 Task: Search one way flight ticket for 5 adults, 2 children, 1 infant in seat and 1 infant on lap in economy from Kailua-kona, Hawaii: Ellison Onizuka Kona International Airport At Keahole to Gillette: Gillette Campbell County Airport on 5-1-2023. Choice of flights is Singapure airlines. Number of bags: 1 carry on bag. Price is upto 60000. Outbound departure time preference is 12:45.
Action: Mouse moved to (404, 446)
Screenshot: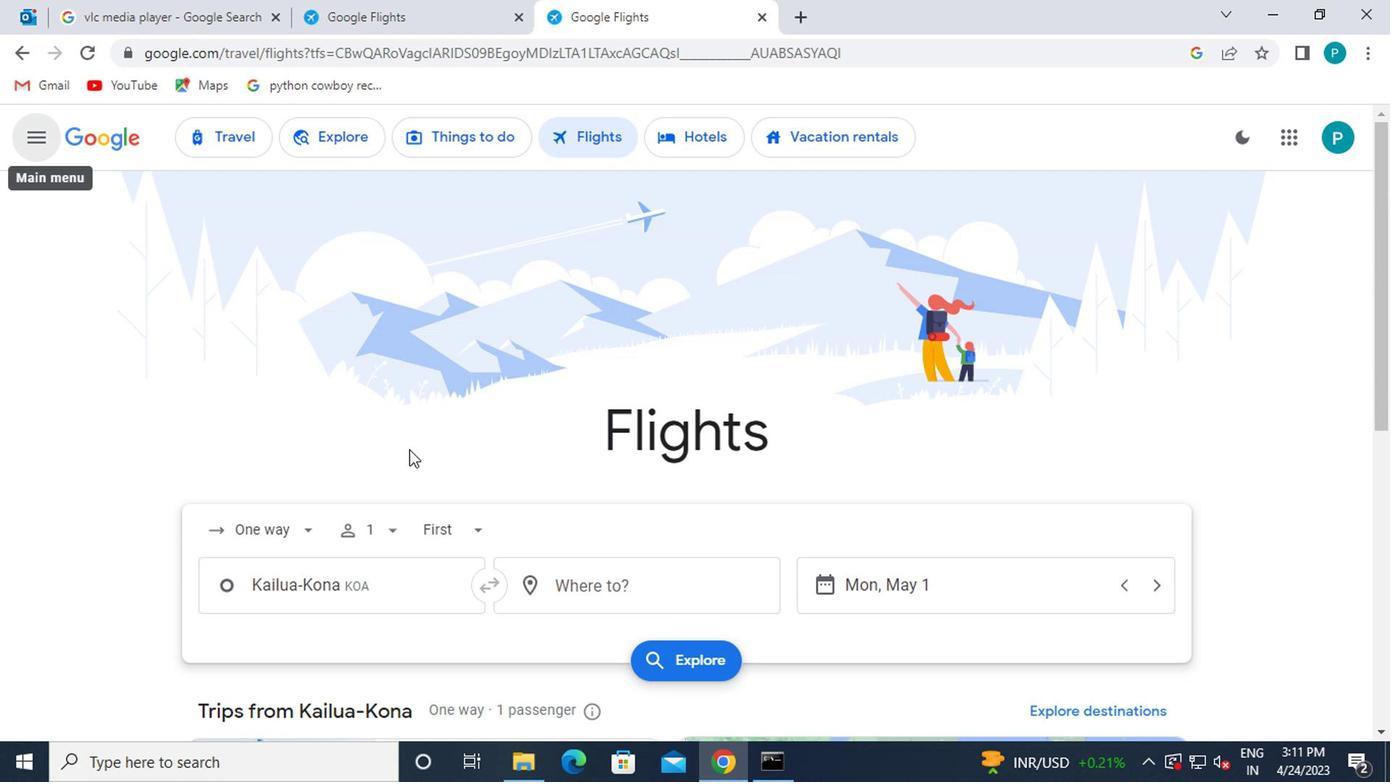 
Action: Mouse scrolled (404, 445) with delta (0, 0)
Screenshot: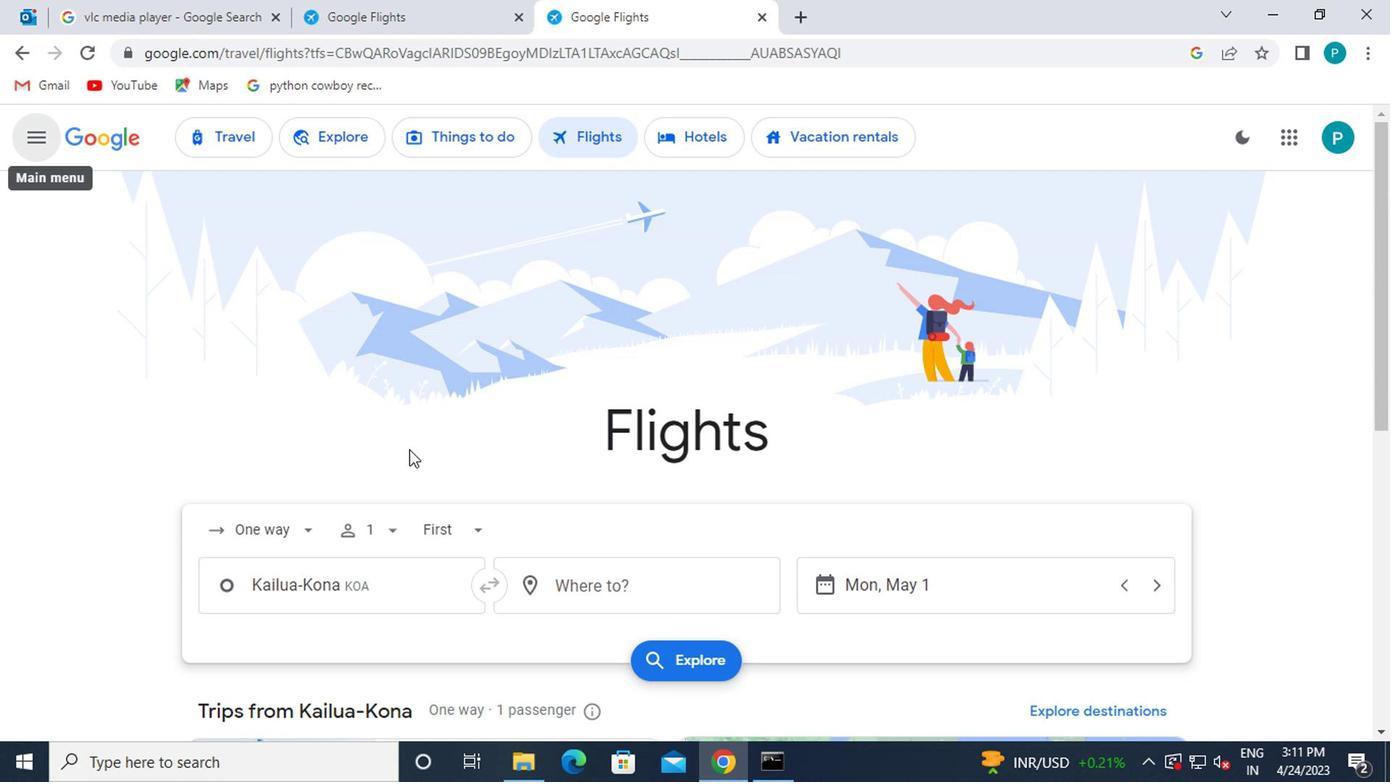 
Action: Mouse moved to (404, 443)
Screenshot: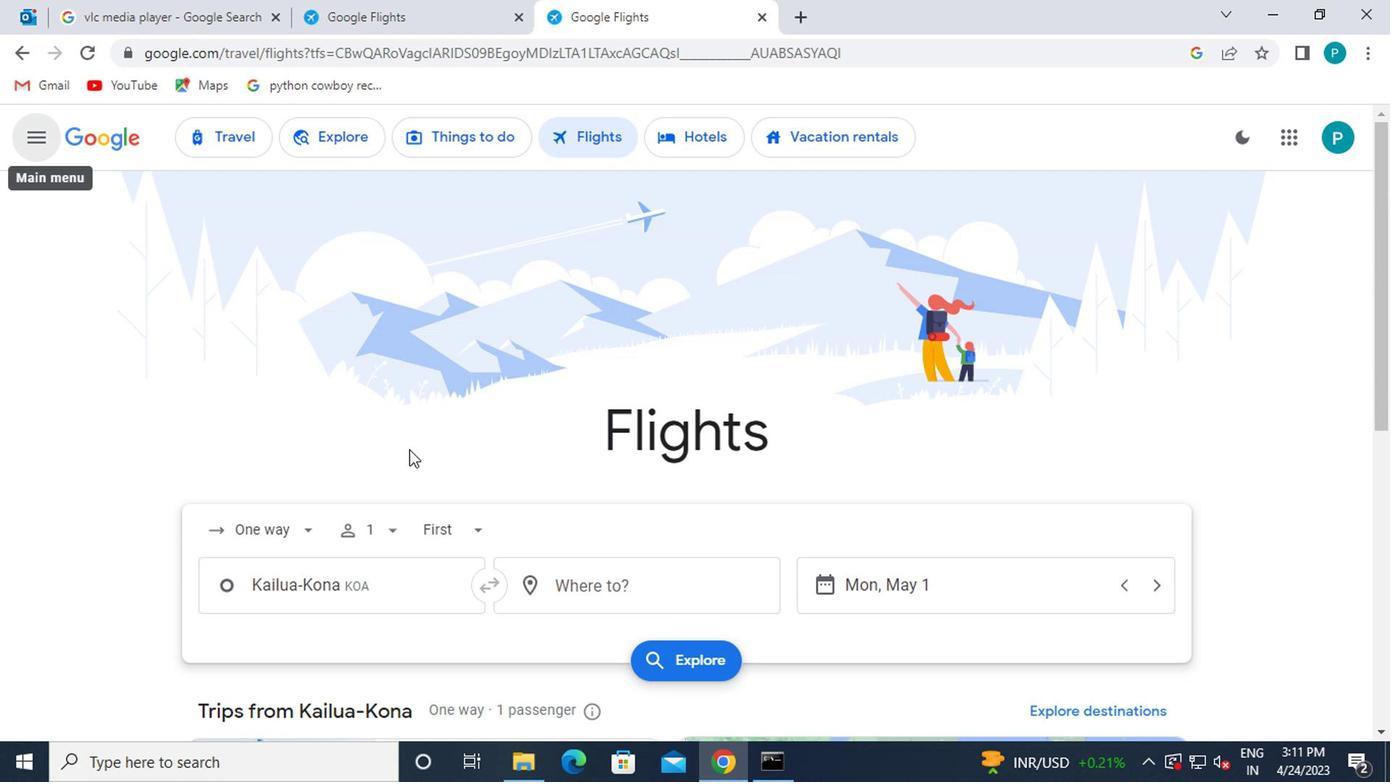
Action: Mouse scrolled (404, 441) with delta (0, -1)
Screenshot: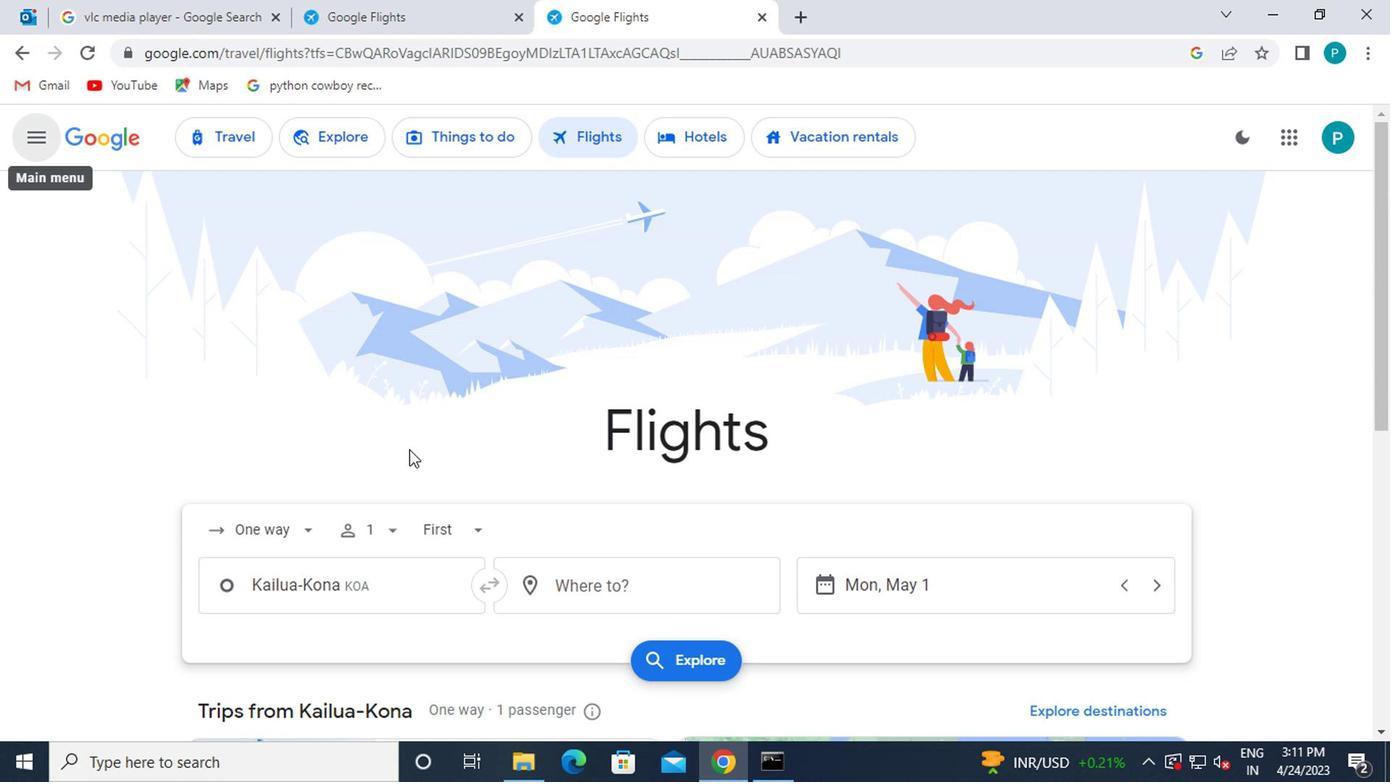 
Action: Mouse moved to (264, 325)
Screenshot: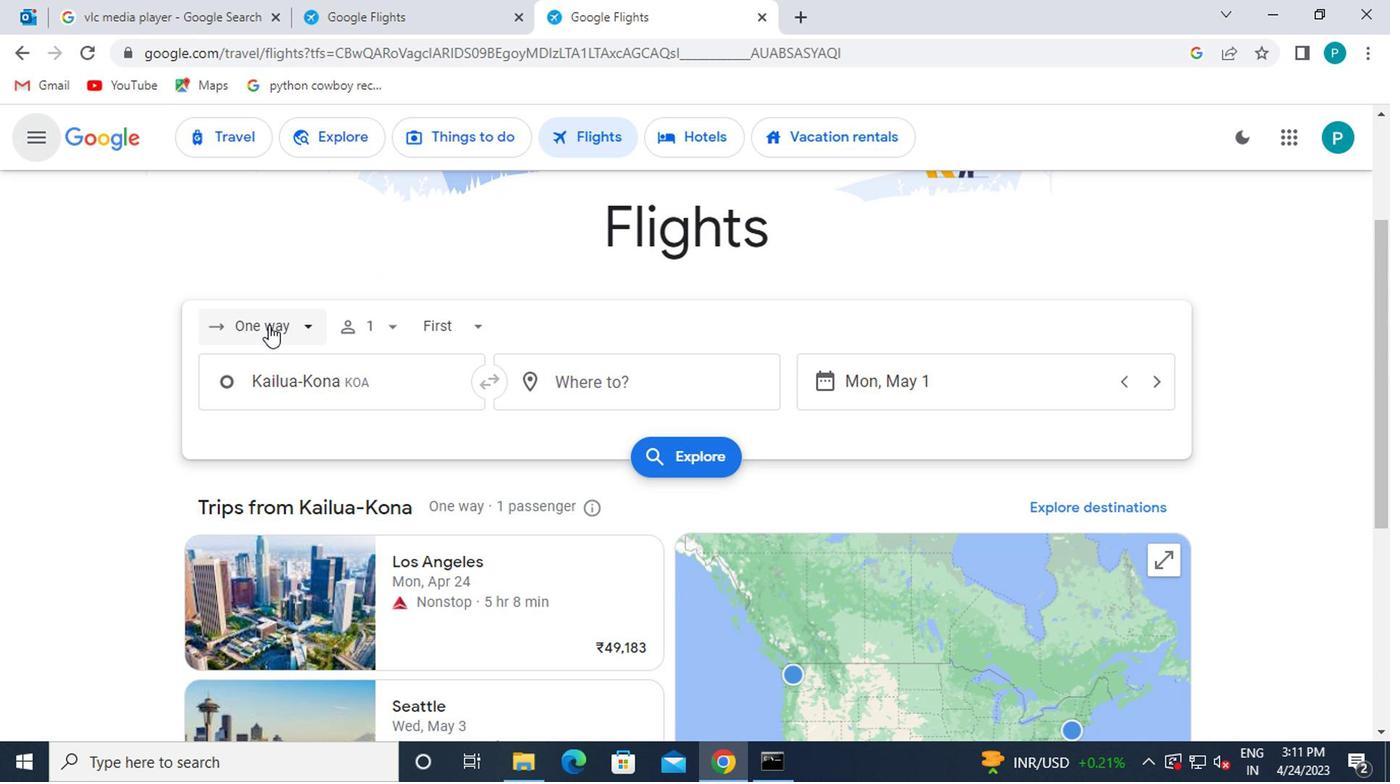 
Action: Mouse pressed left at (264, 325)
Screenshot: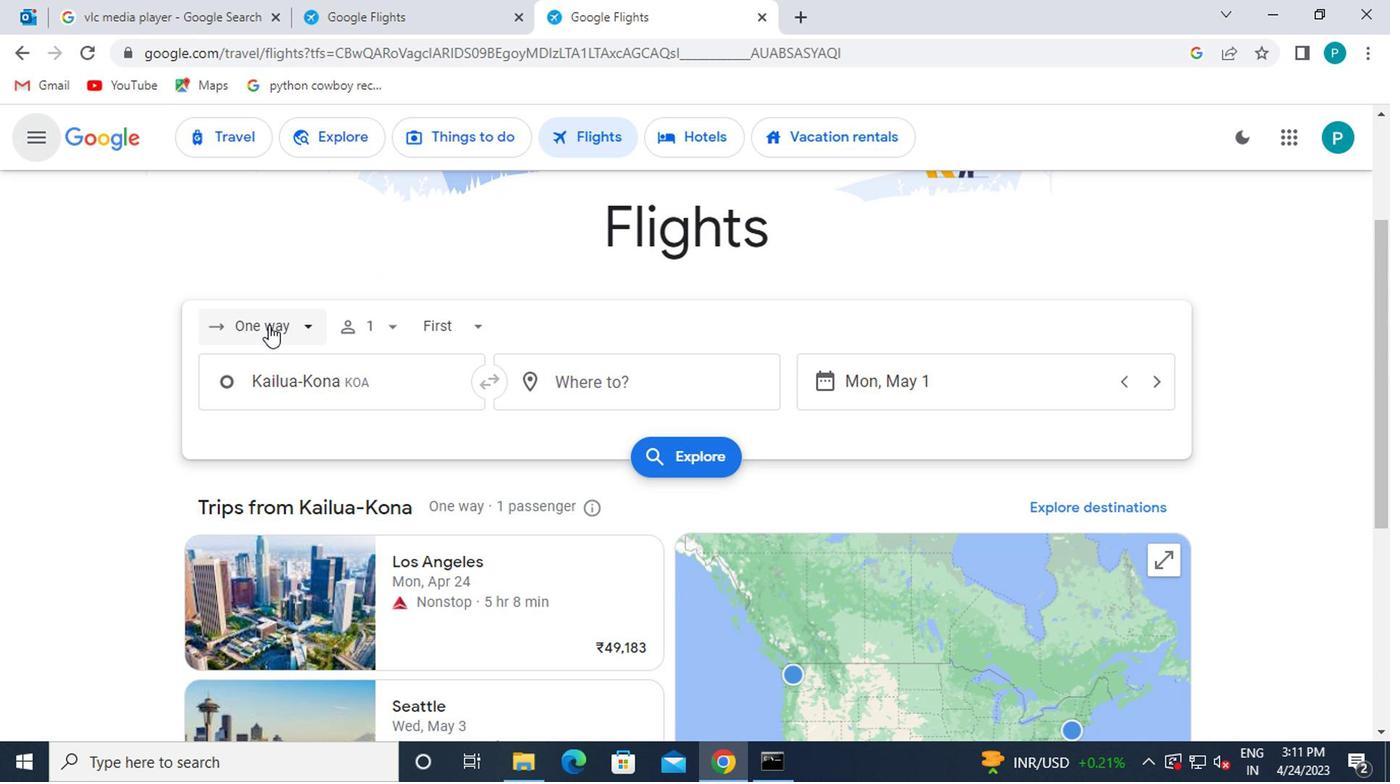 
Action: Mouse moved to (301, 423)
Screenshot: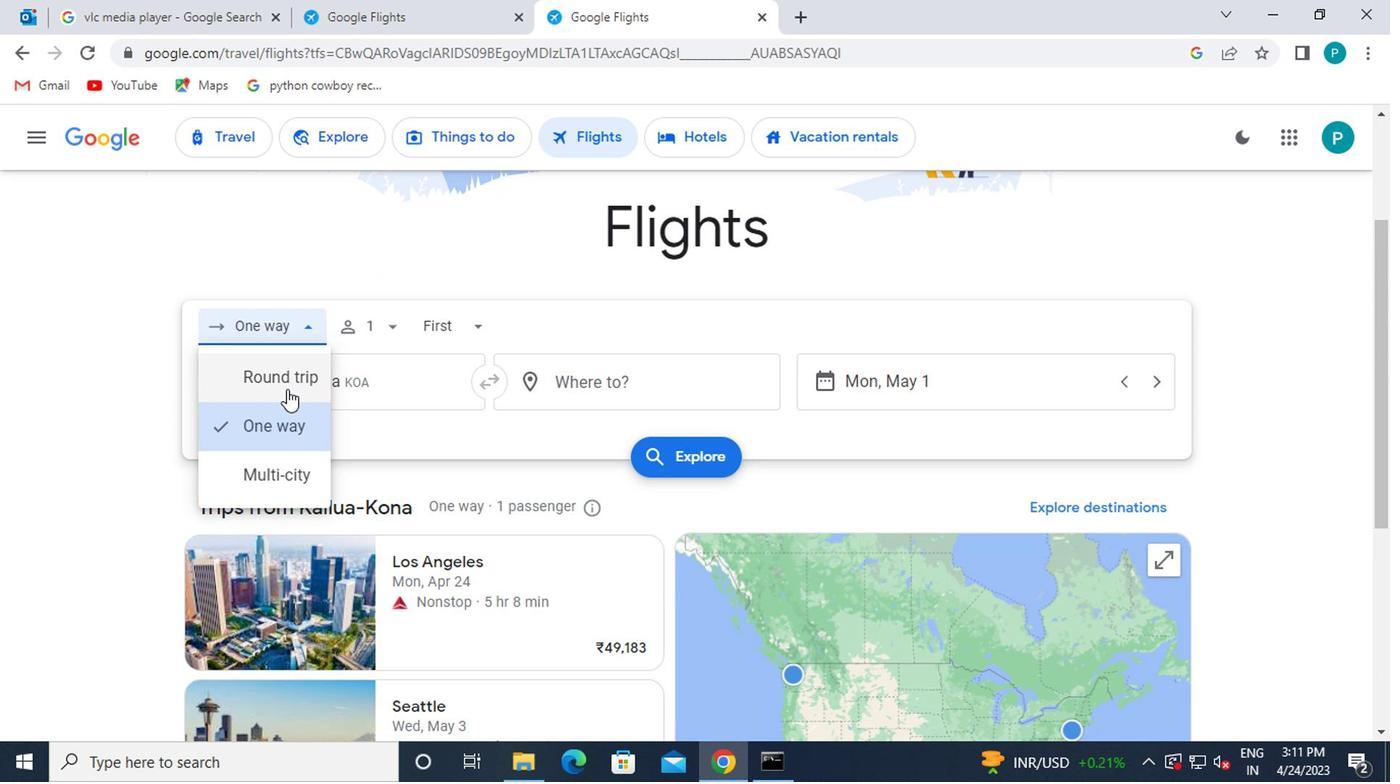 
Action: Mouse pressed left at (301, 423)
Screenshot: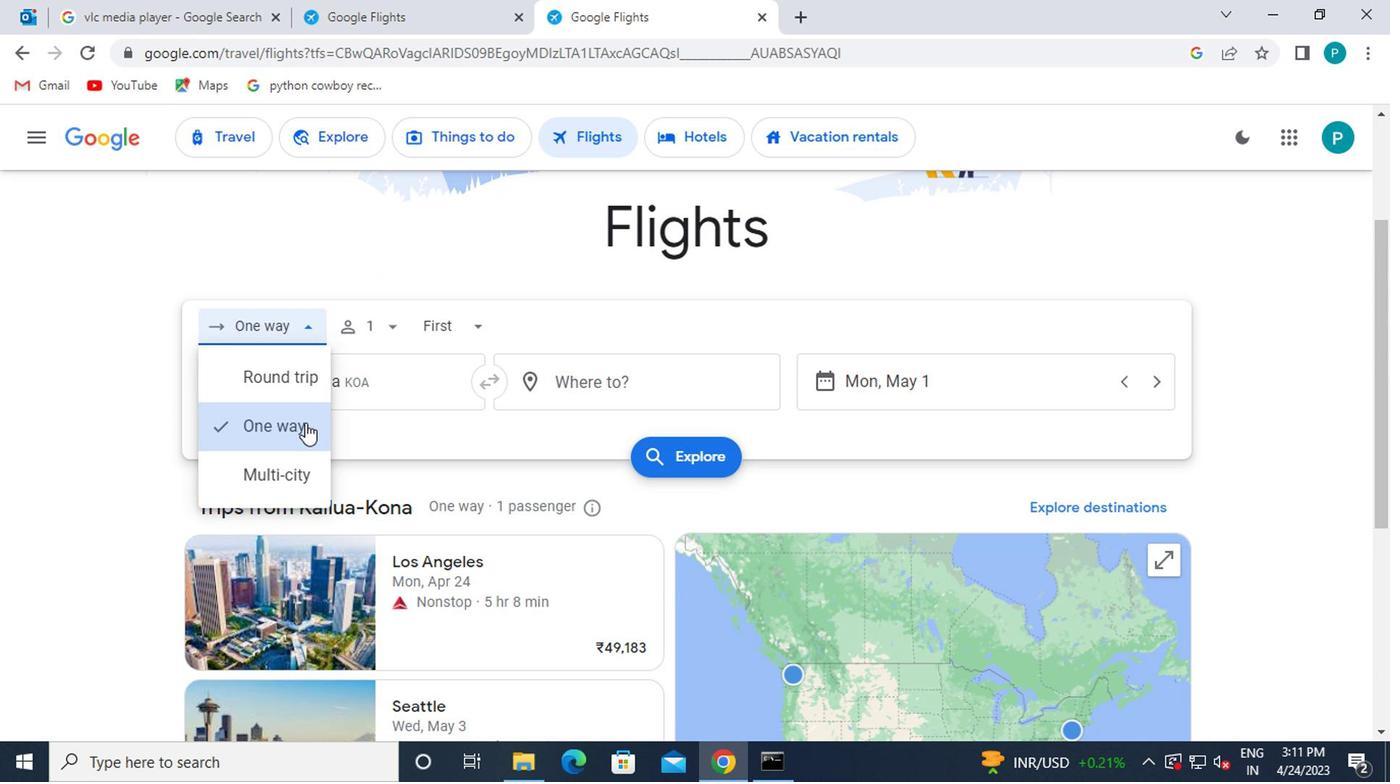 
Action: Mouse moved to (382, 328)
Screenshot: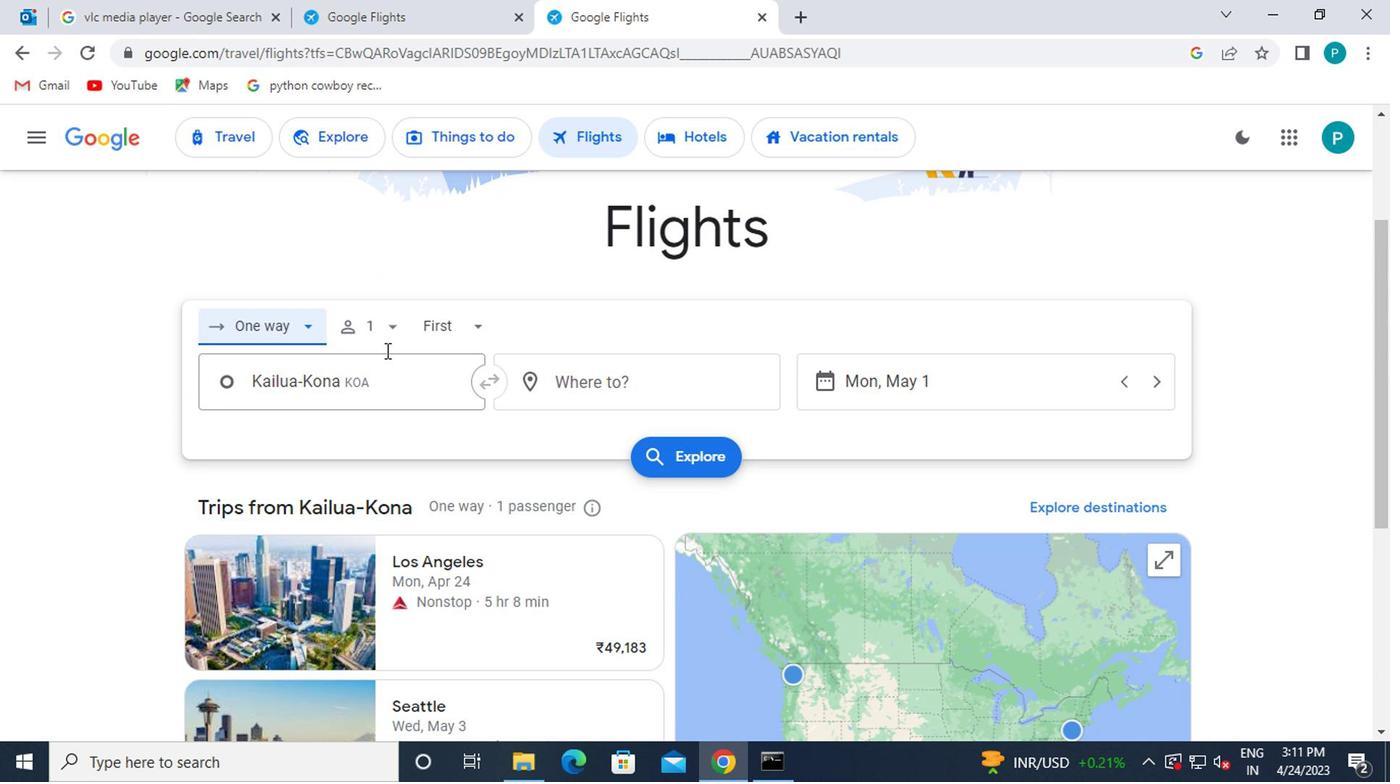 
Action: Mouse pressed left at (382, 328)
Screenshot: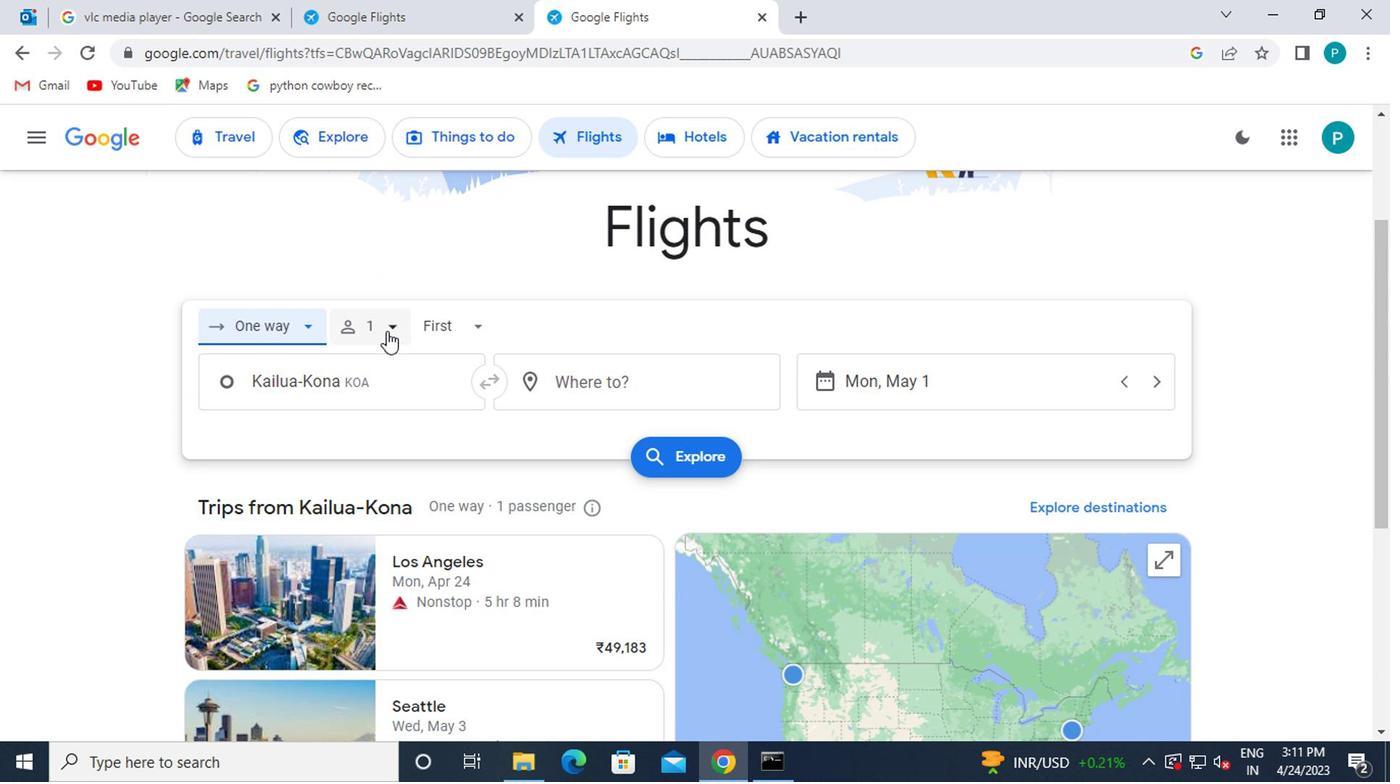
Action: Mouse moved to (531, 390)
Screenshot: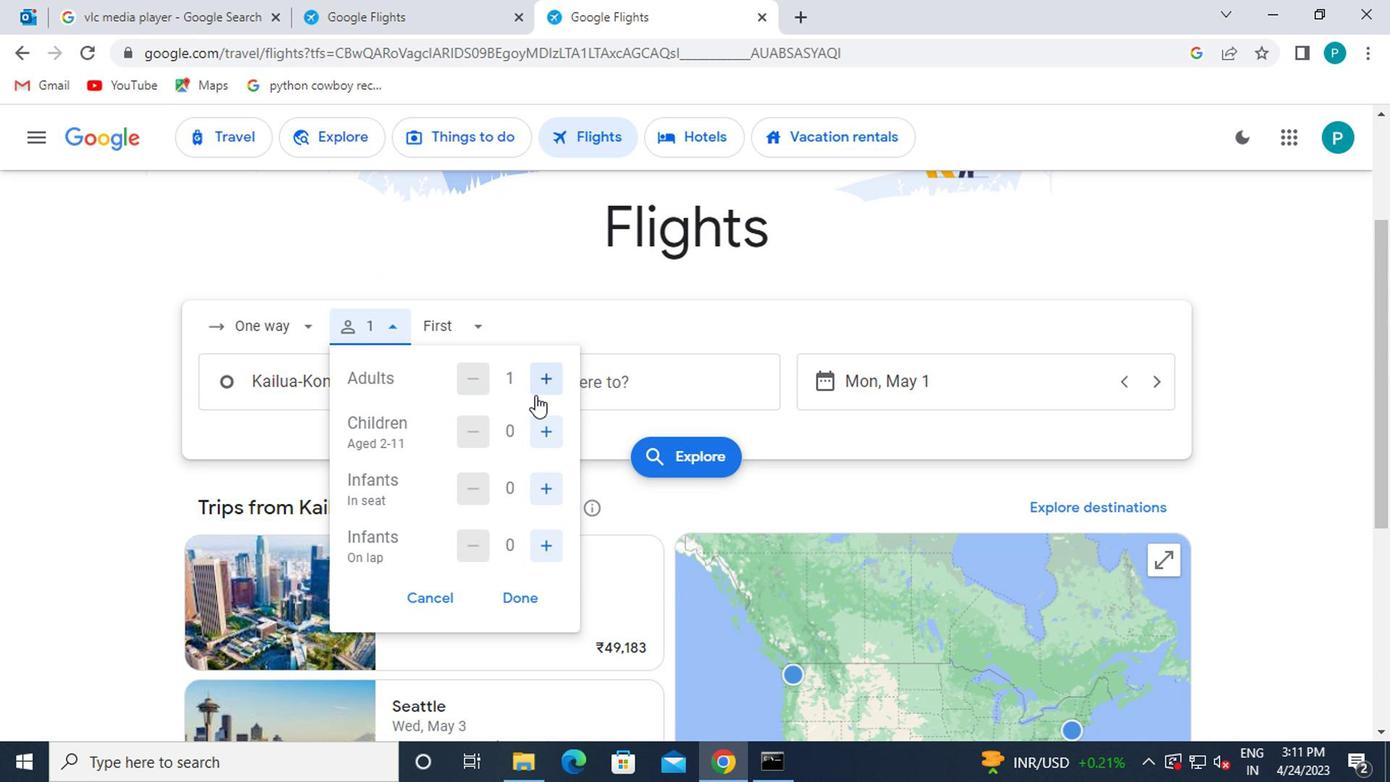 
Action: Mouse pressed left at (531, 390)
Screenshot: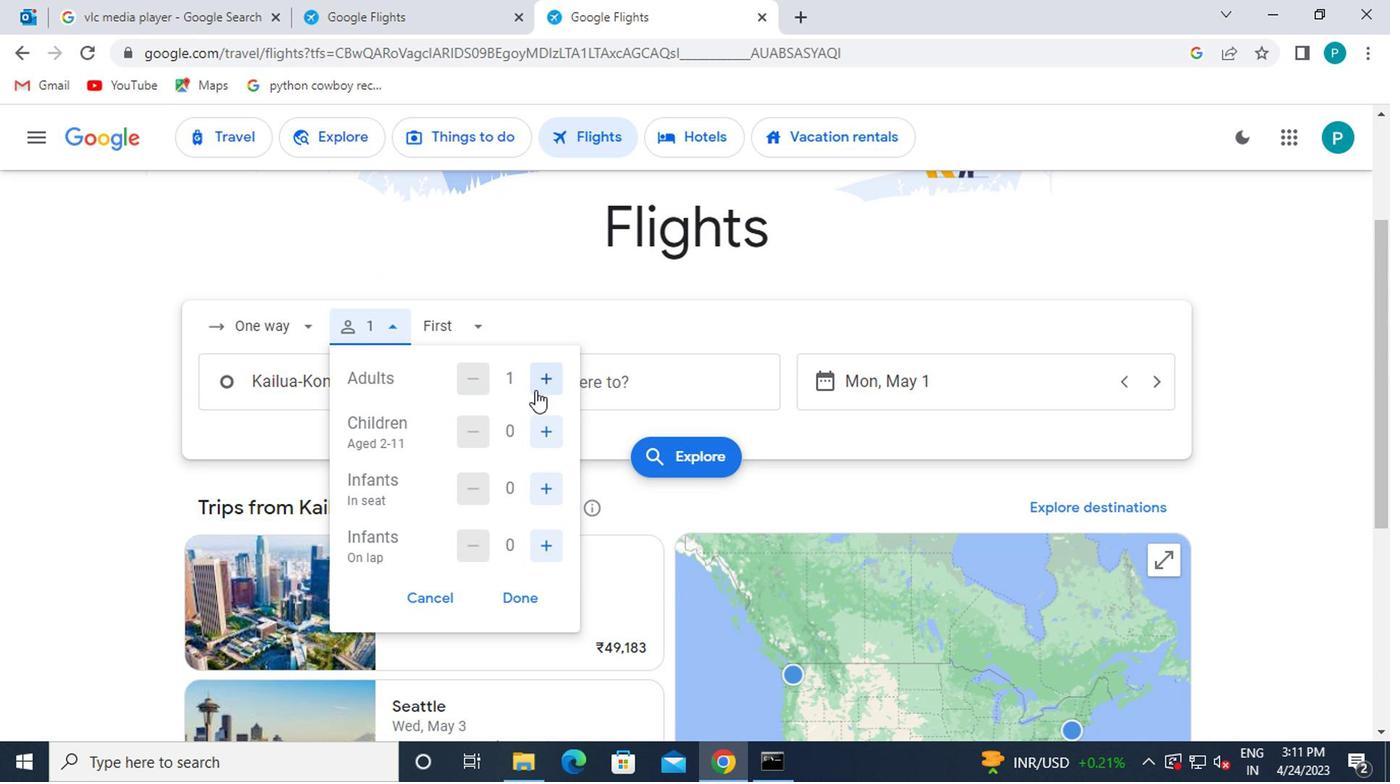 
Action: Mouse pressed left at (531, 390)
Screenshot: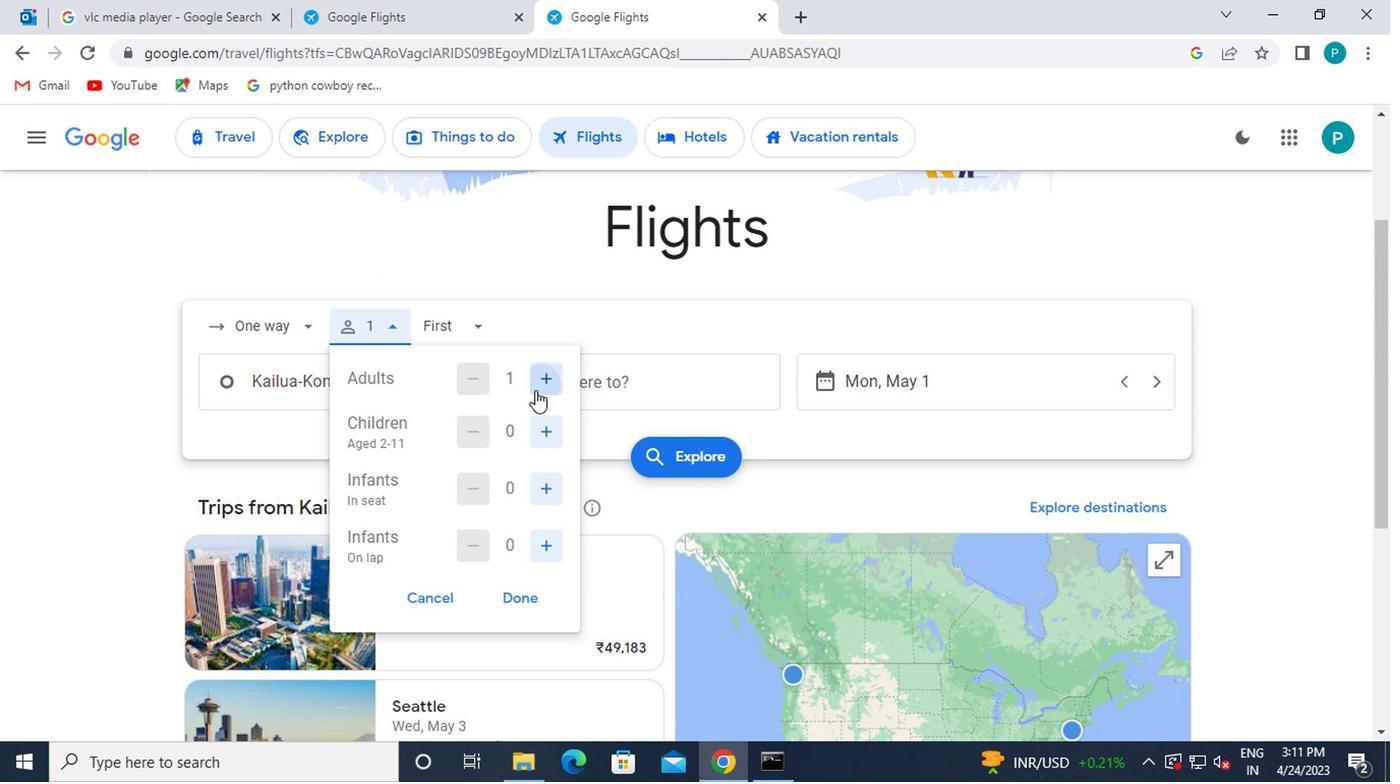 
Action: Mouse pressed left at (531, 390)
Screenshot: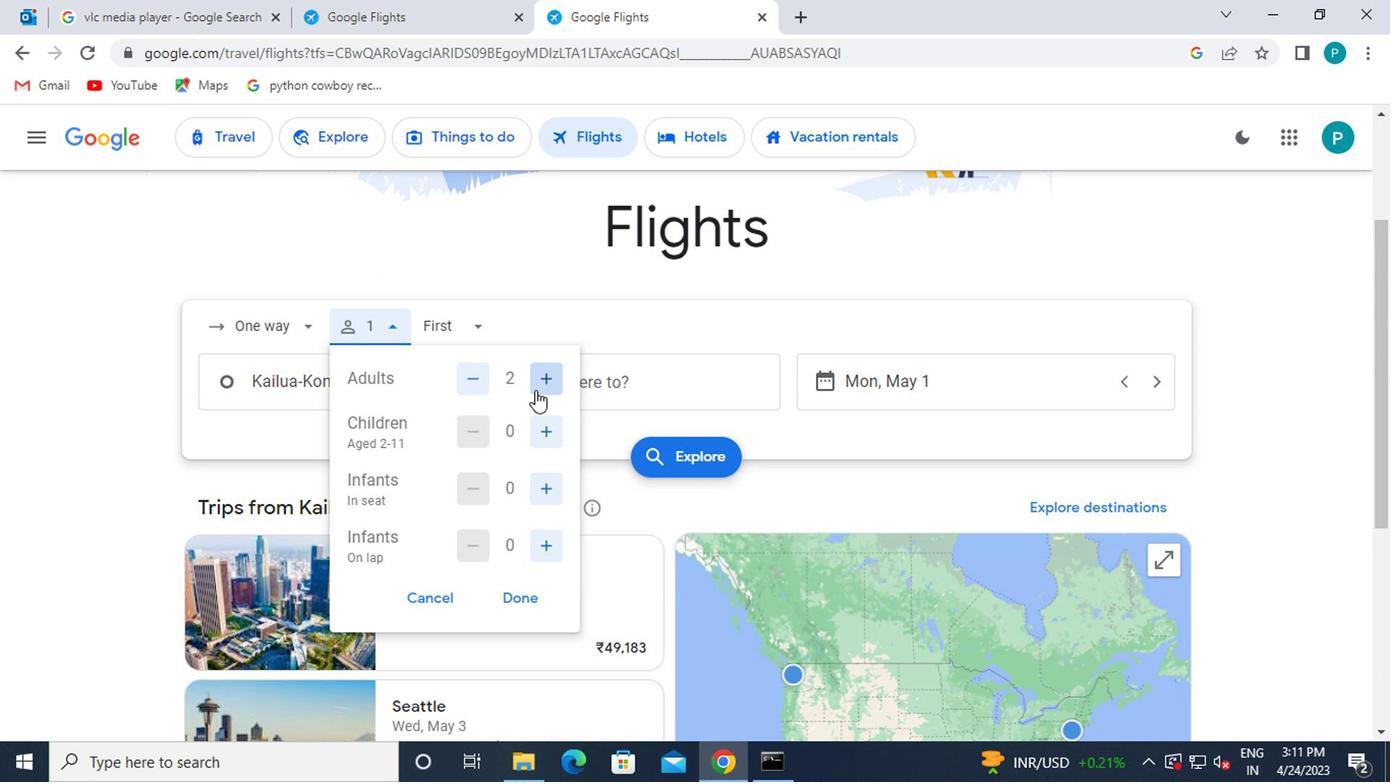 
Action: Mouse pressed left at (531, 390)
Screenshot: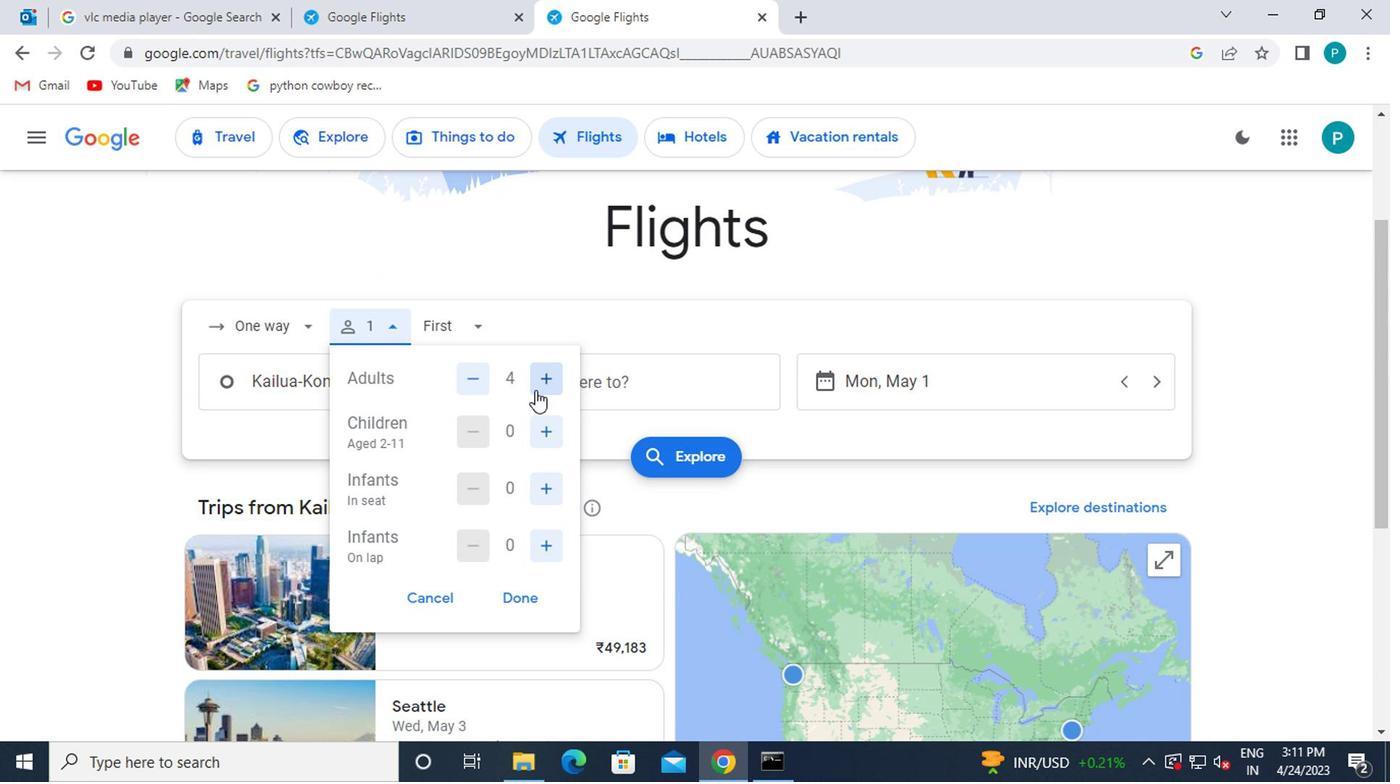 
Action: Mouse moved to (529, 428)
Screenshot: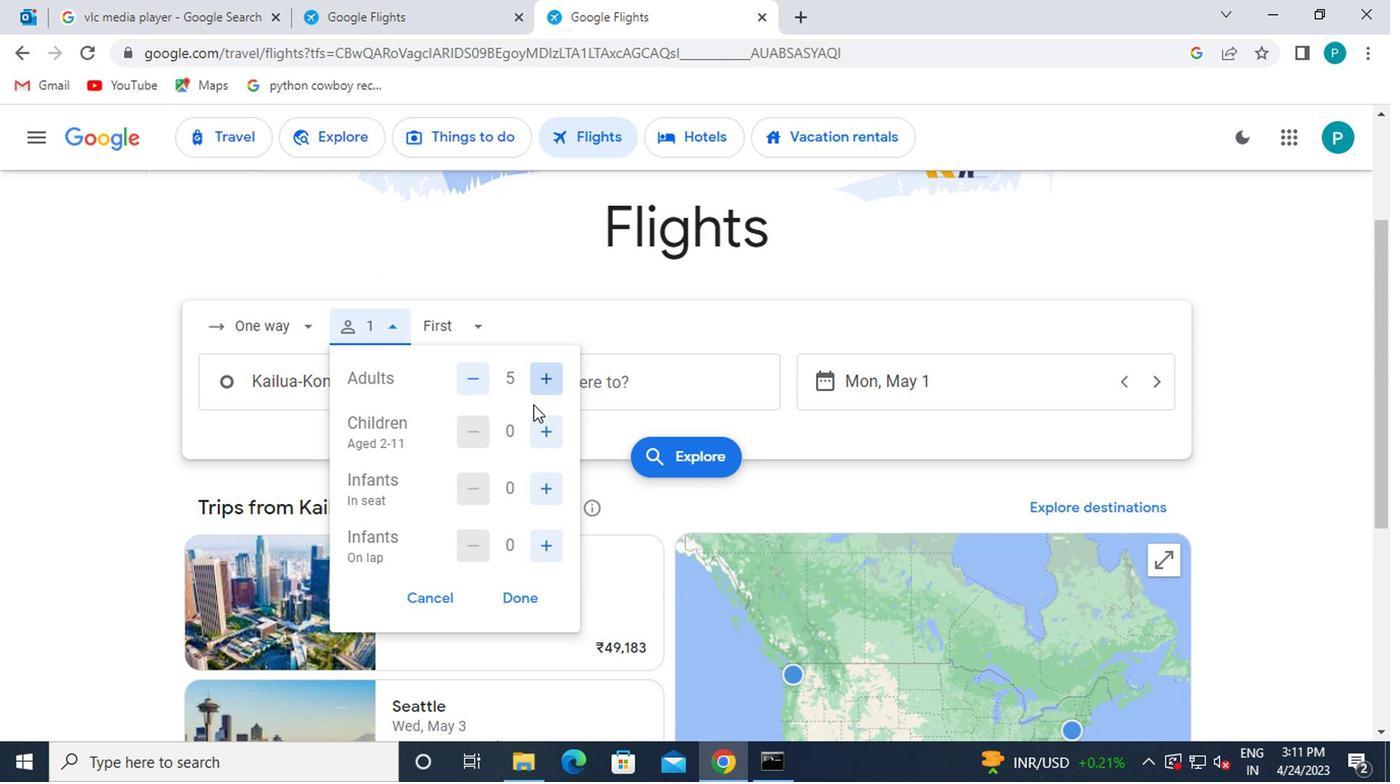 
Action: Mouse pressed left at (529, 428)
Screenshot: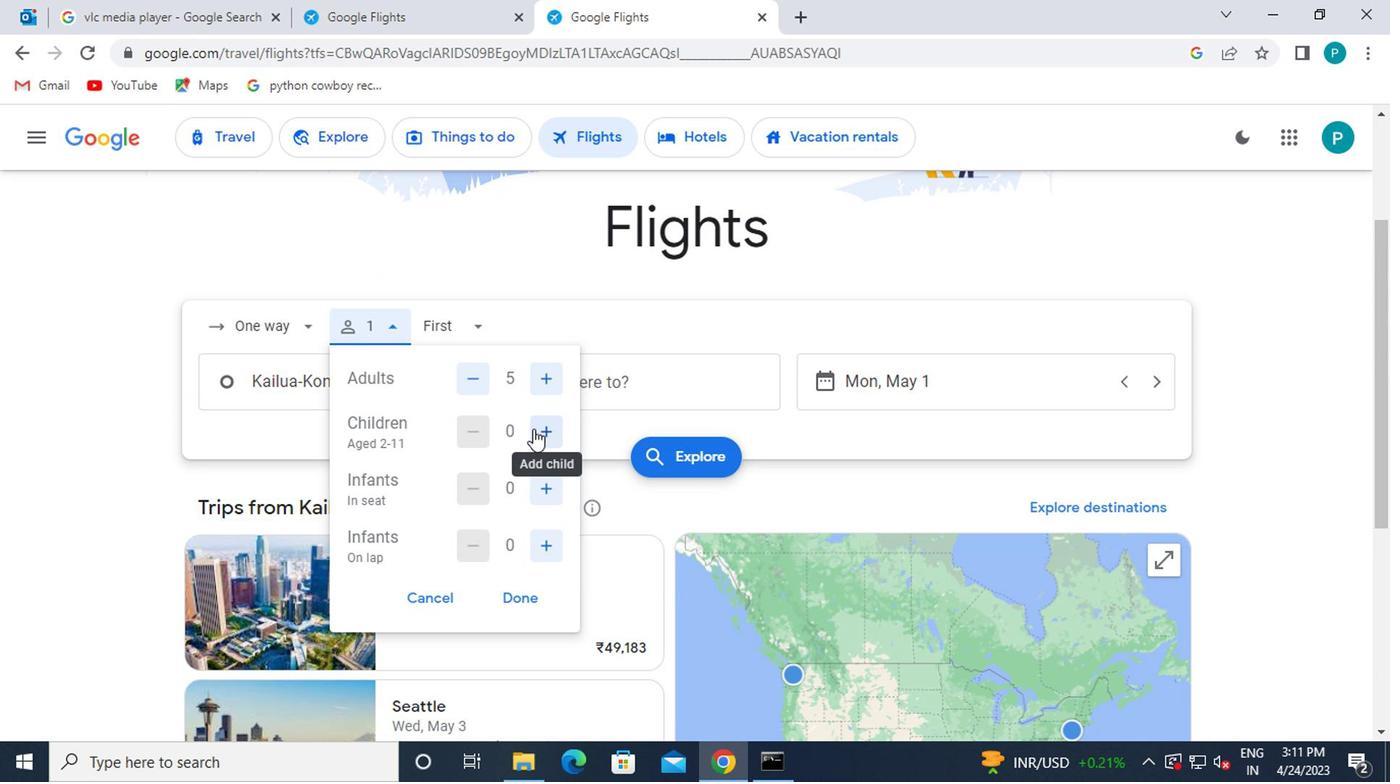 
Action: Mouse pressed left at (529, 428)
Screenshot: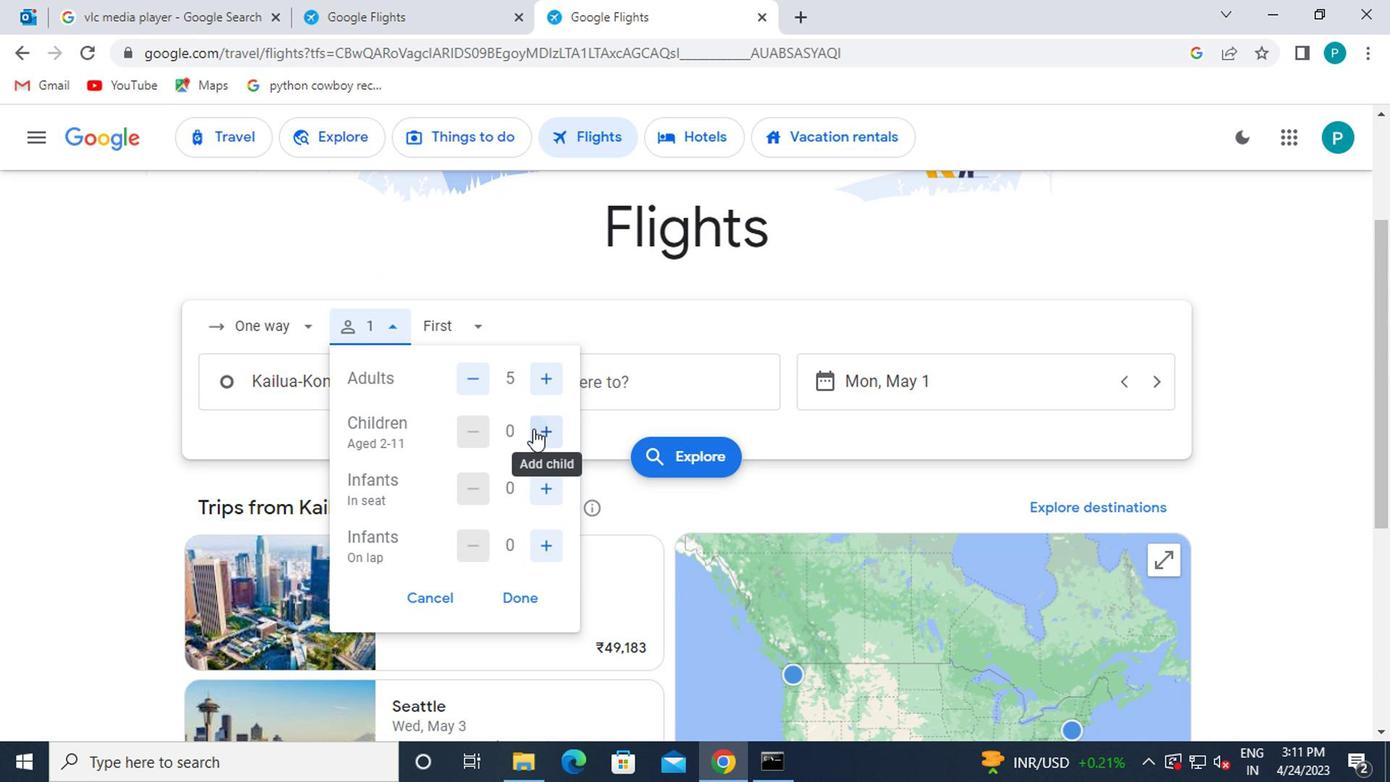 
Action: Mouse moved to (545, 478)
Screenshot: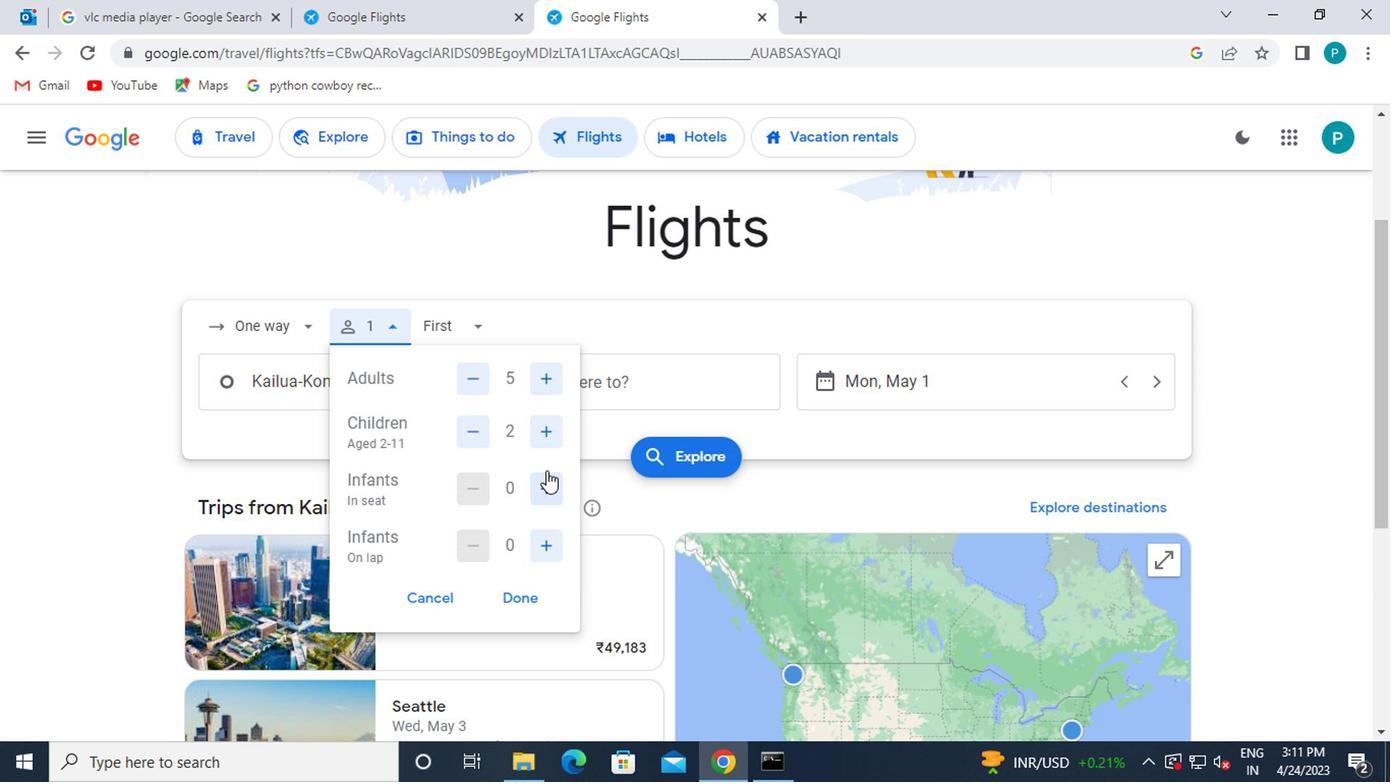 
Action: Mouse pressed left at (545, 478)
Screenshot: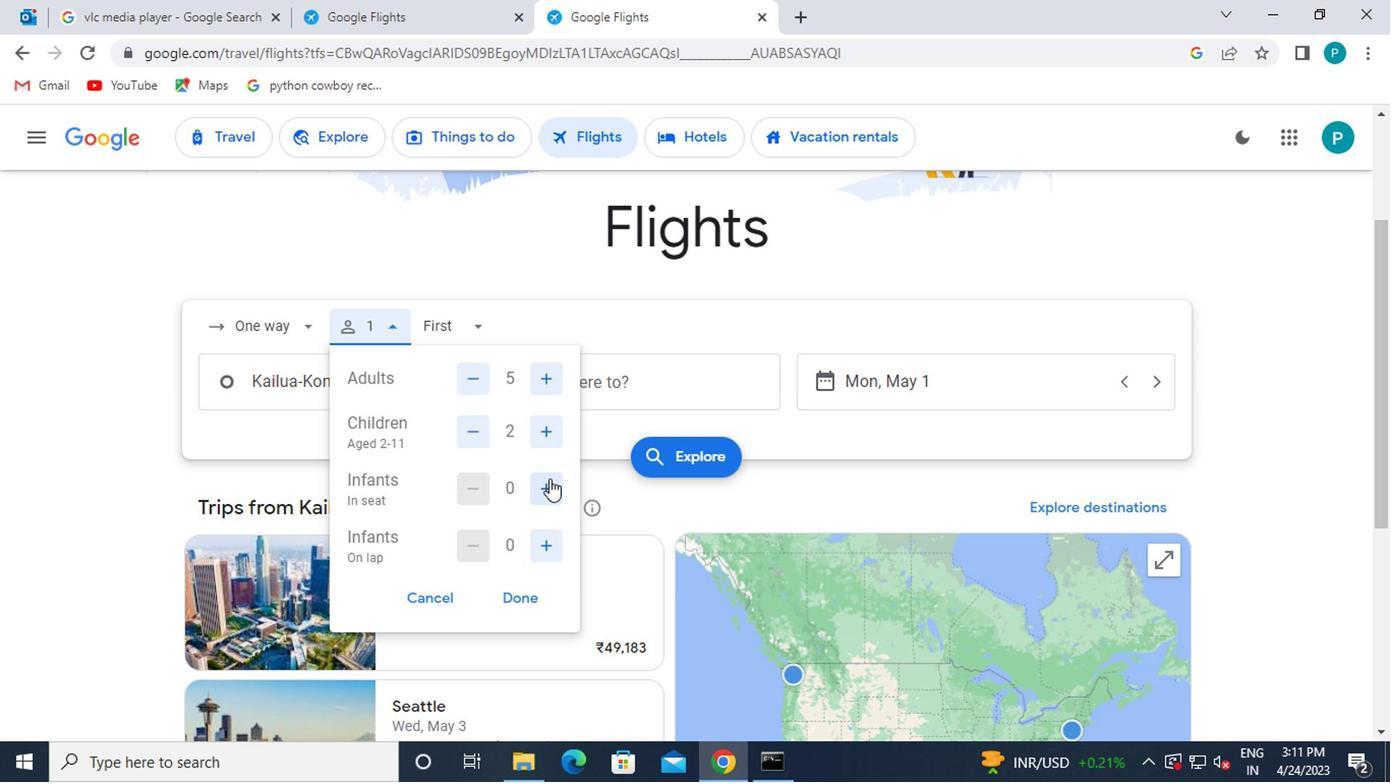 
Action: Mouse moved to (552, 542)
Screenshot: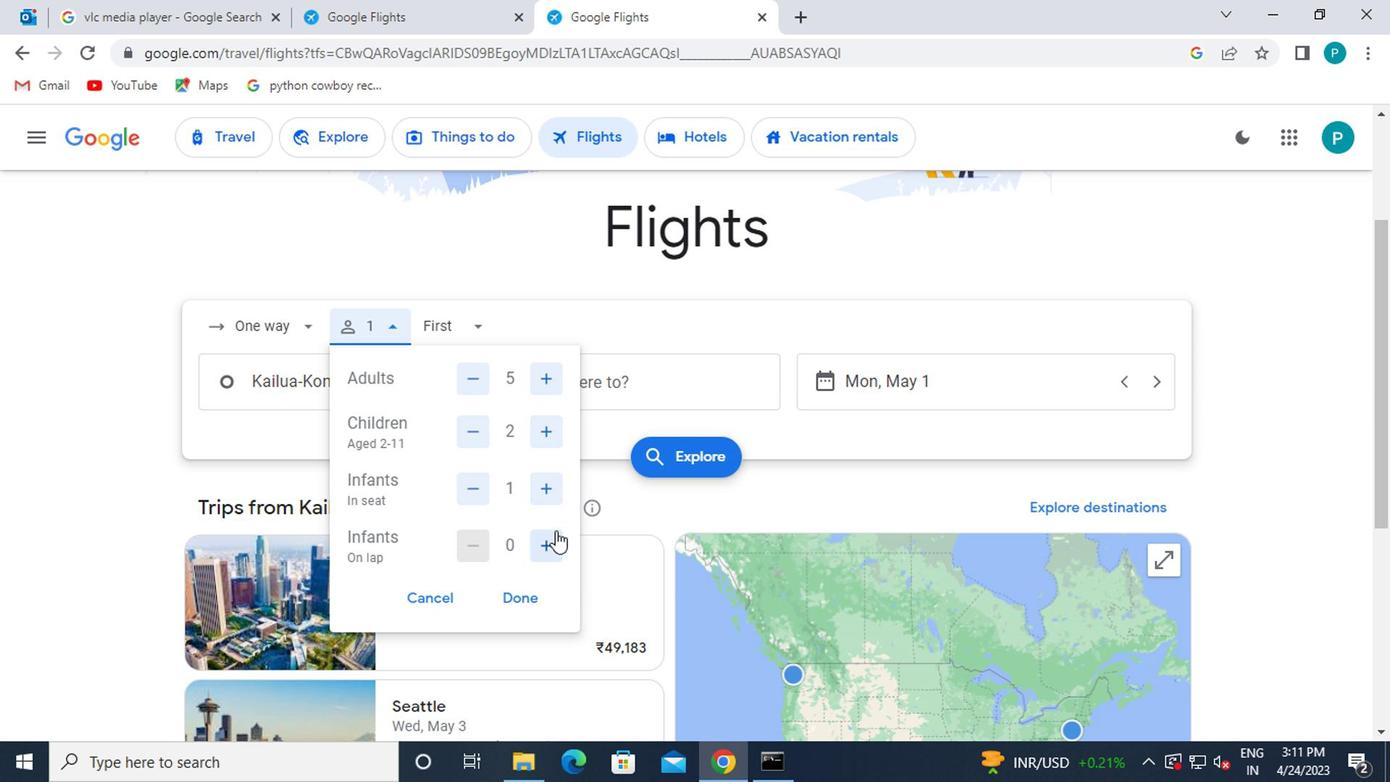 
Action: Mouse pressed left at (552, 542)
Screenshot: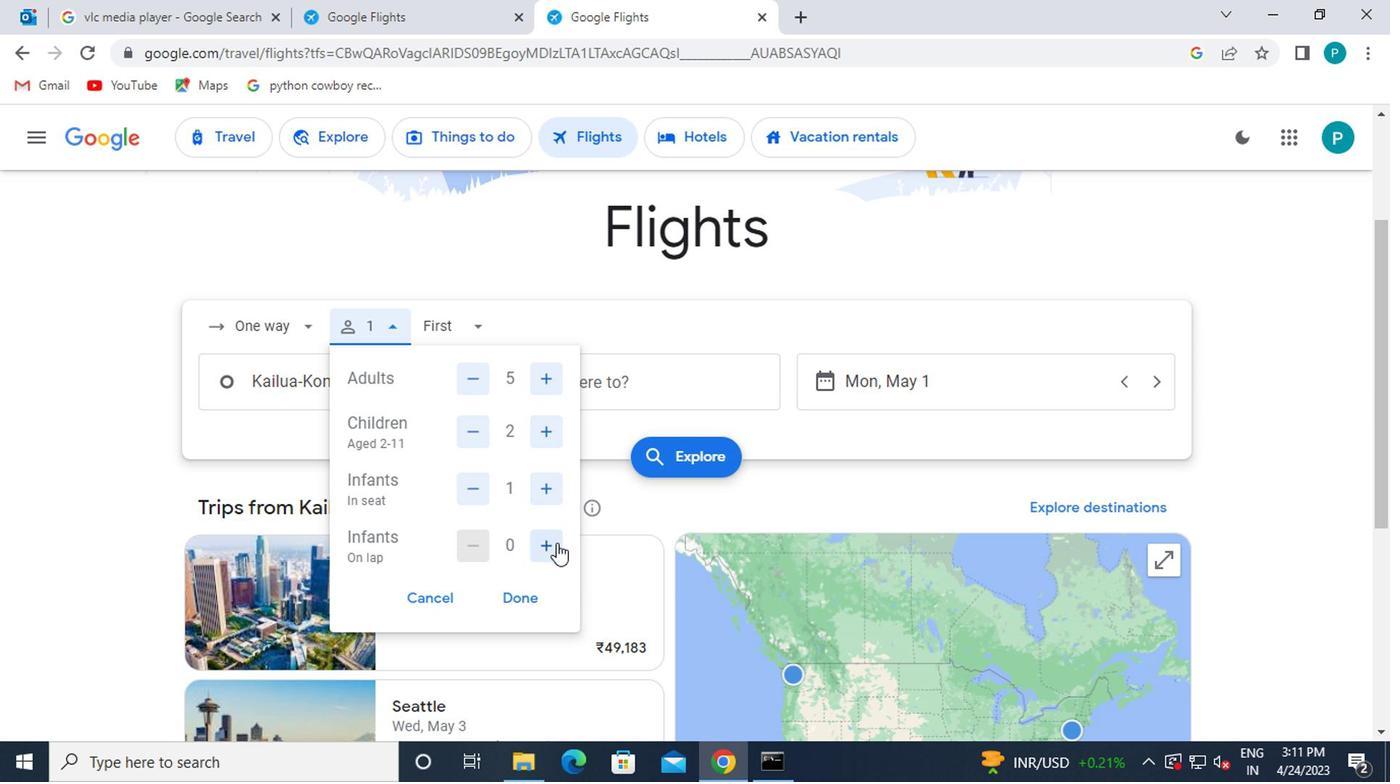 
Action: Mouse moved to (514, 603)
Screenshot: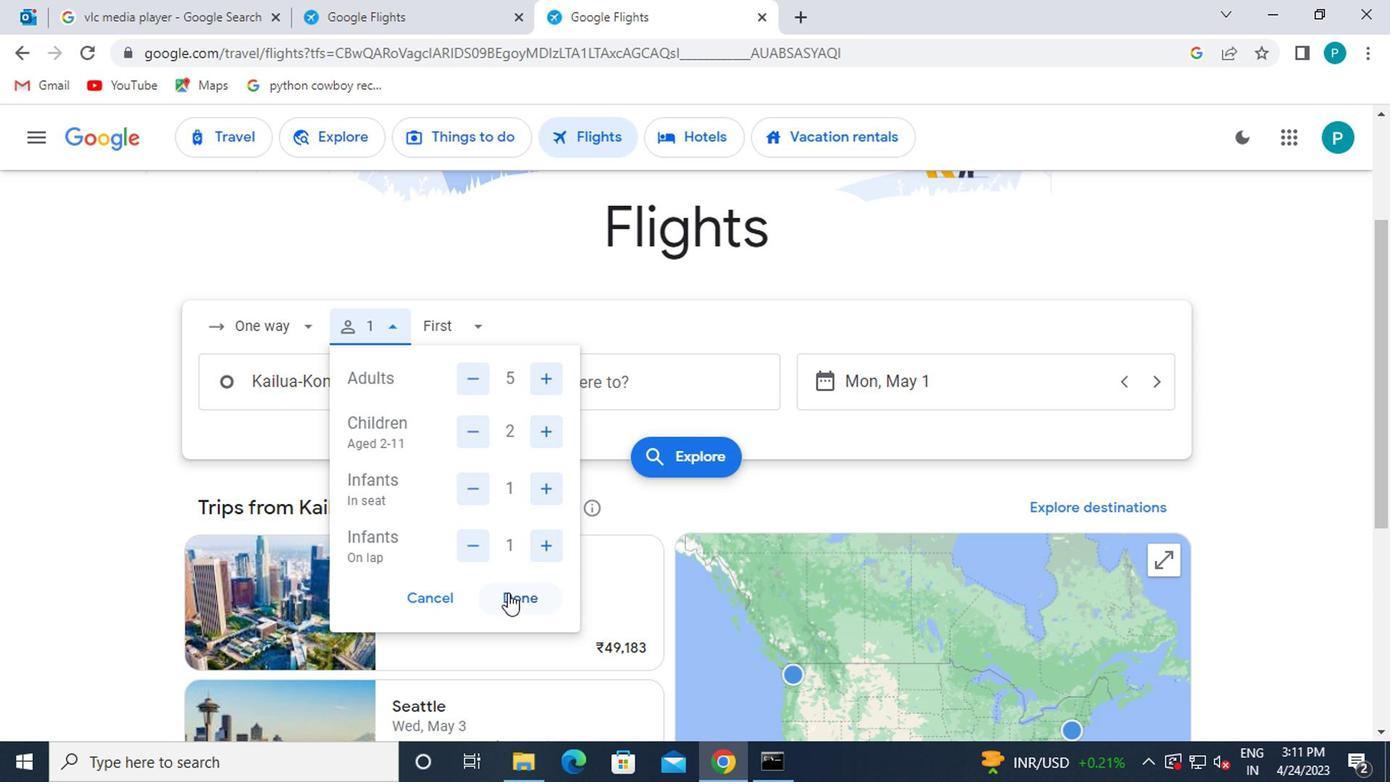 
Action: Mouse pressed left at (514, 603)
Screenshot: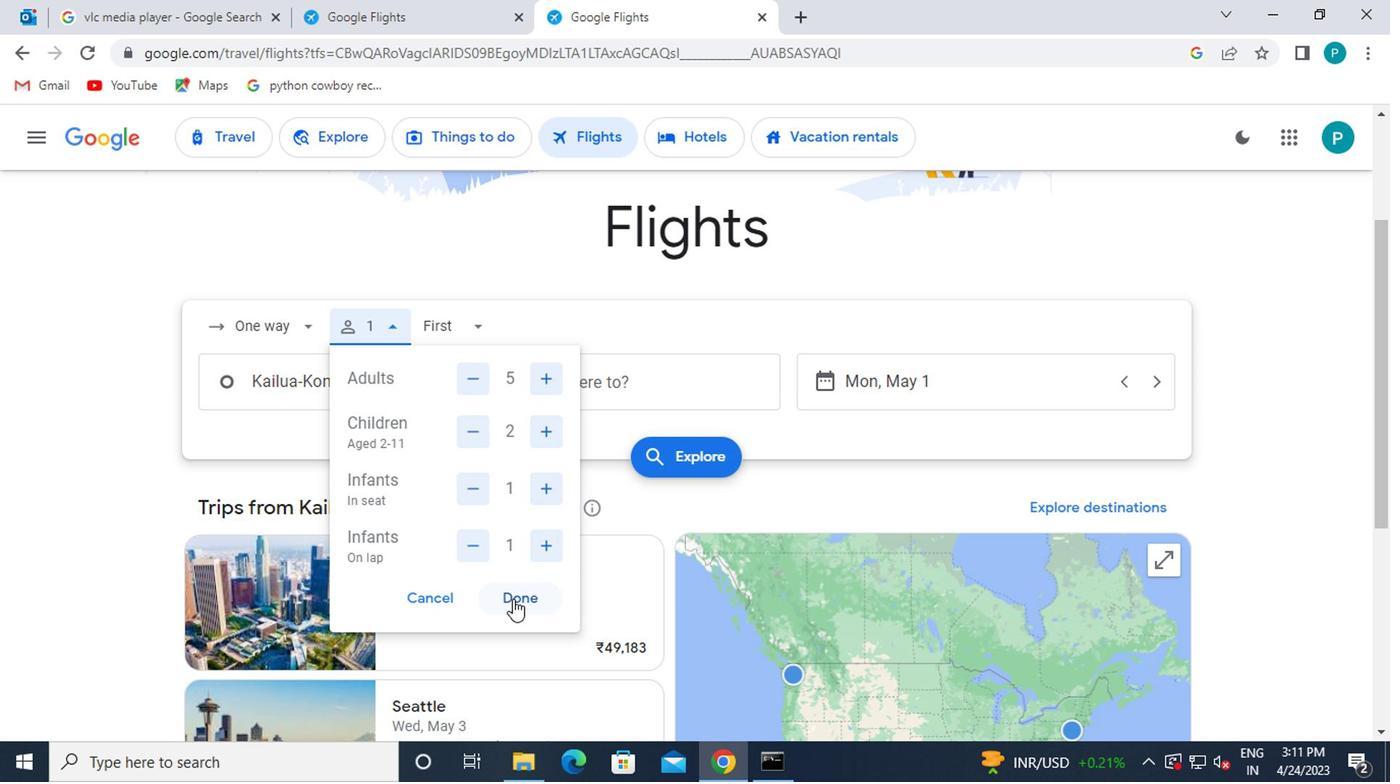 
Action: Mouse moved to (472, 328)
Screenshot: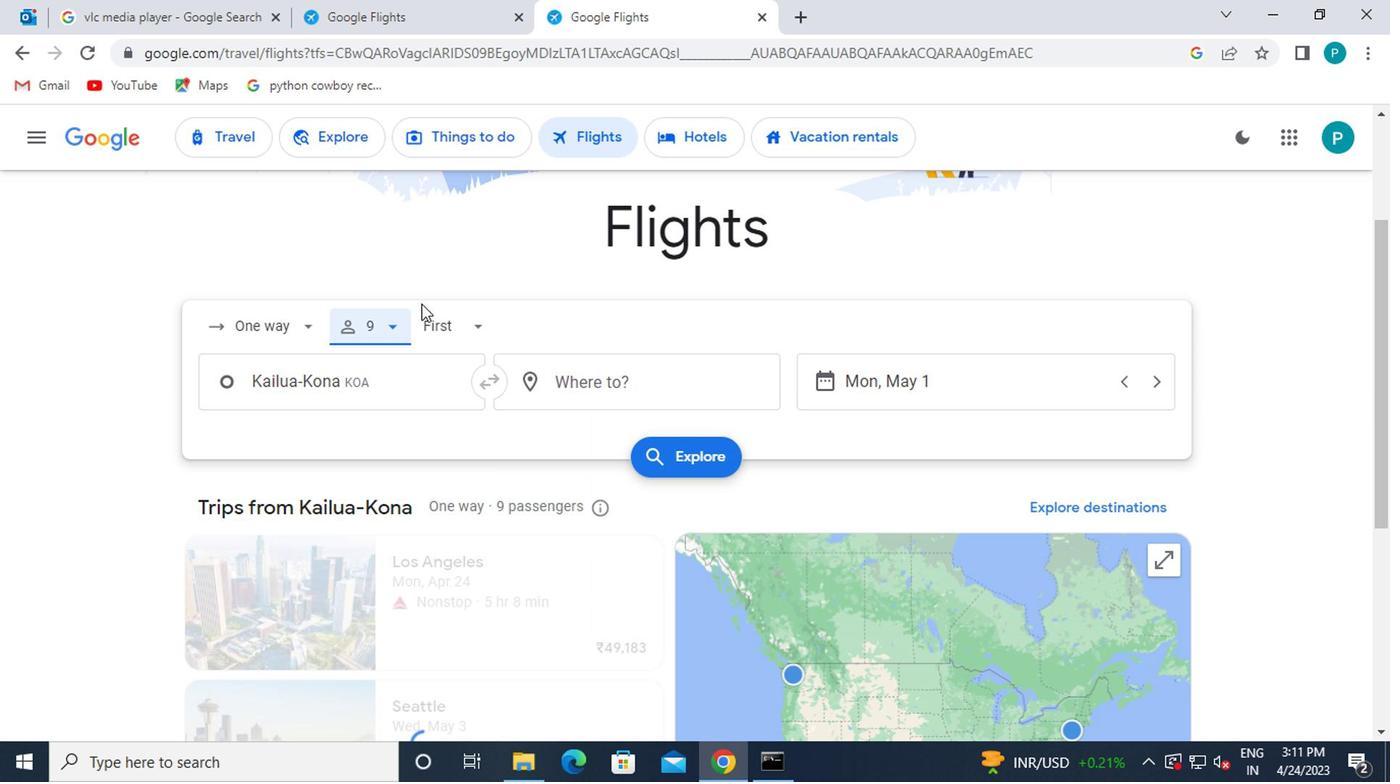 
Action: Mouse pressed left at (472, 328)
Screenshot: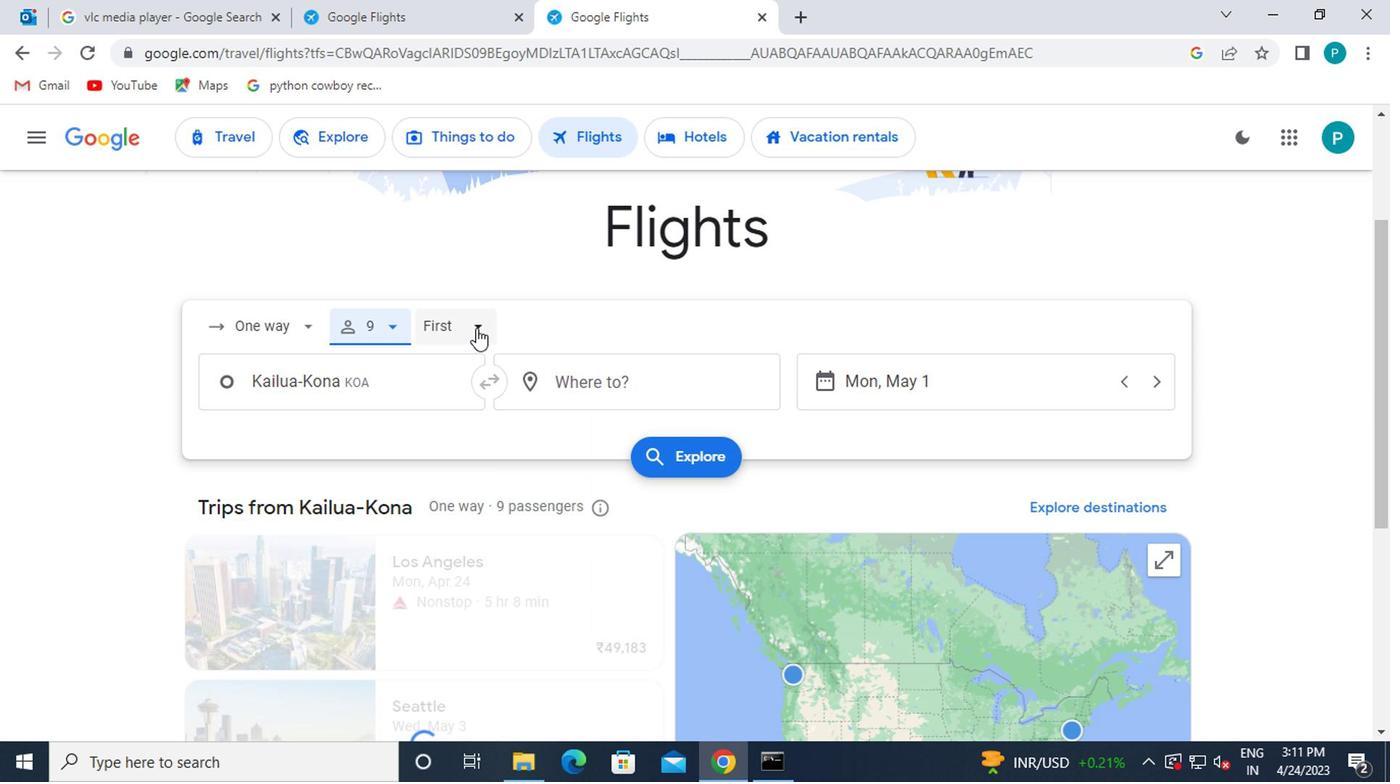 
Action: Mouse moved to (489, 360)
Screenshot: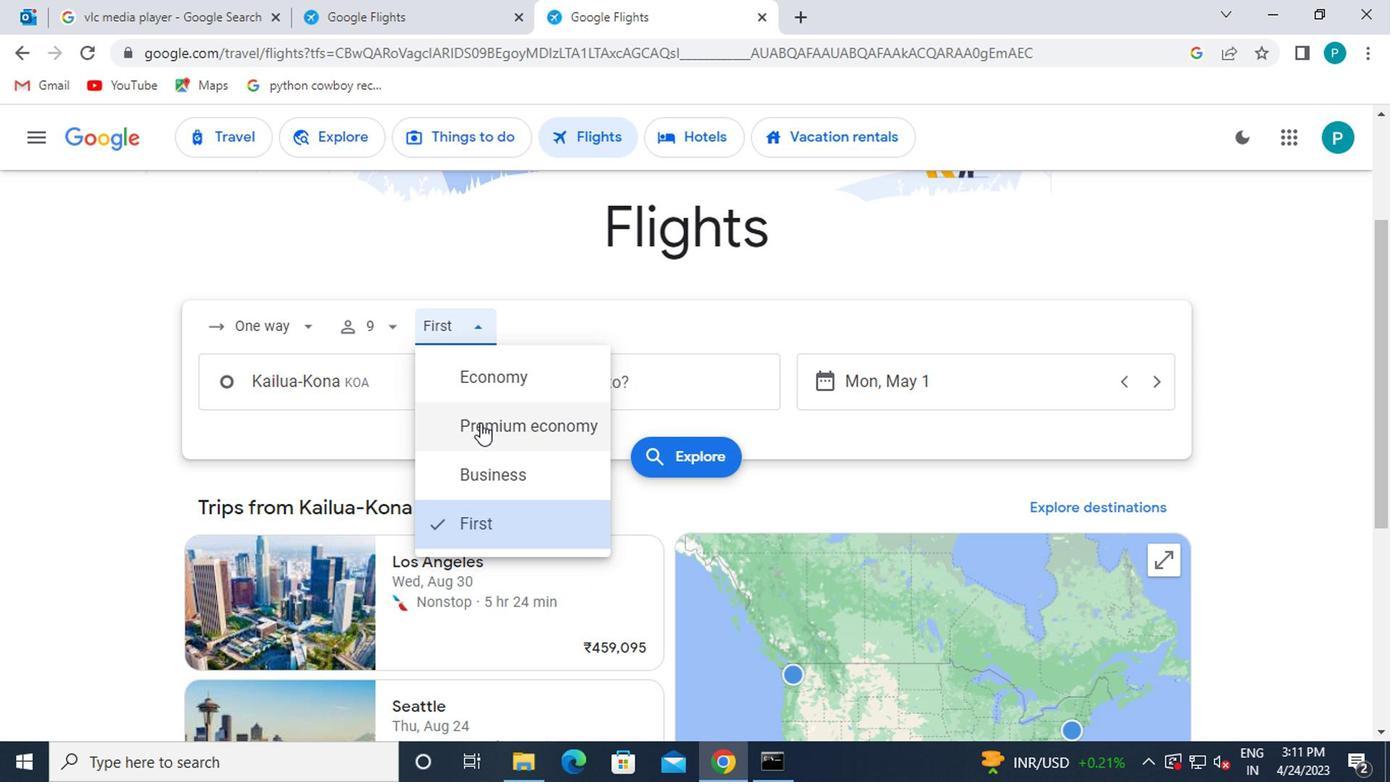 
Action: Mouse pressed left at (489, 360)
Screenshot: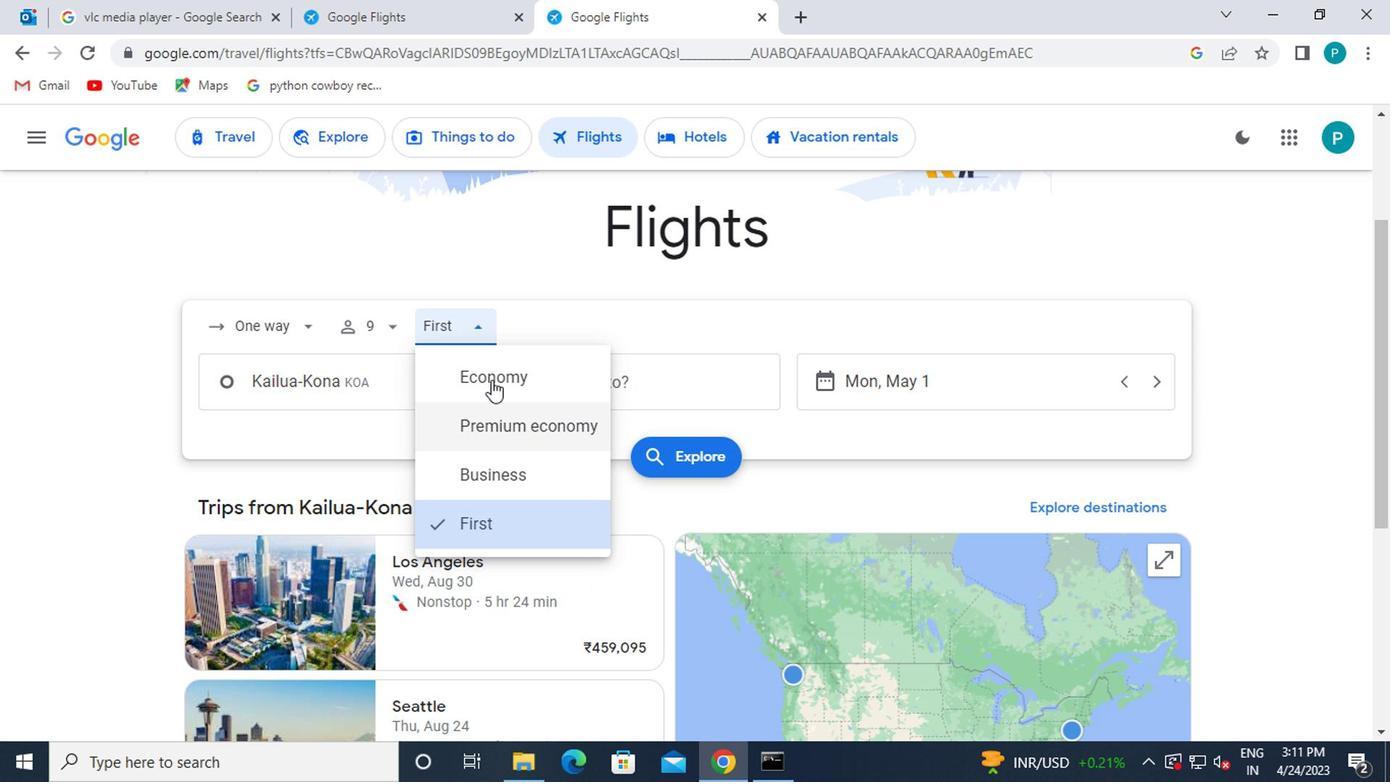 
Action: Mouse moved to (389, 380)
Screenshot: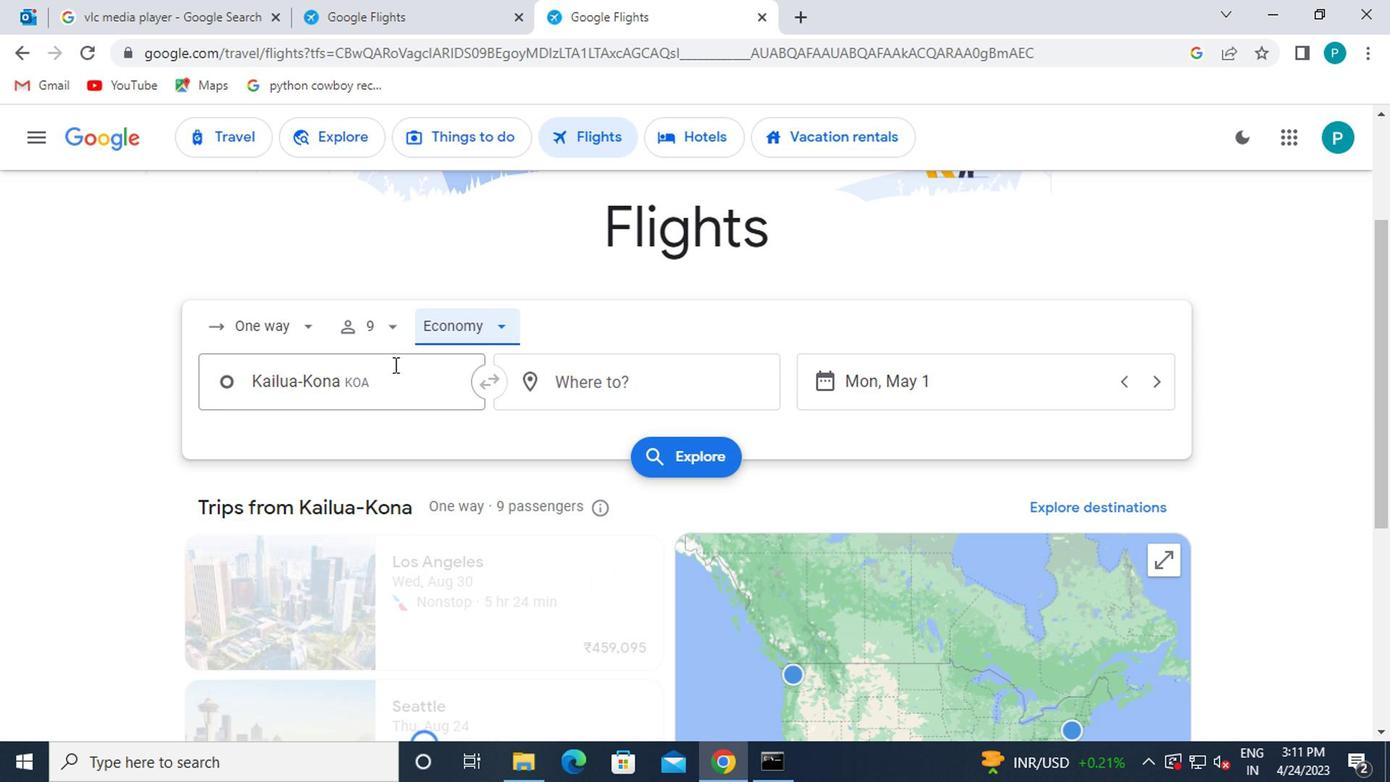
Action: Mouse pressed left at (389, 380)
Screenshot: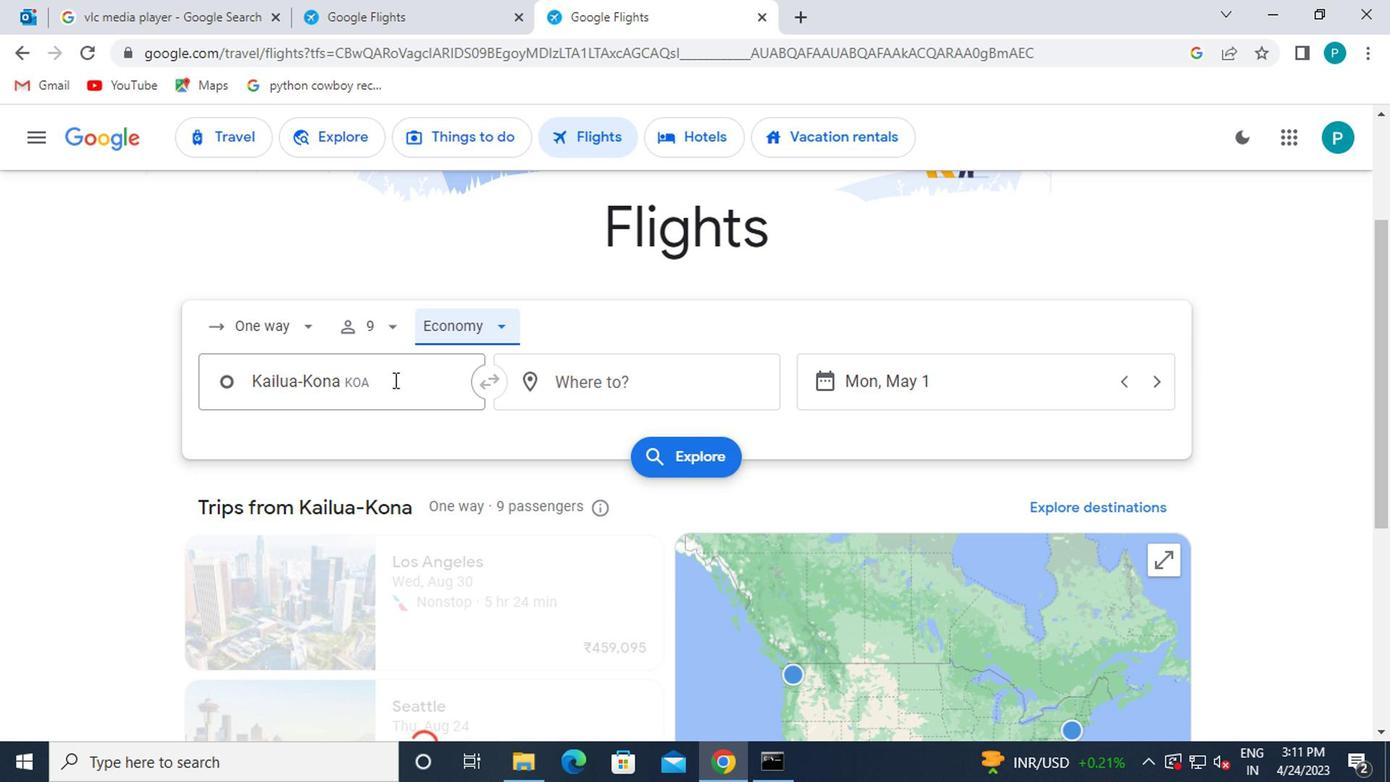 
Action: Mouse moved to (383, 488)
Screenshot: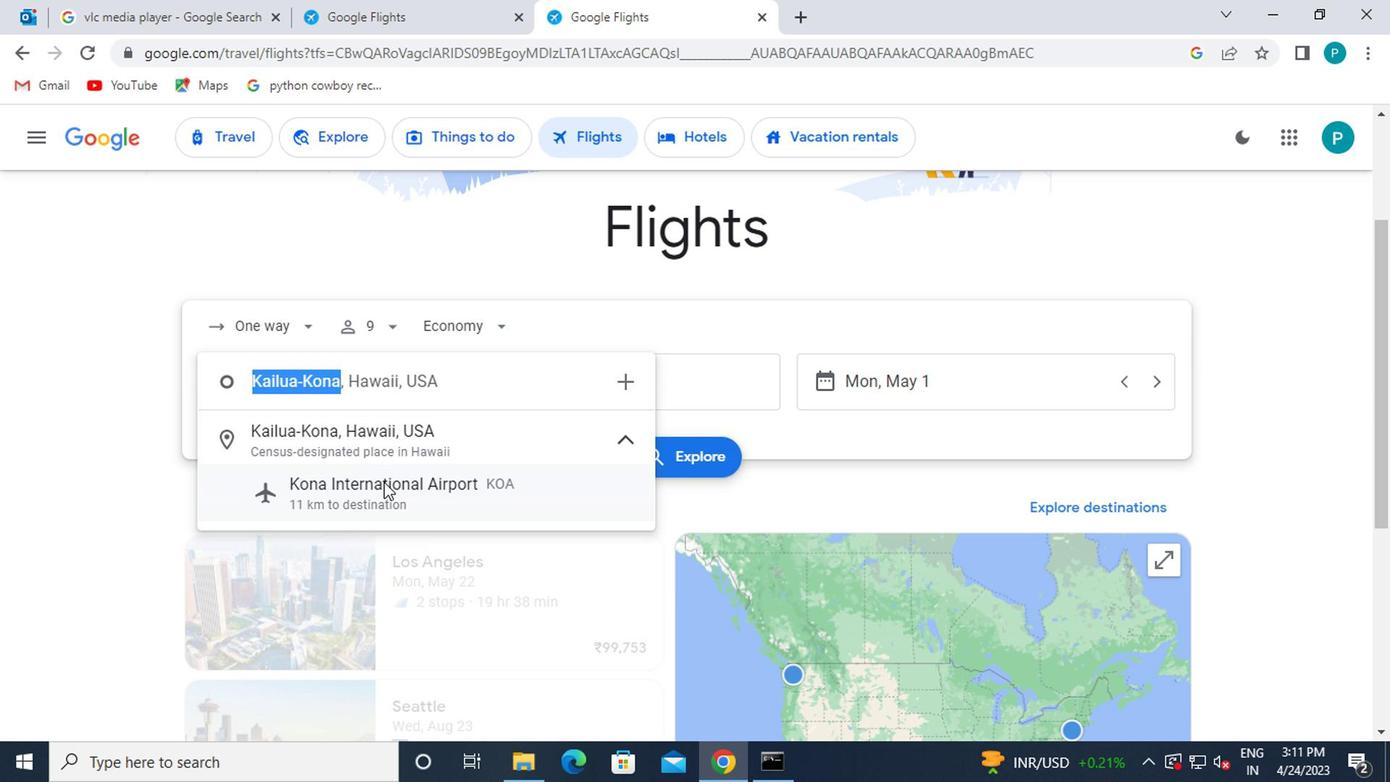 
Action: Mouse pressed left at (383, 488)
Screenshot: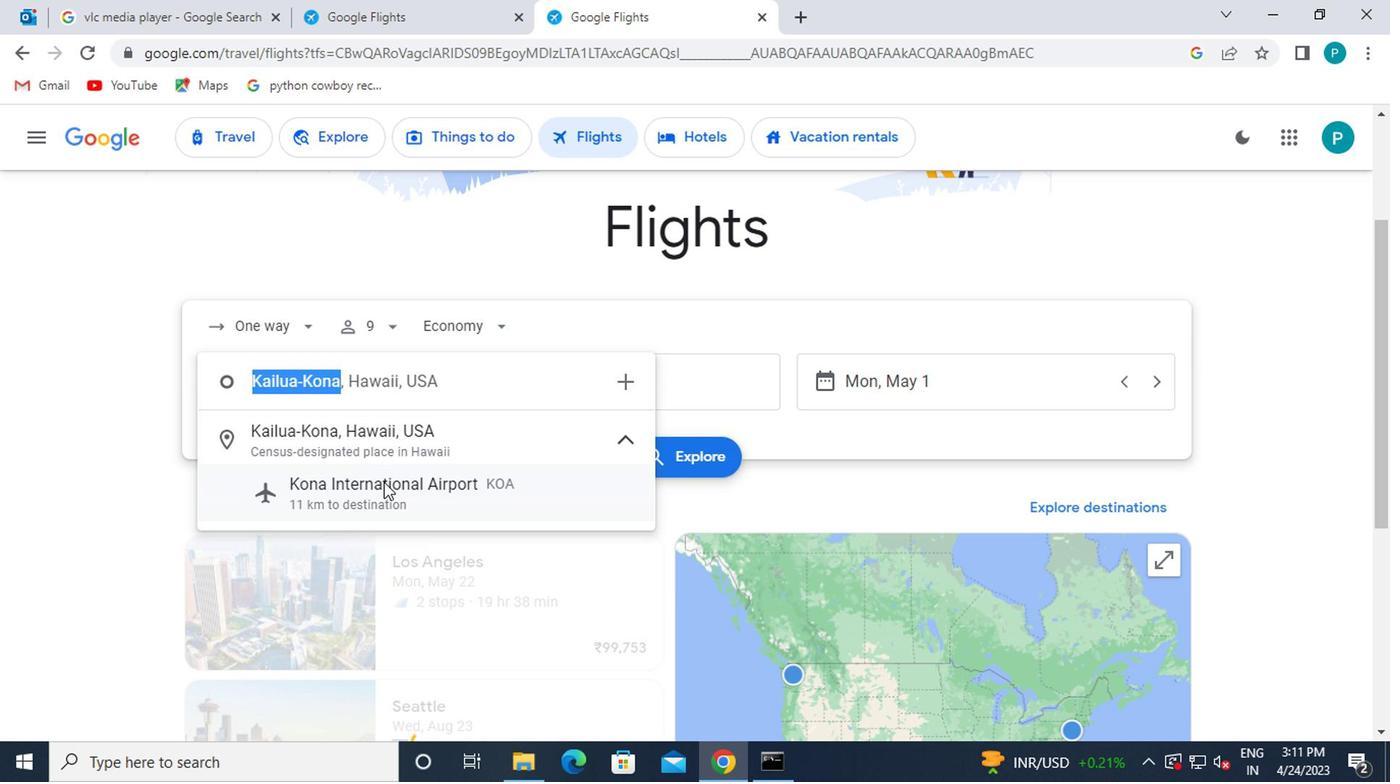
Action: Mouse moved to (628, 394)
Screenshot: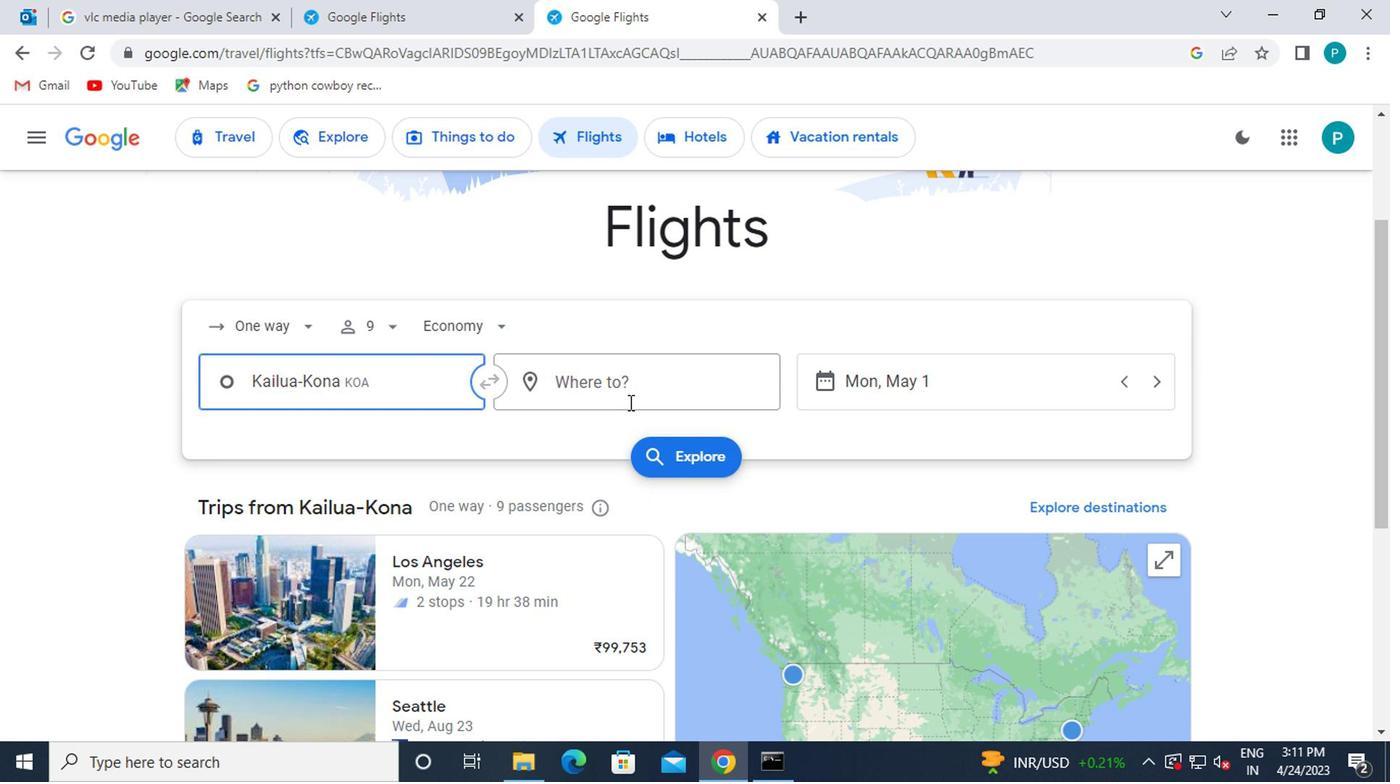 
Action: Mouse pressed left at (628, 394)
Screenshot: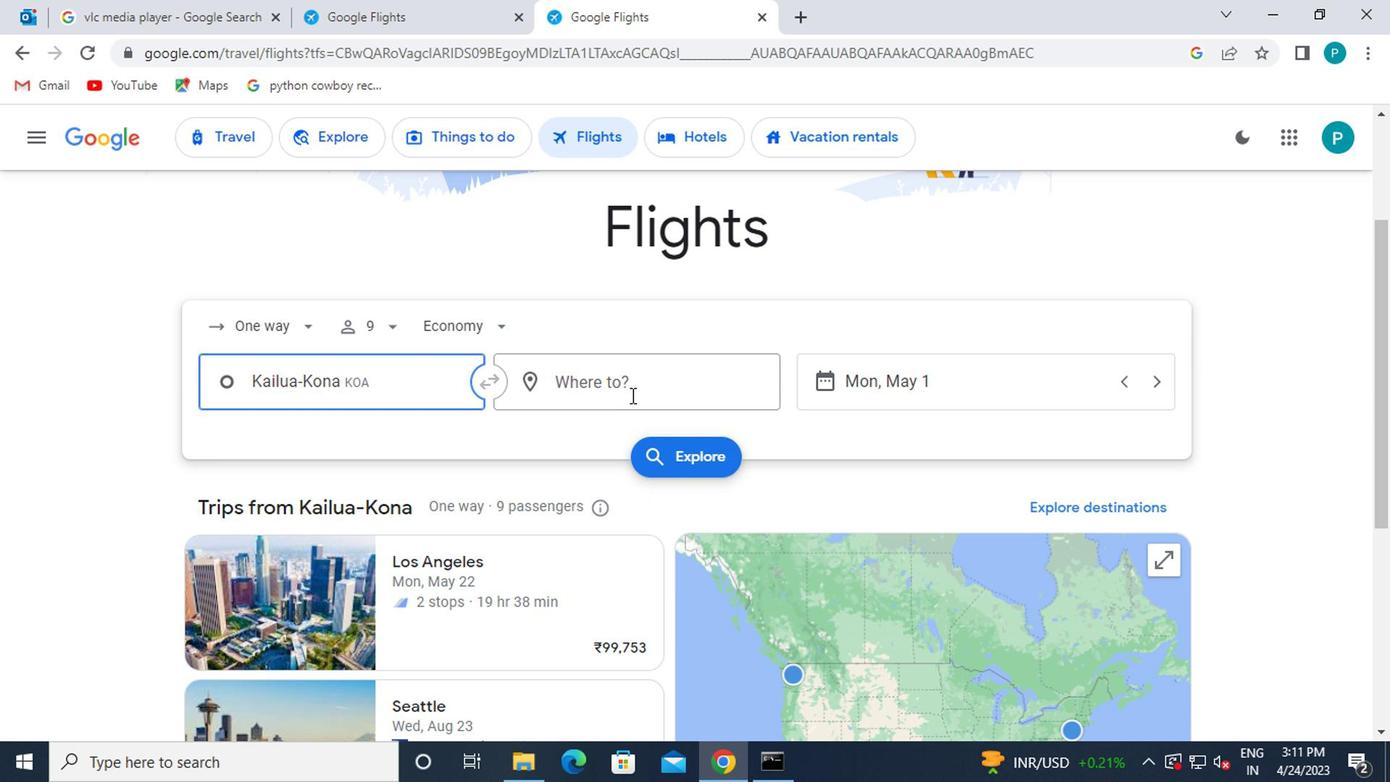 
Action: Mouse moved to (646, 369)
Screenshot: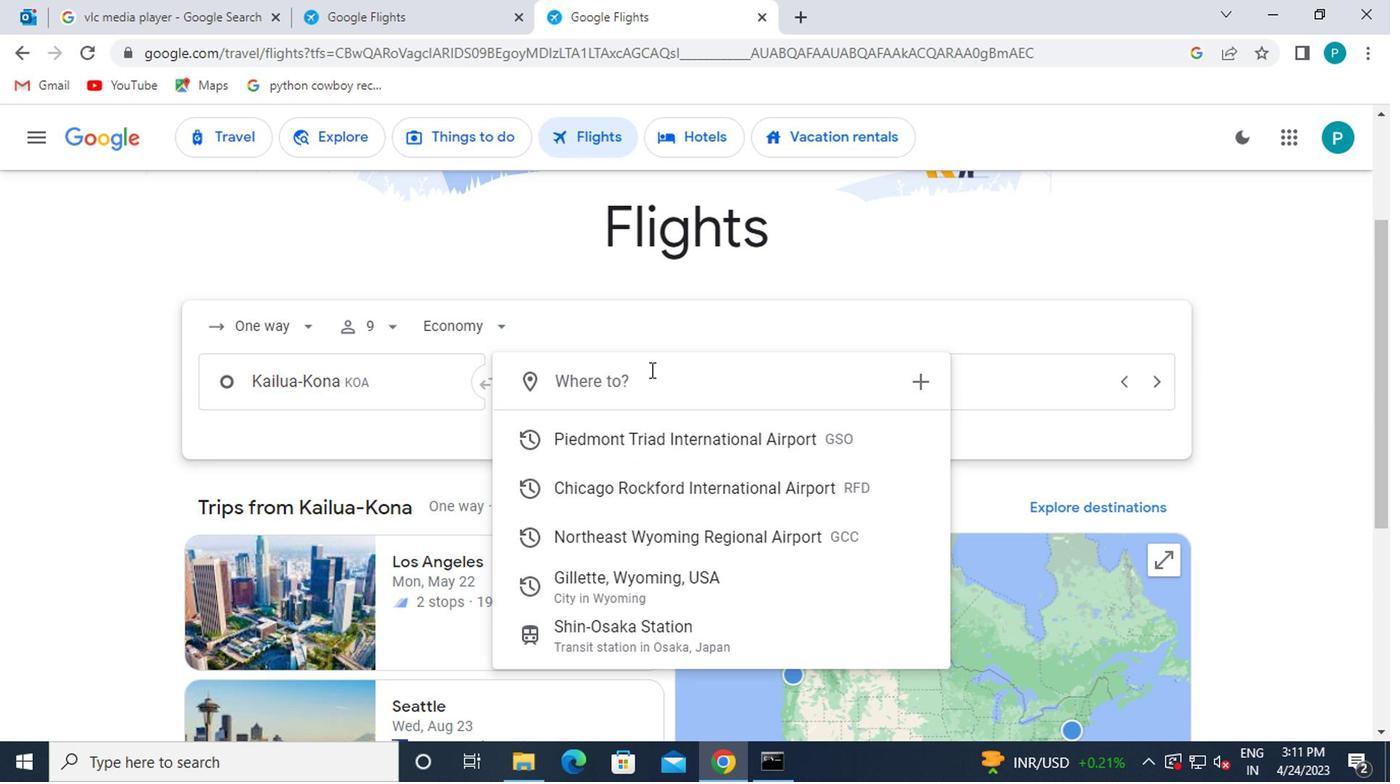 
Action: Key pressed gillette
Screenshot: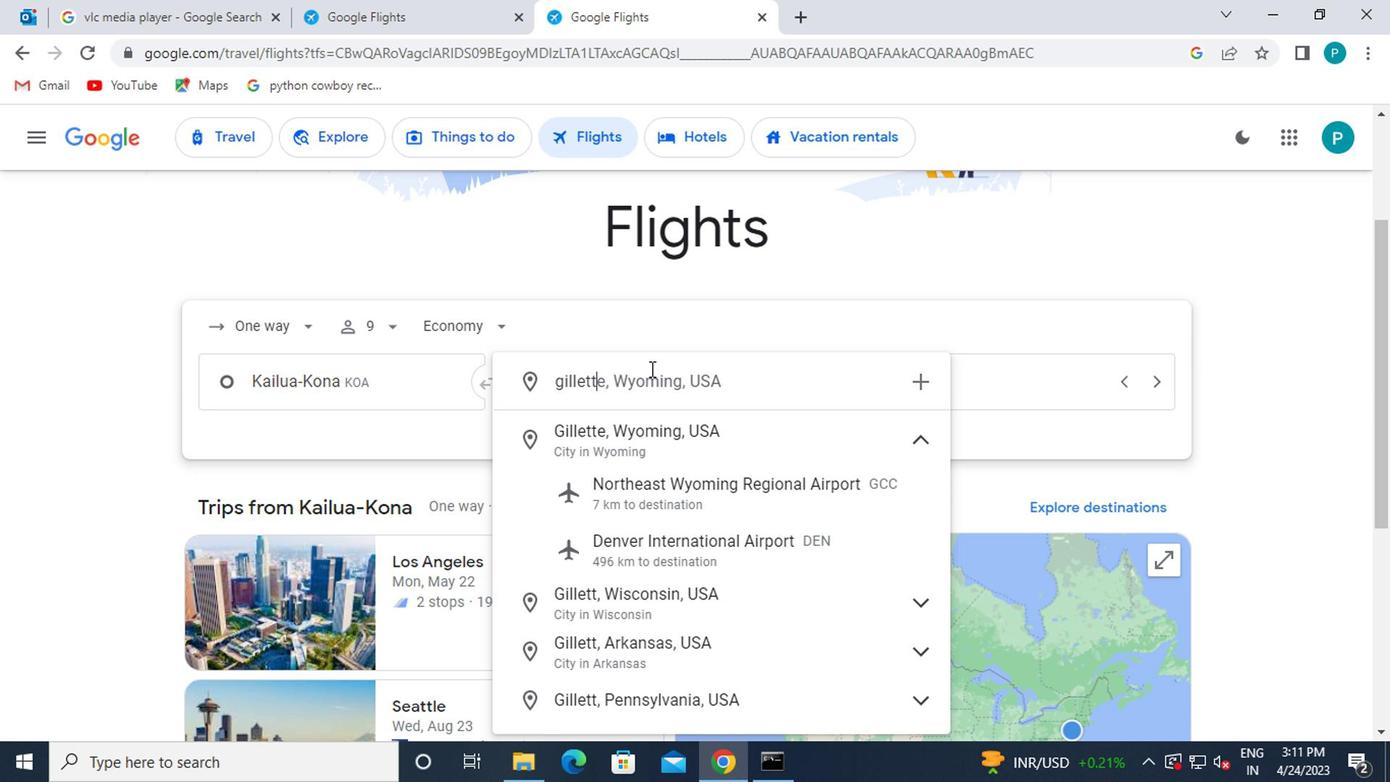 
Action: Mouse moved to (651, 511)
Screenshot: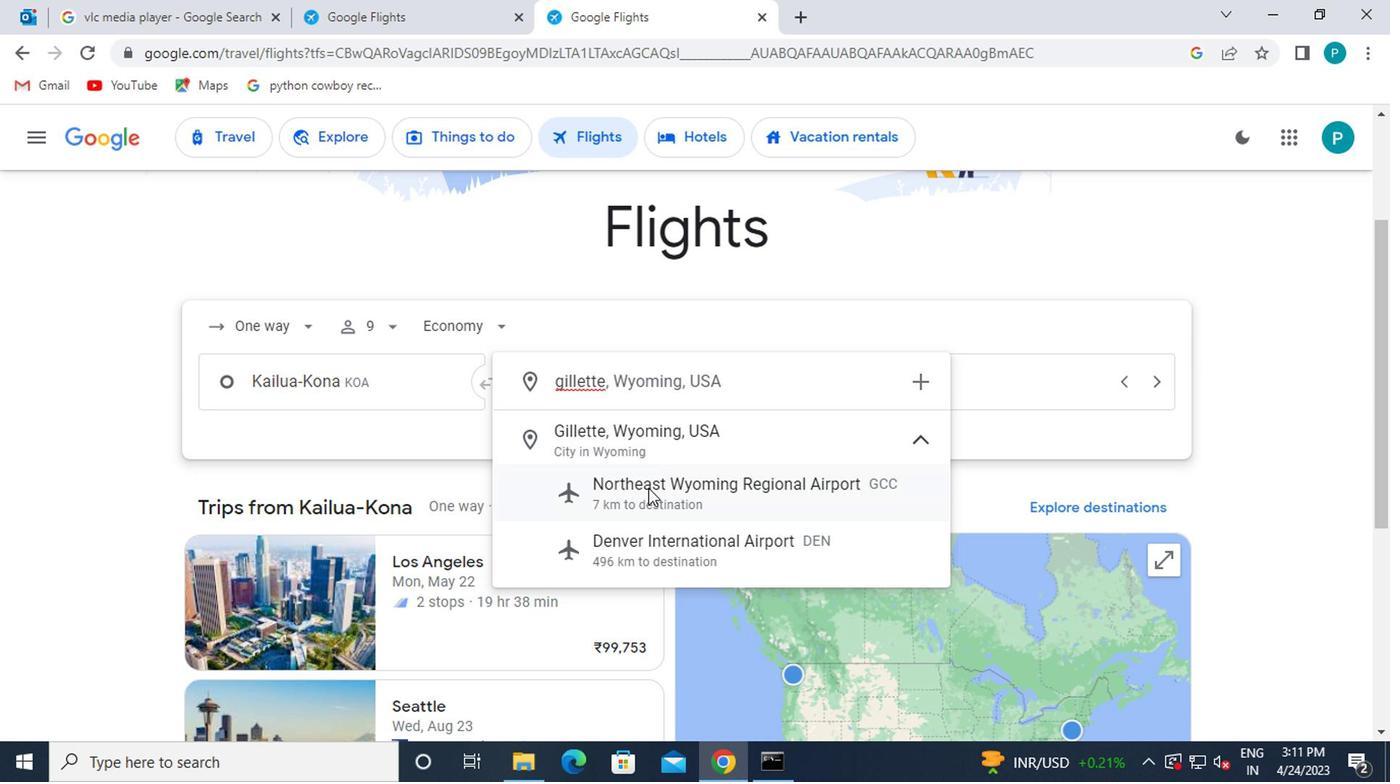 
Action: Mouse pressed left at (651, 511)
Screenshot: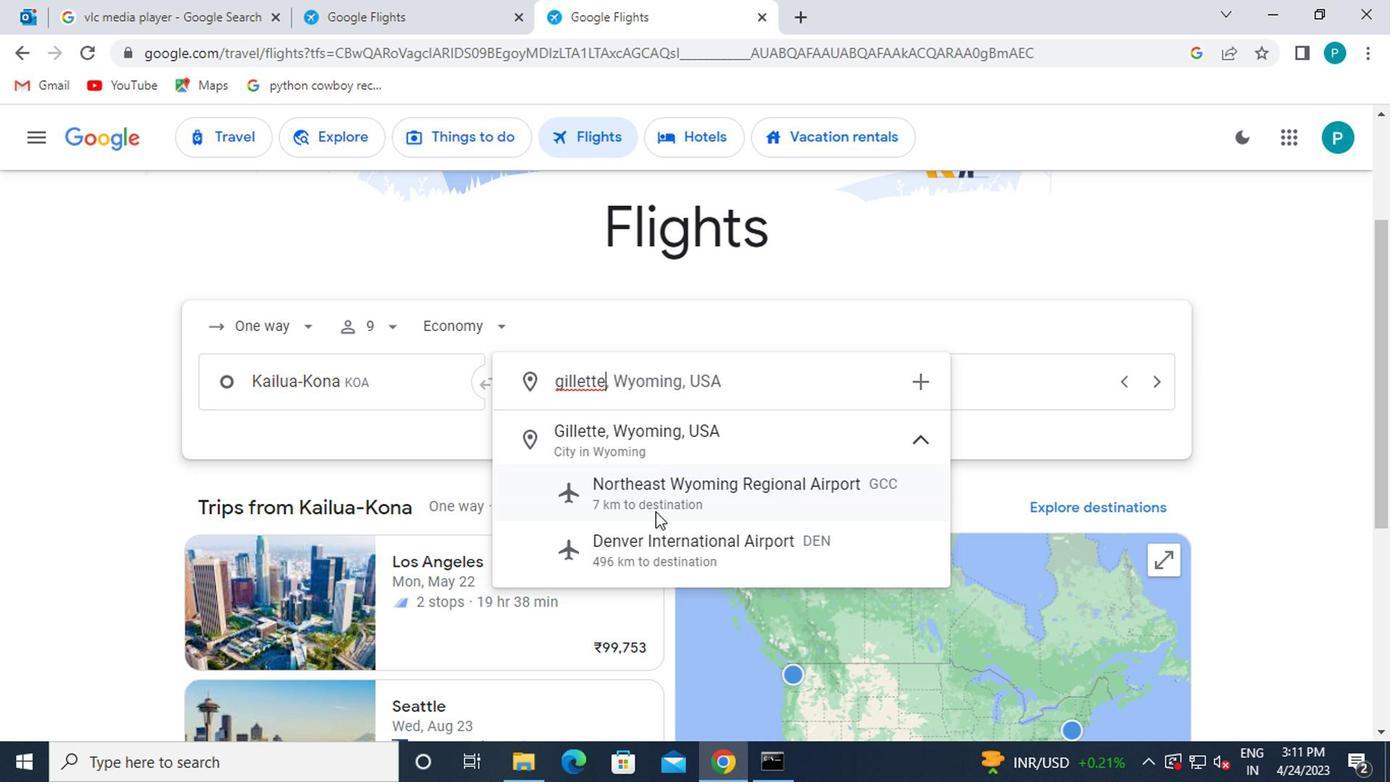 
Action: Mouse moved to (930, 396)
Screenshot: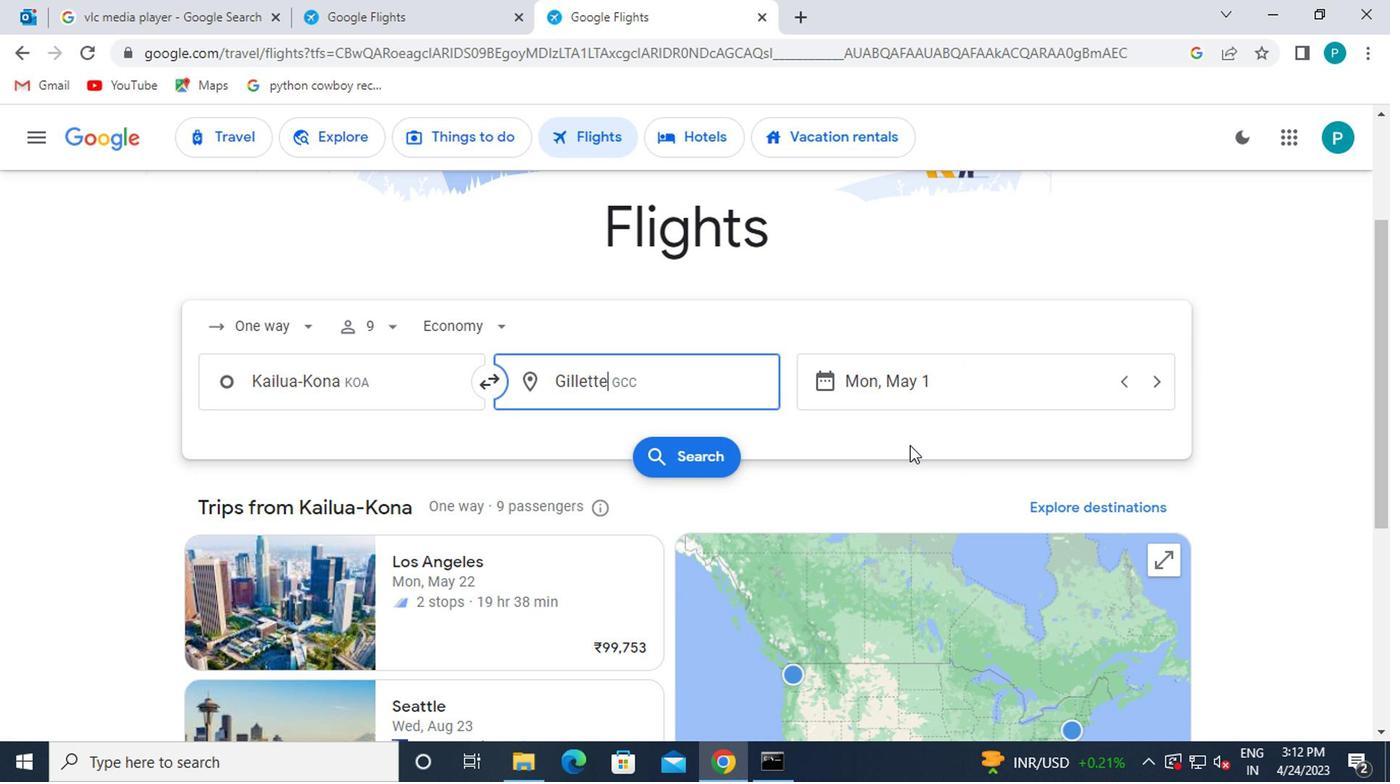 
Action: Mouse pressed left at (930, 396)
Screenshot: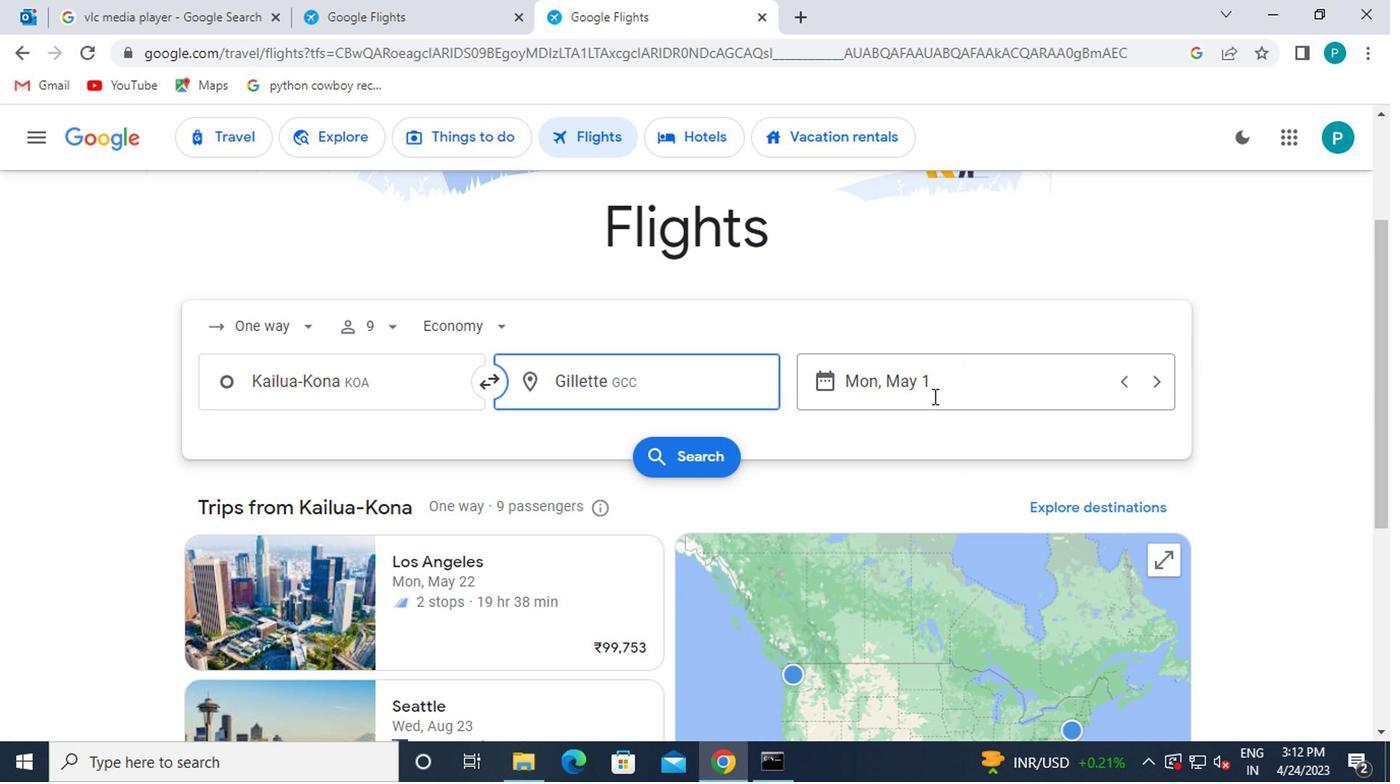 
Action: Mouse moved to (888, 362)
Screenshot: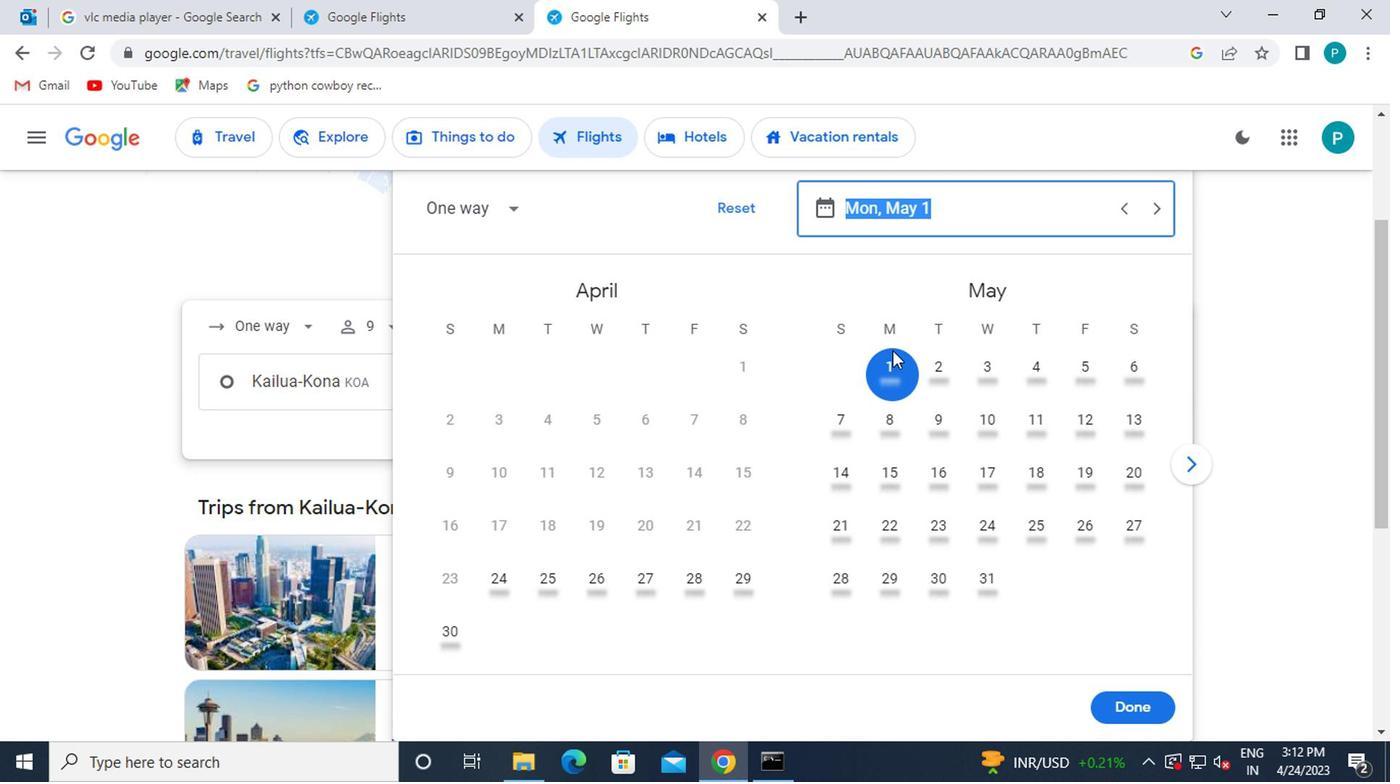 
Action: Mouse pressed left at (888, 362)
Screenshot: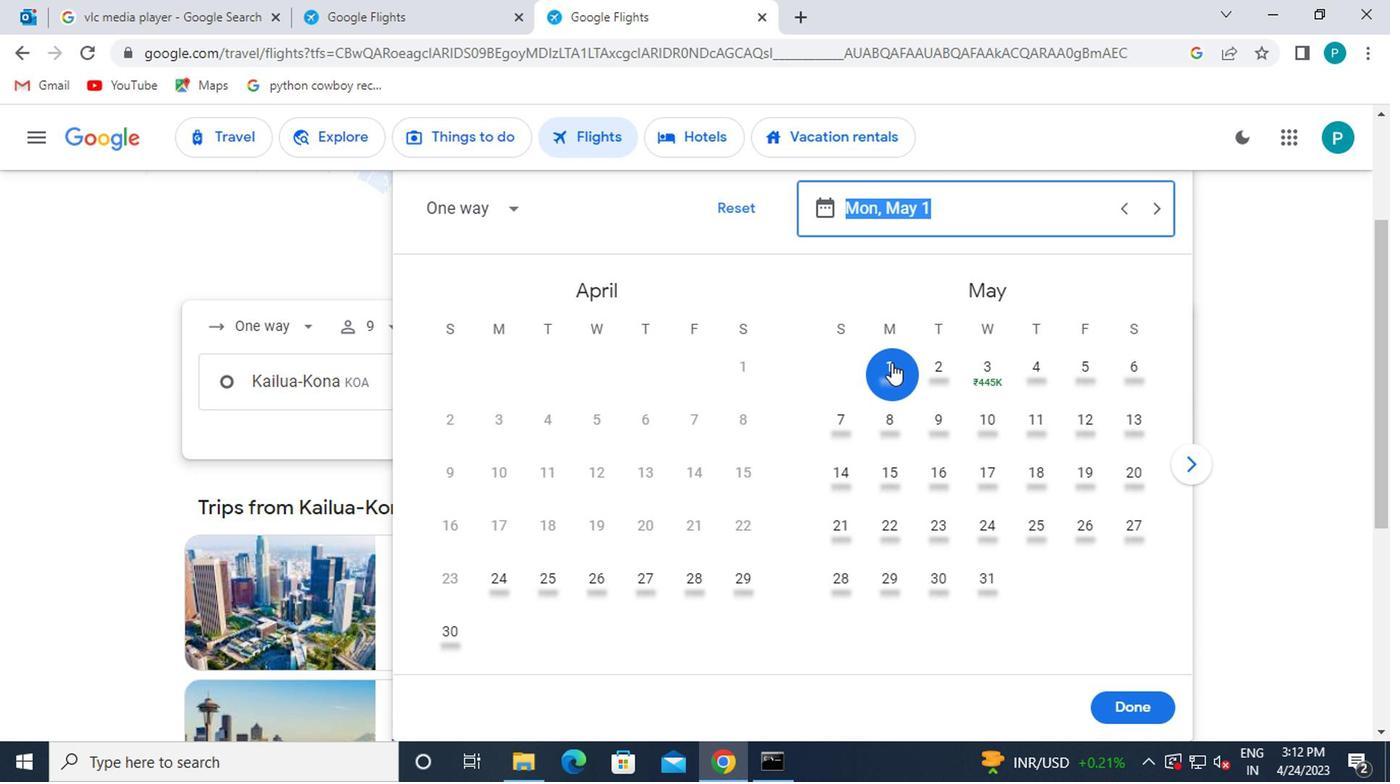 
Action: Mouse moved to (1106, 712)
Screenshot: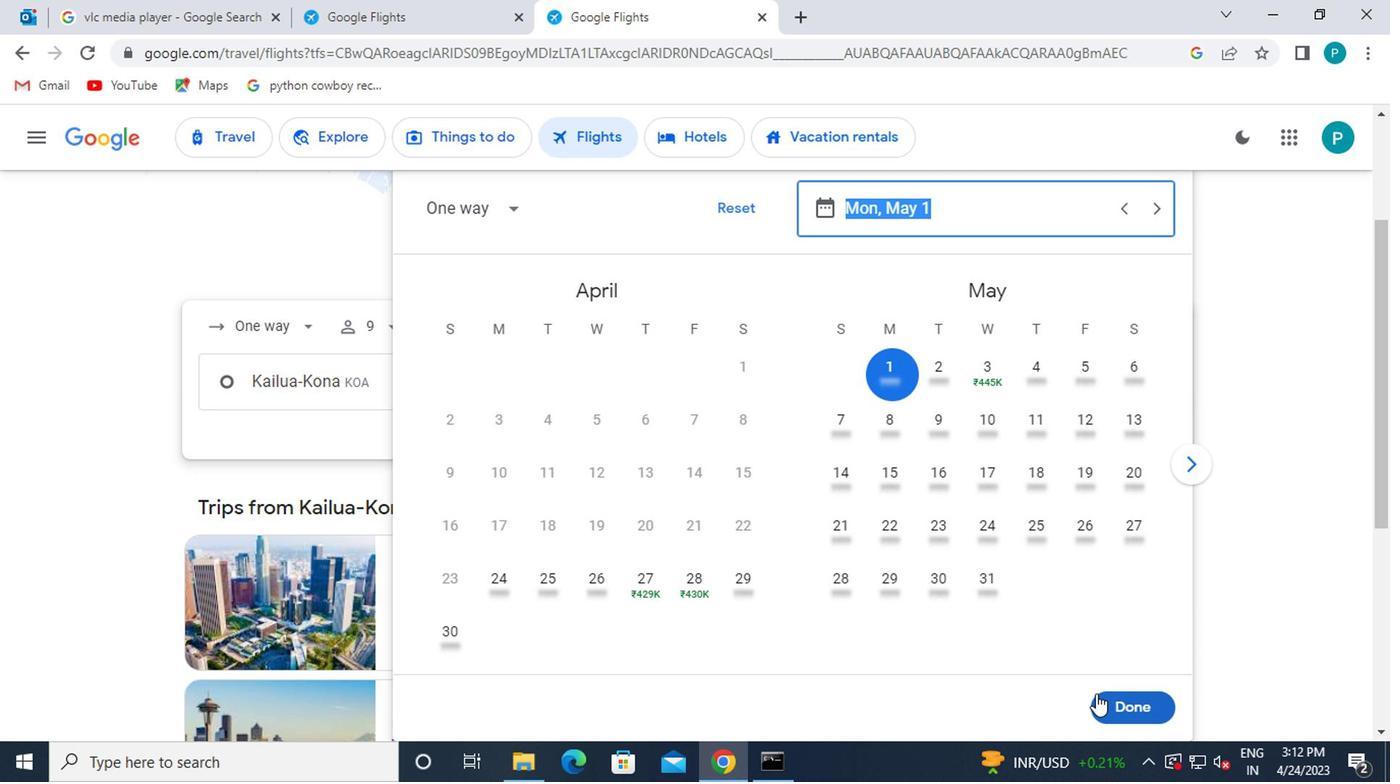 
Action: Mouse pressed left at (1106, 712)
Screenshot: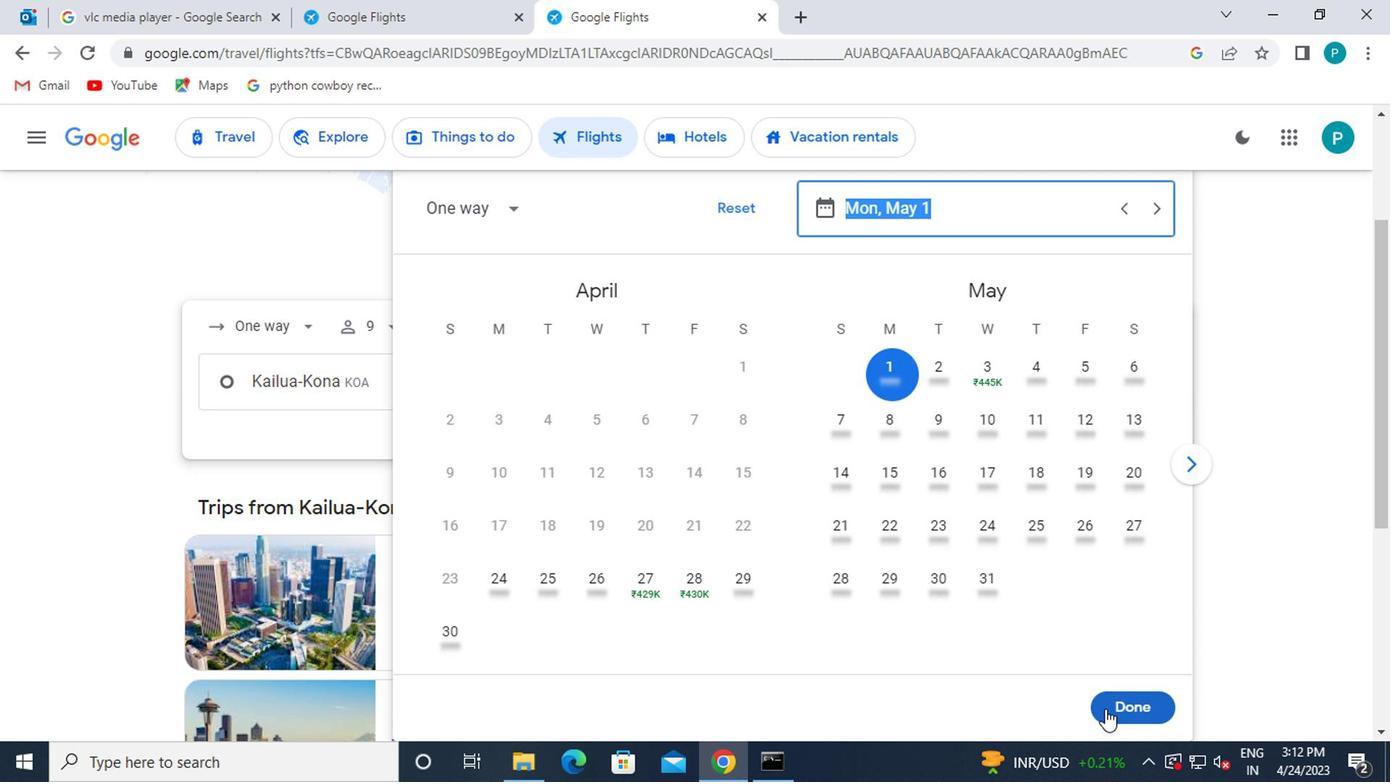 
Action: Mouse moved to (685, 457)
Screenshot: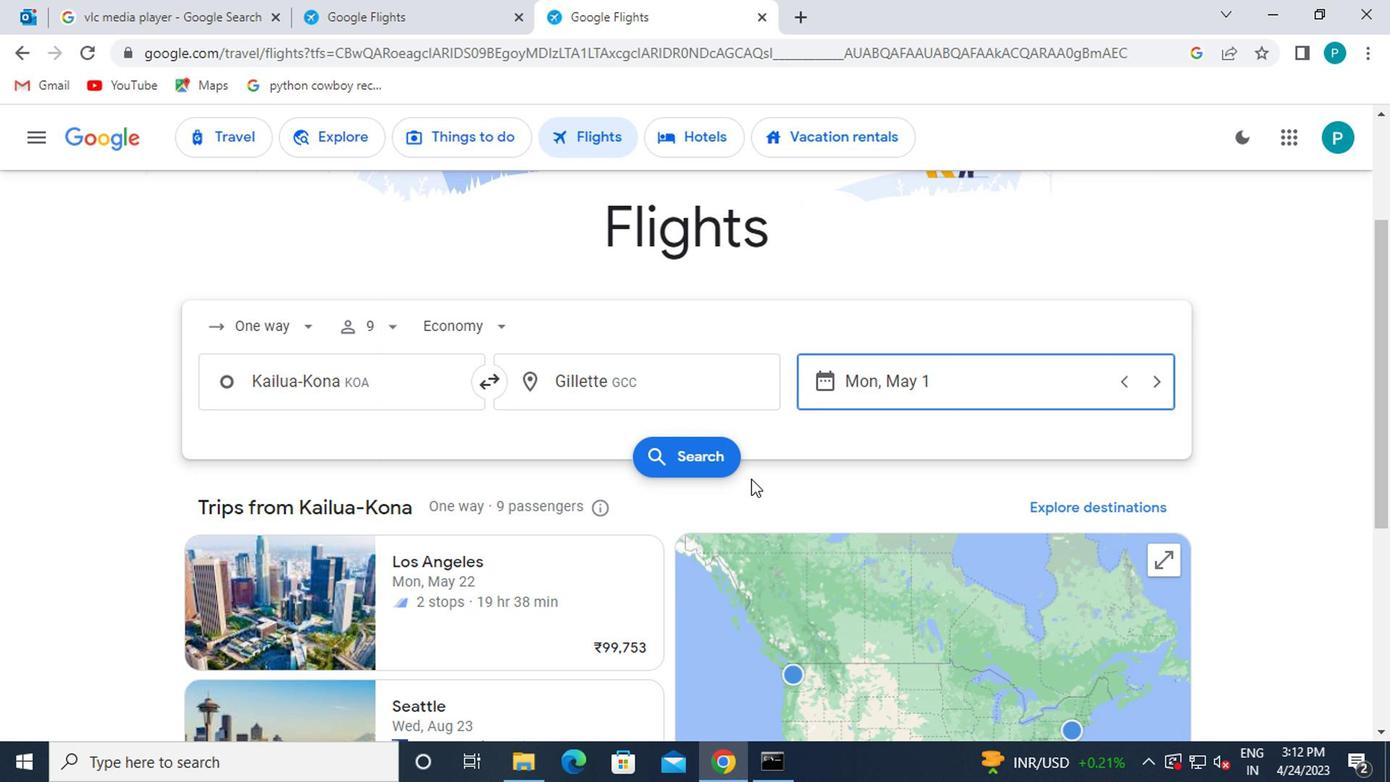 
Action: Mouse pressed left at (685, 457)
Screenshot: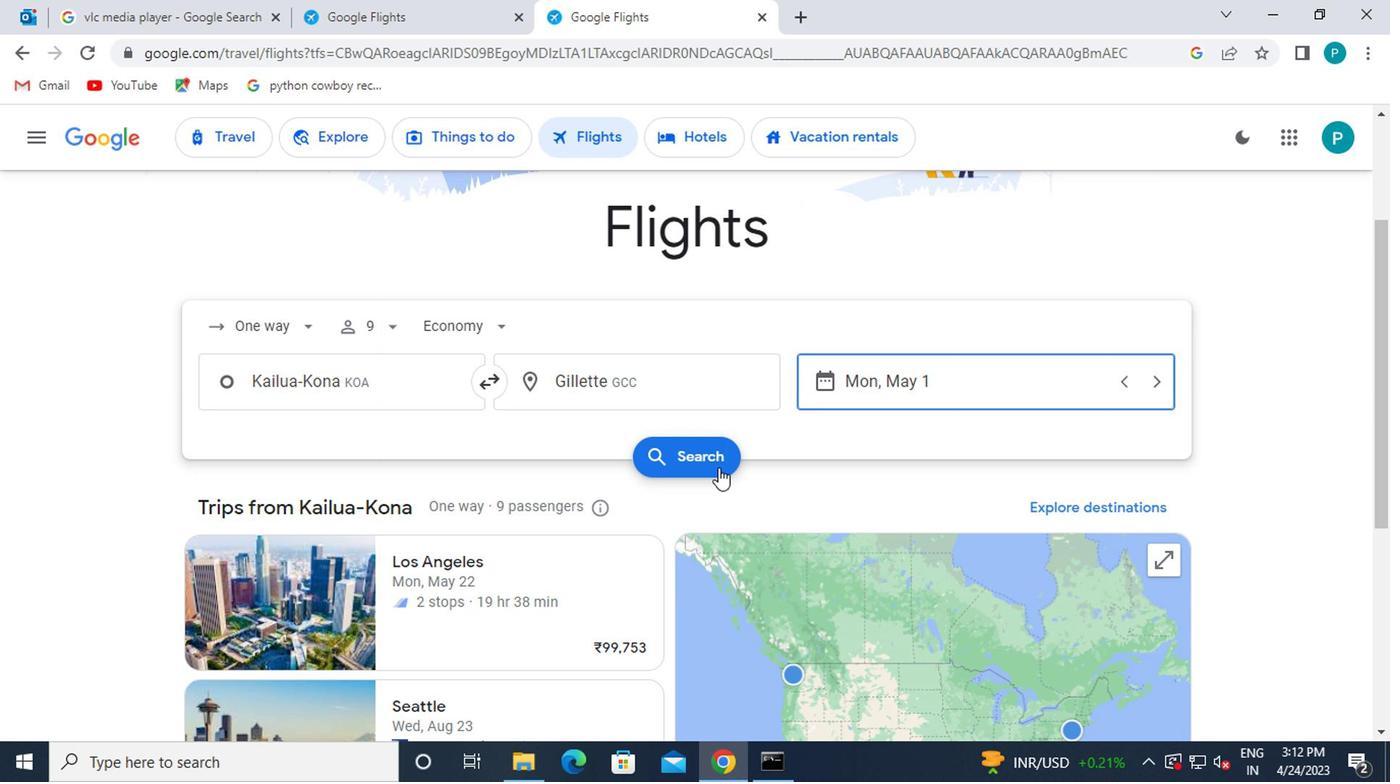 
Action: Mouse moved to (224, 335)
Screenshot: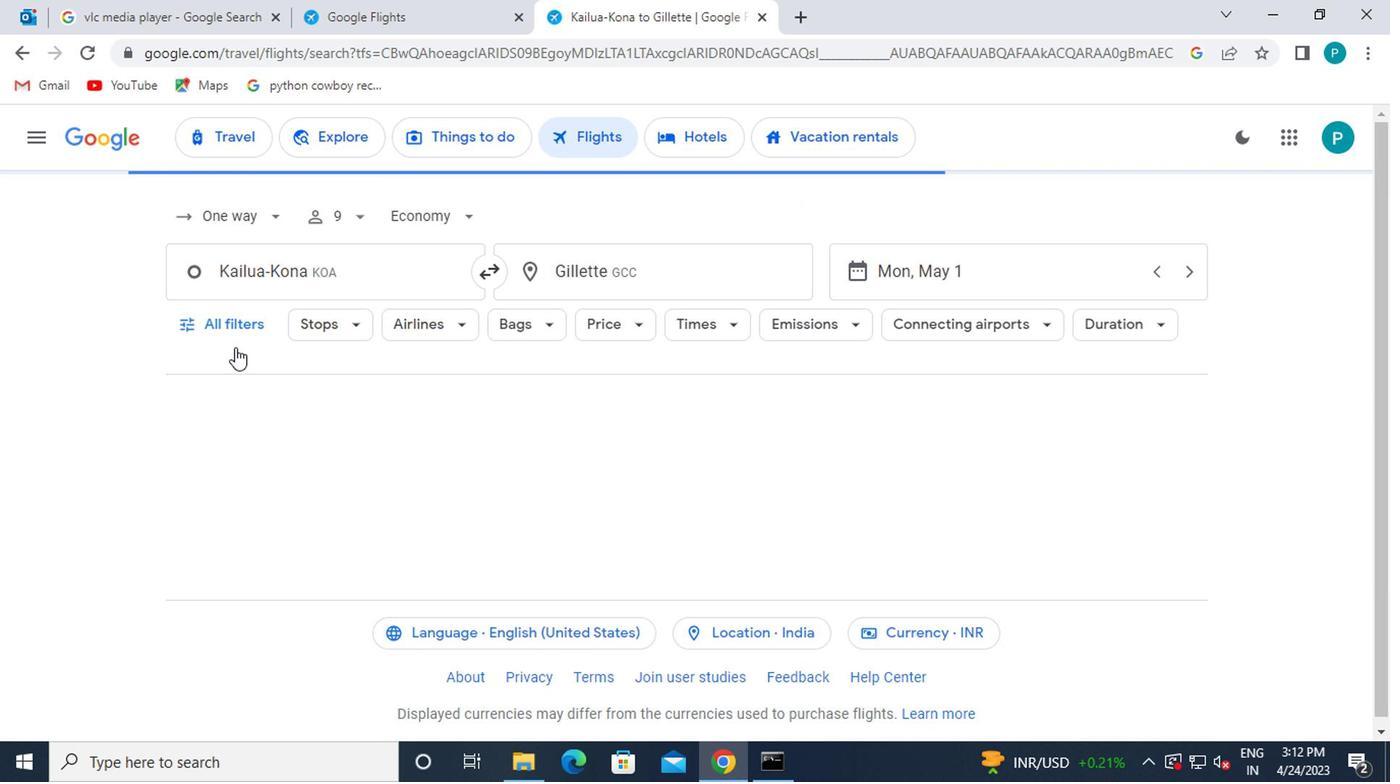 
Action: Mouse pressed left at (224, 335)
Screenshot: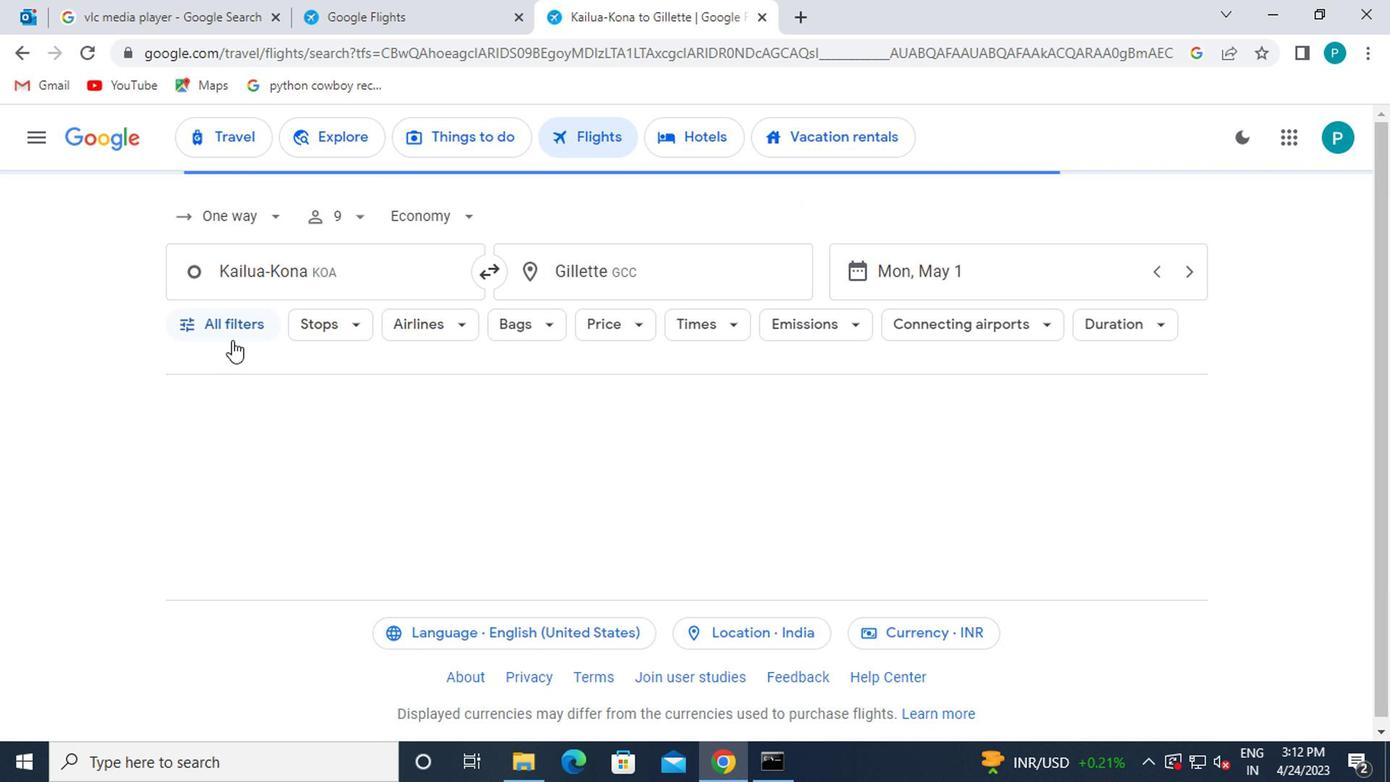 
Action: Mouse moved to (336, 509)
Screenshot: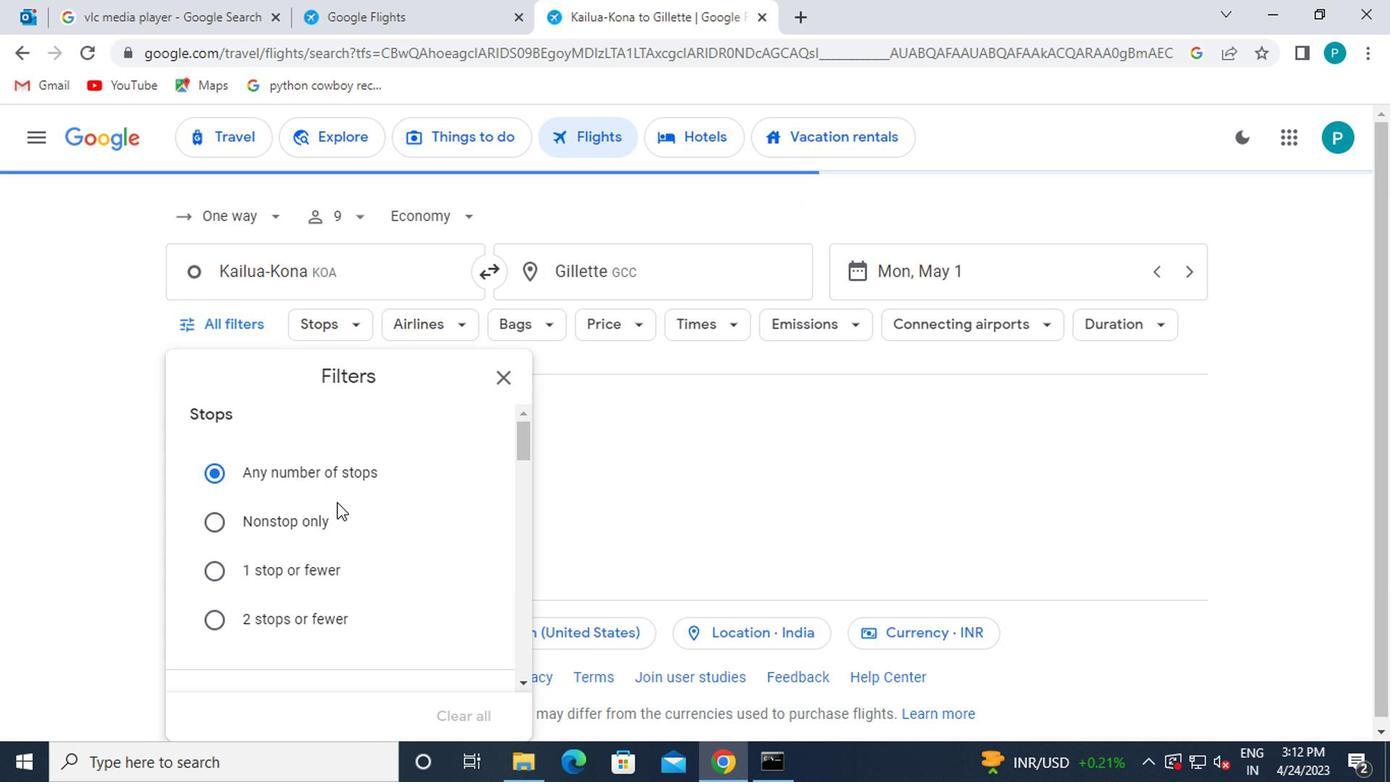 
Action: Mouse scrolled (336, 507) with delta (0, -1)
Screenshot: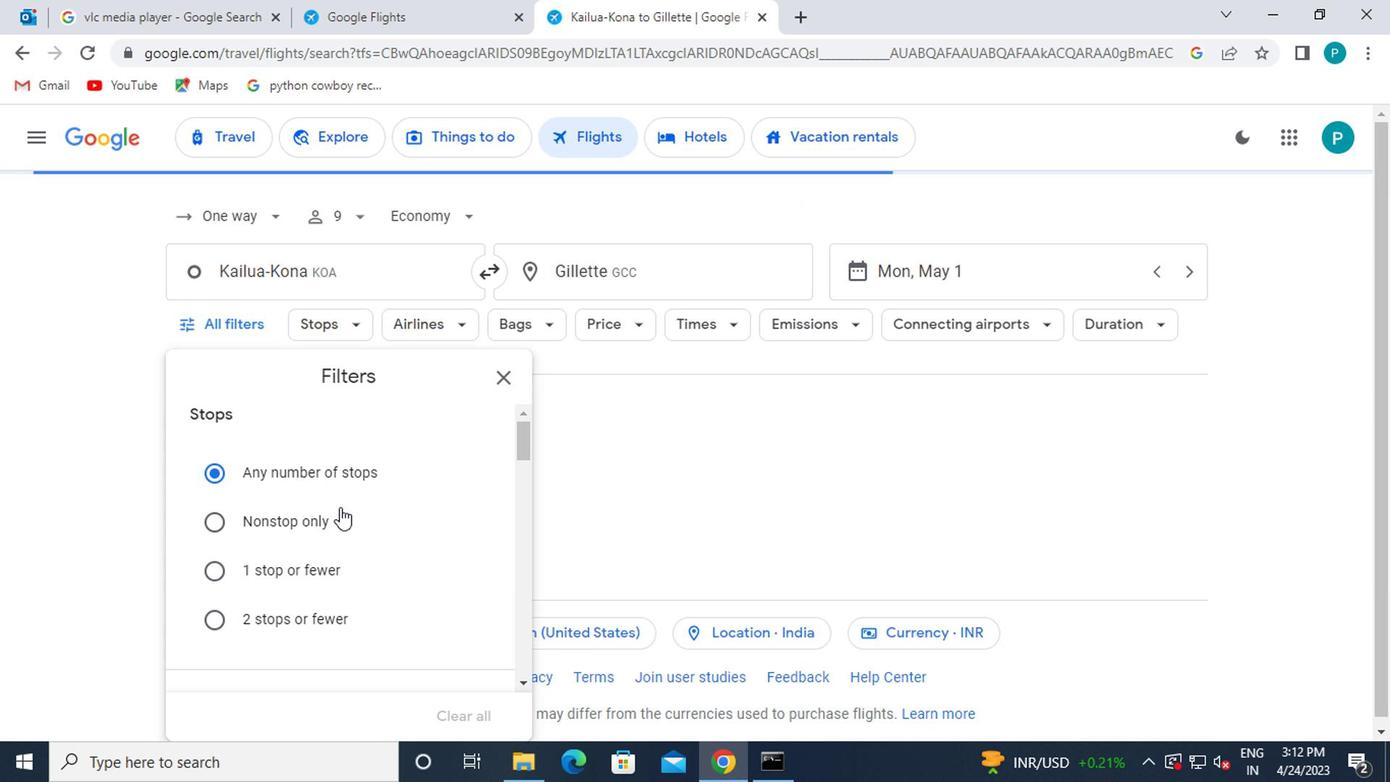 
Action: Mouse scrolled (336, 507) with delta (0, -1)
Screenshot: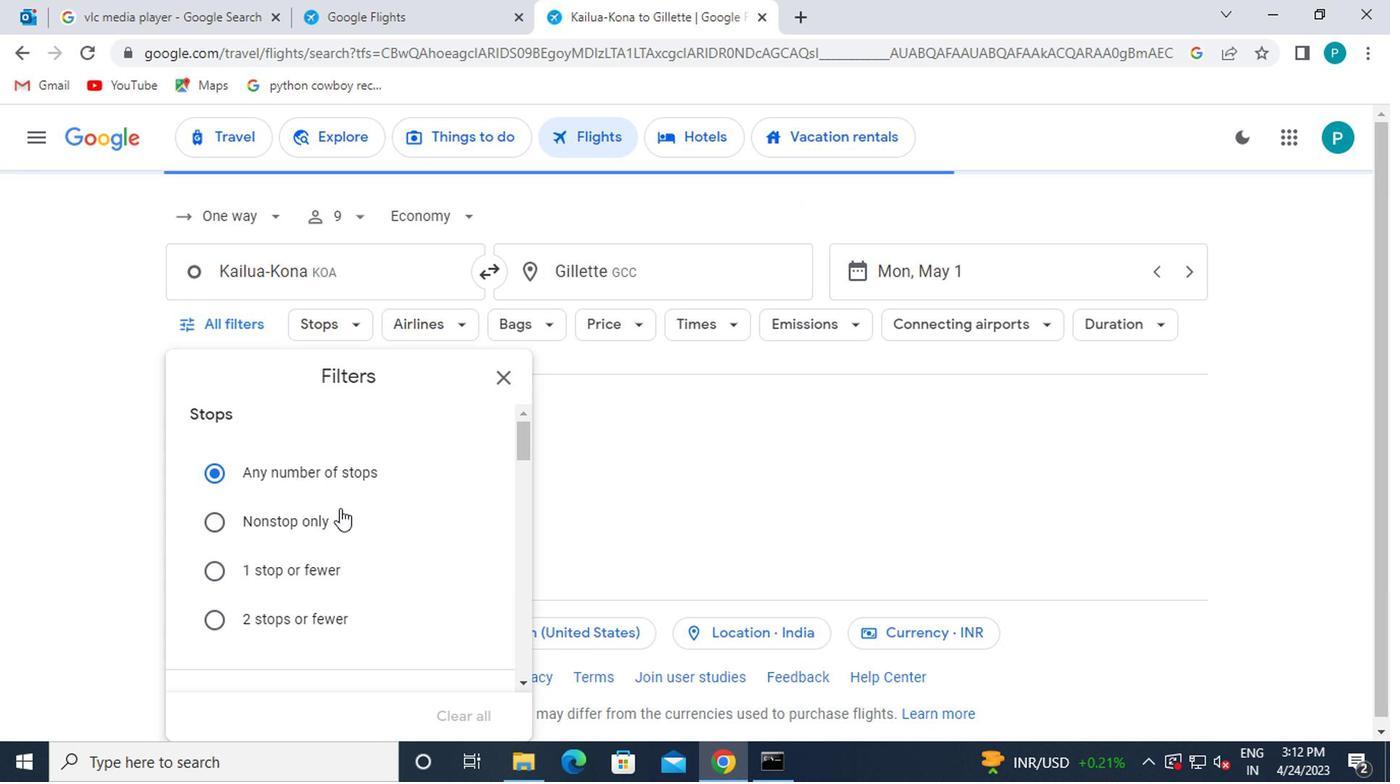 
Action: Mouse moved to (359, 504)
Screenshot: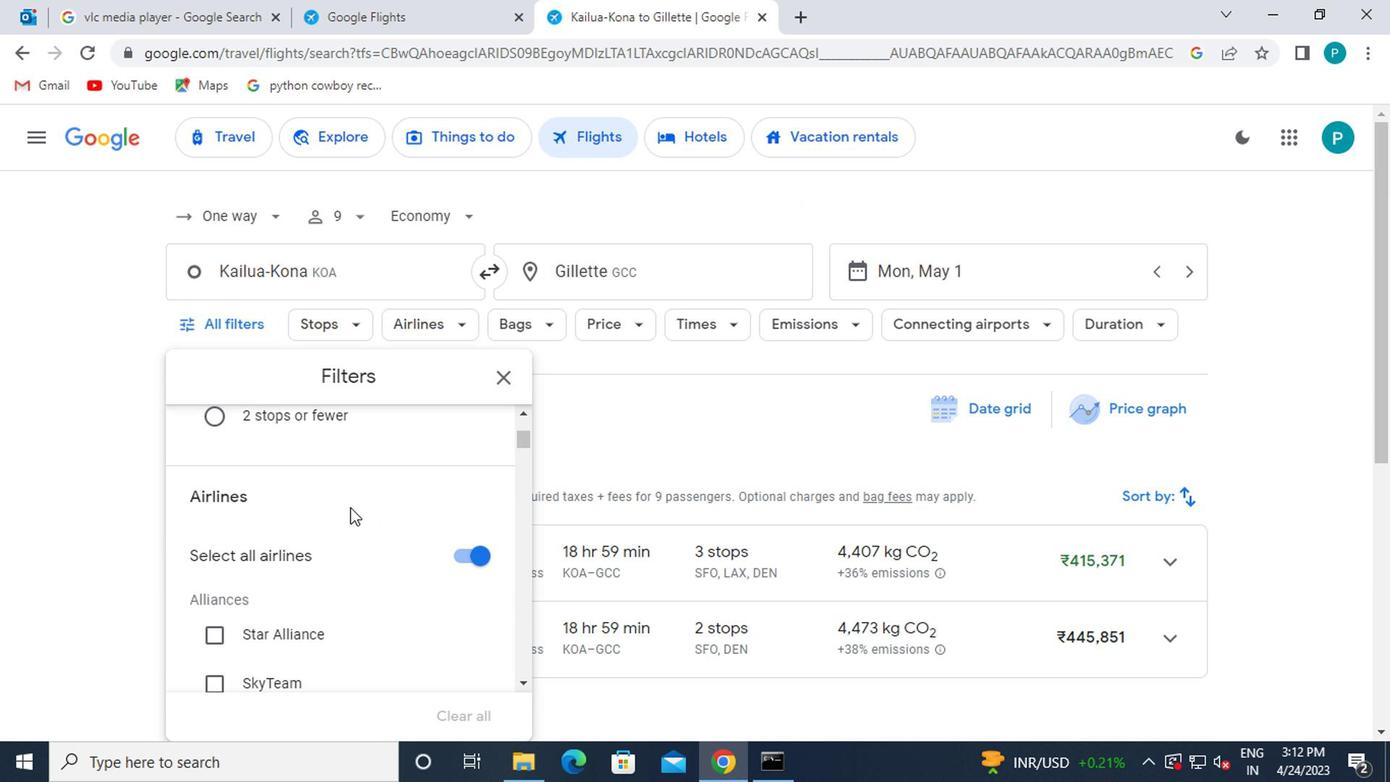 
Action: Mouse scrolled (359, 504) with delta (0, 0)
Screenshot: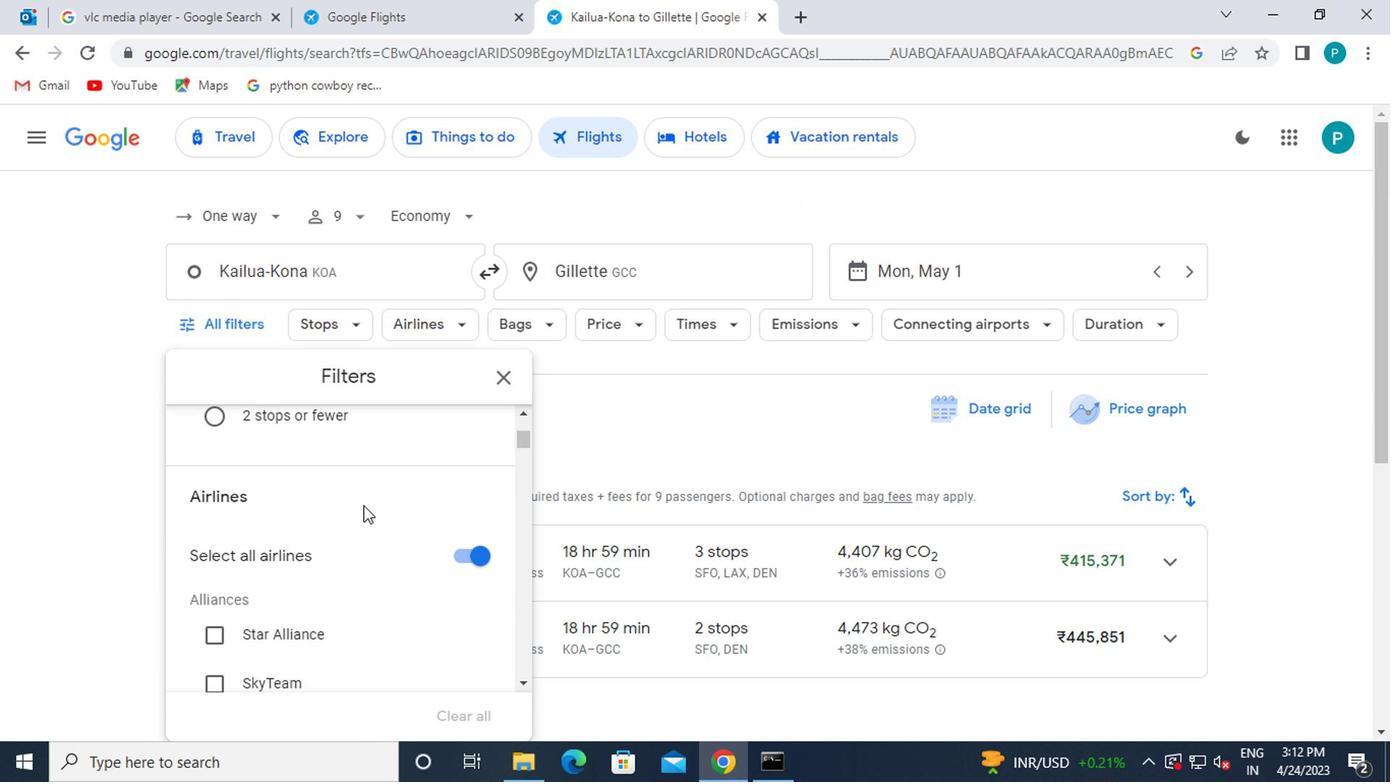 
Action: Mouse moved to (360, 504)
Screenshot: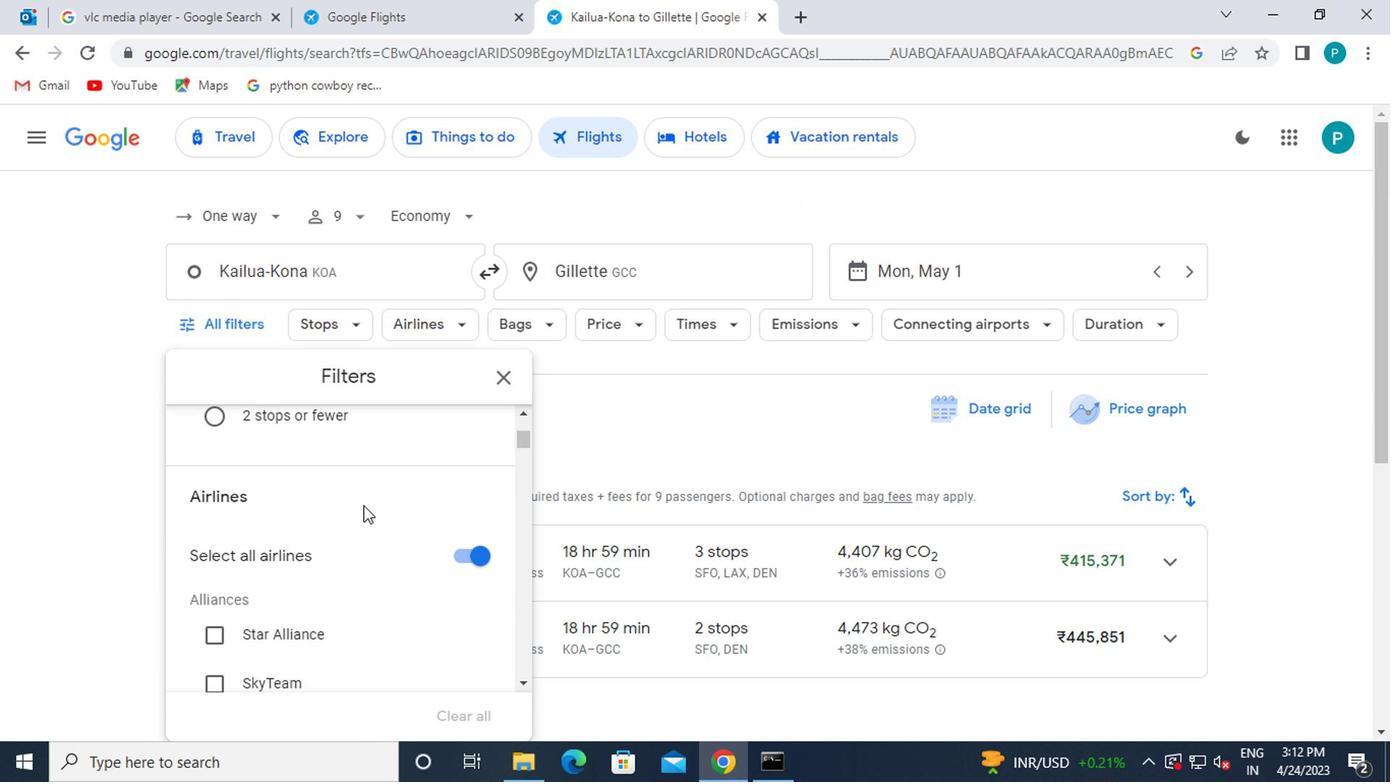 
Action: Mouse scrolled (360, 502) with delta (0, -1)
Screenshot: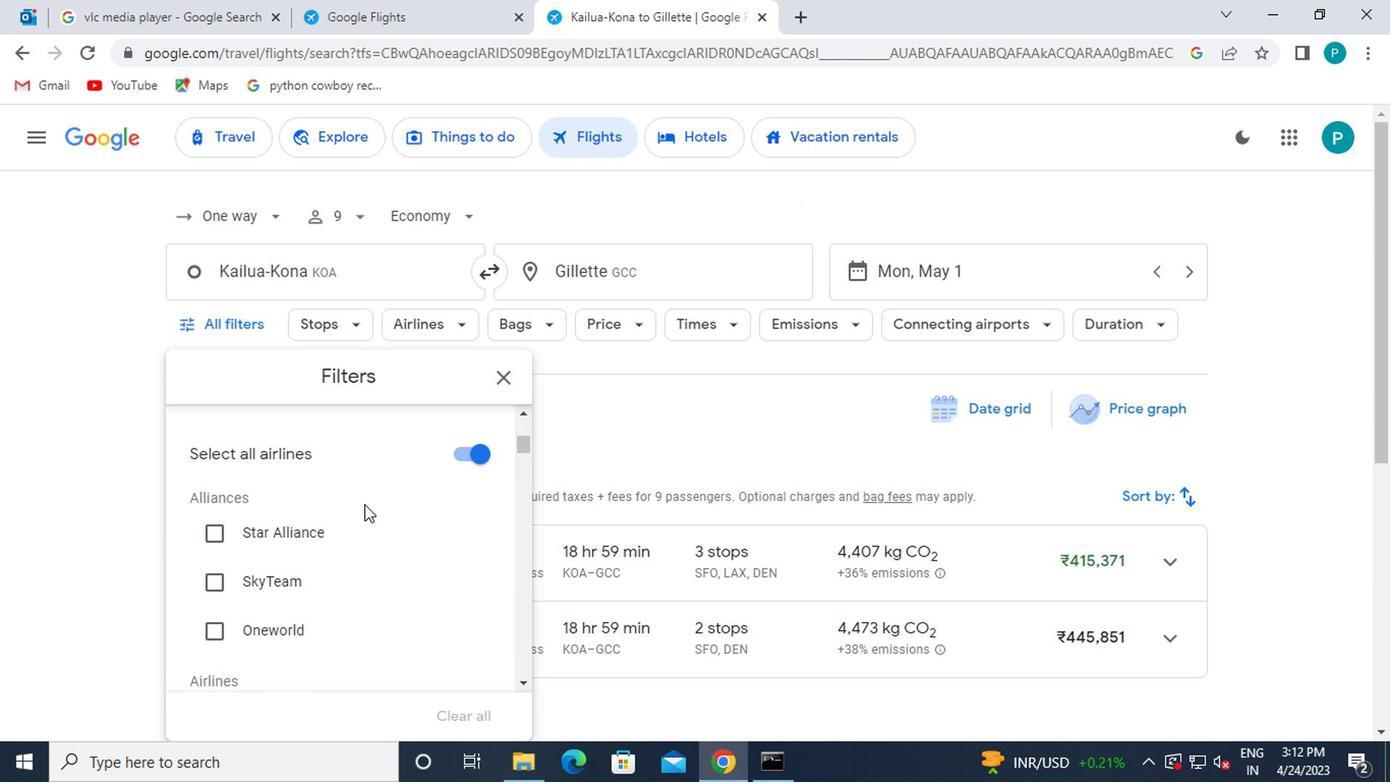 
Action: Mouse scrolled (360, 502) with delta (0, -1)
Screenshot: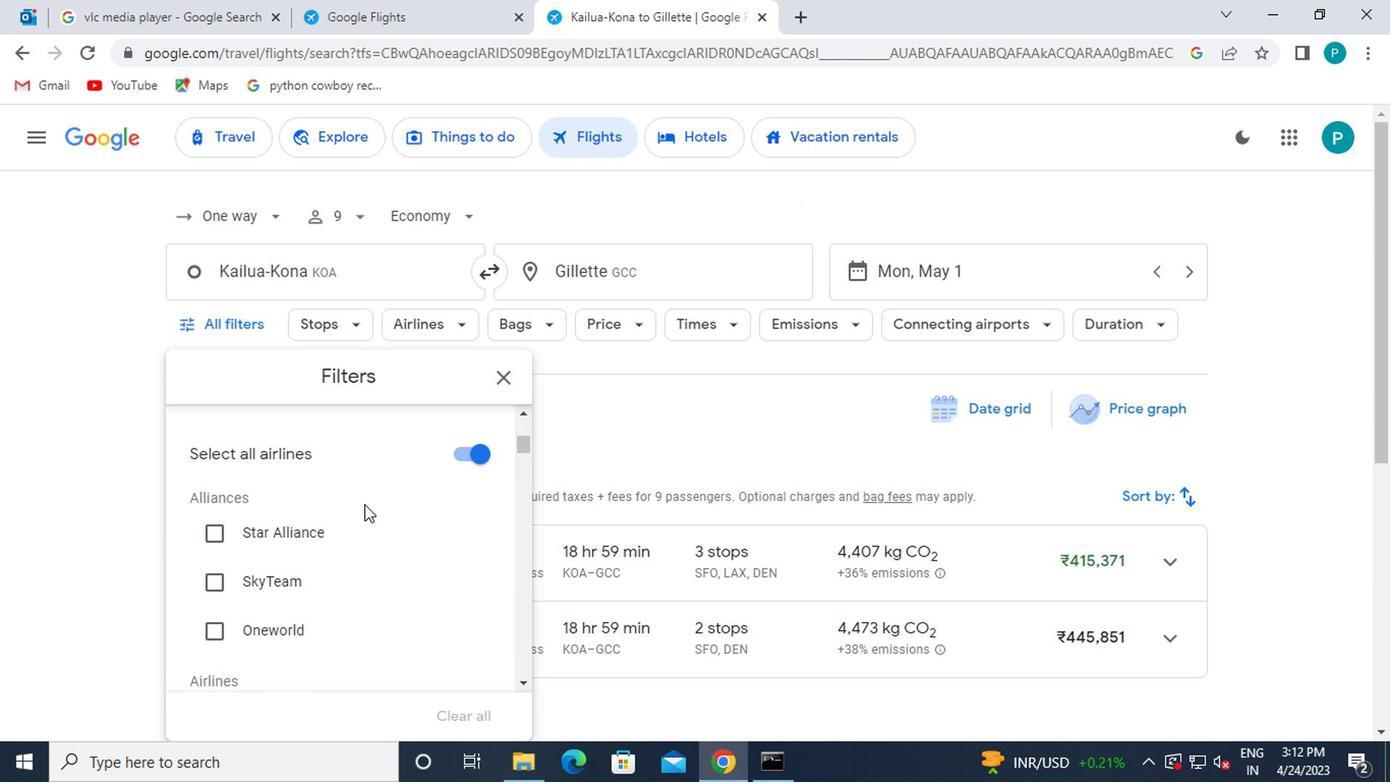 
Action: Mouse scrolled (360, 502) with delta (0, -1)
Screenshot: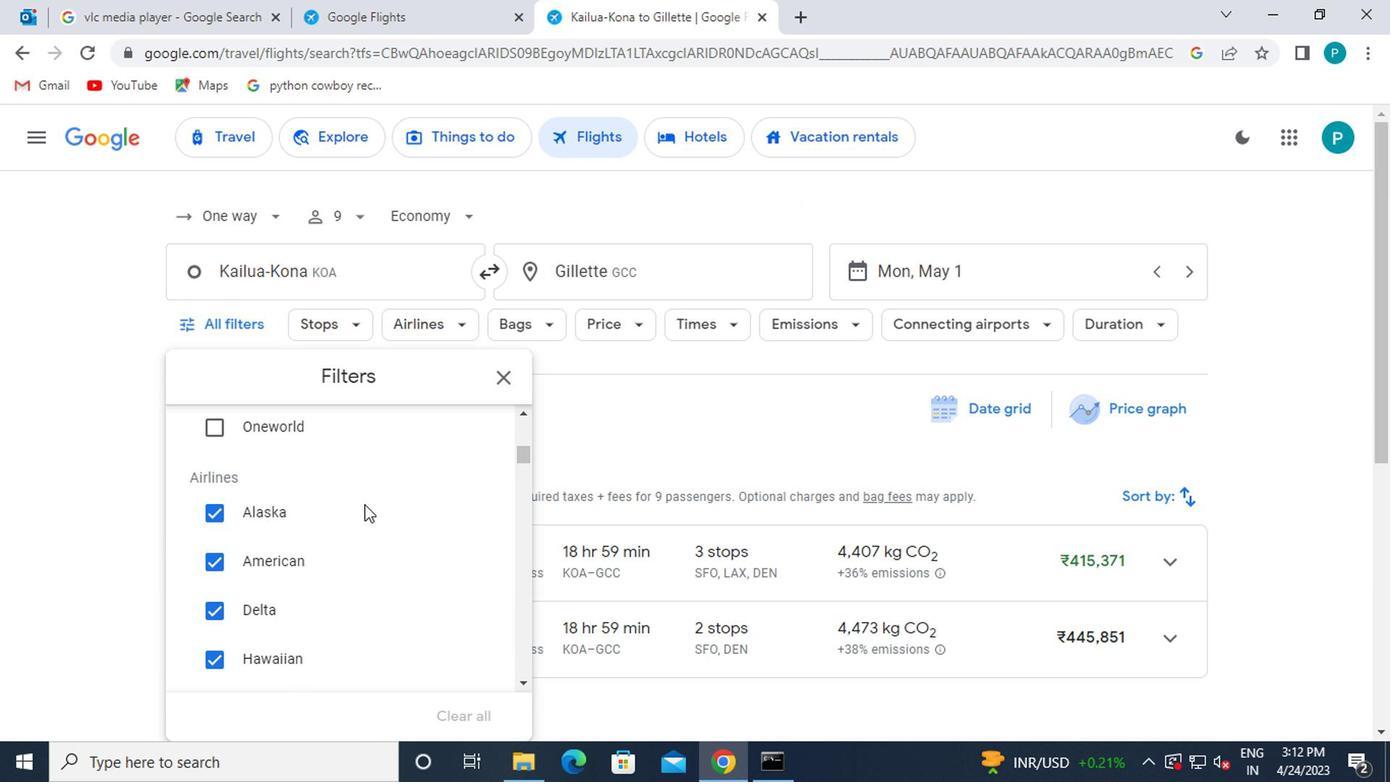 
Action: Mouse scrolled (360, 502) with delta (0, -1)
Screenshot: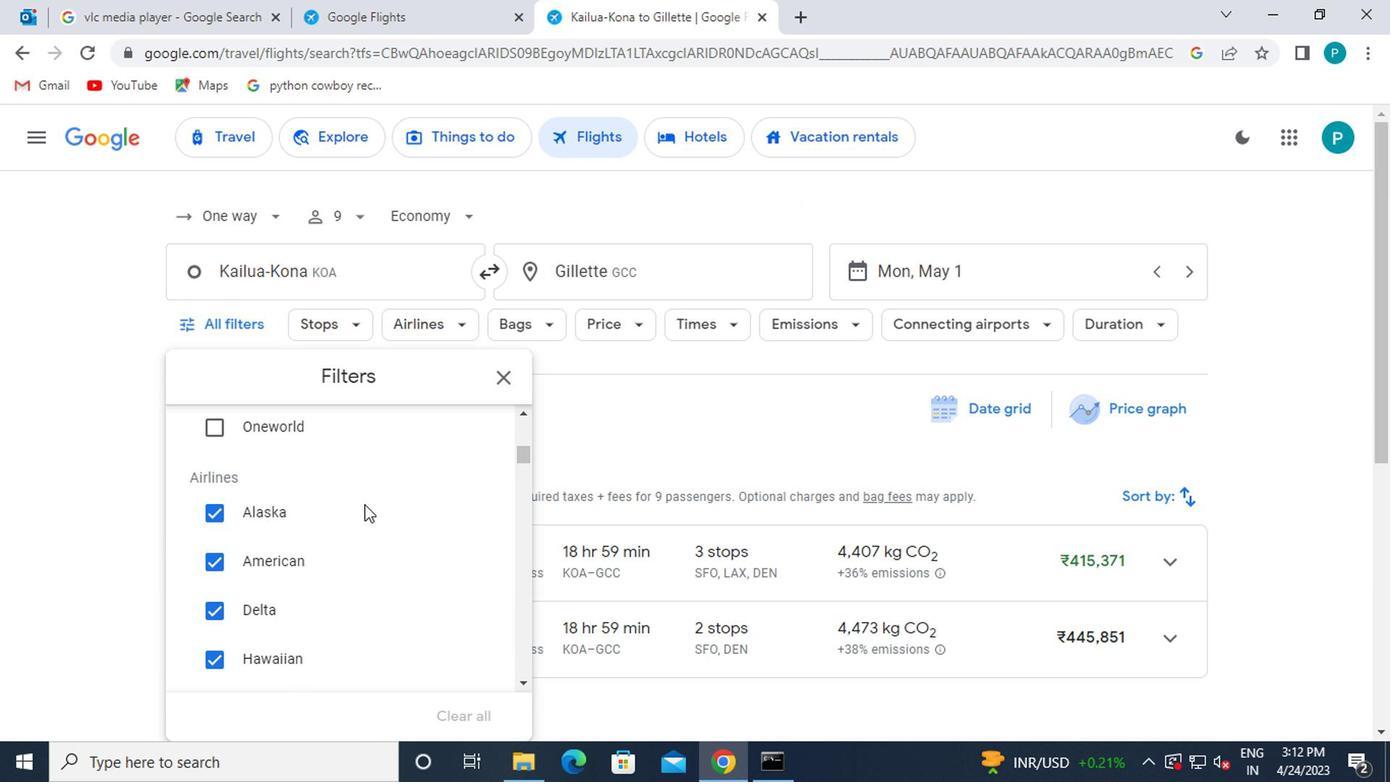 
Action: Mouse moved to (446, 501)
Screenshot: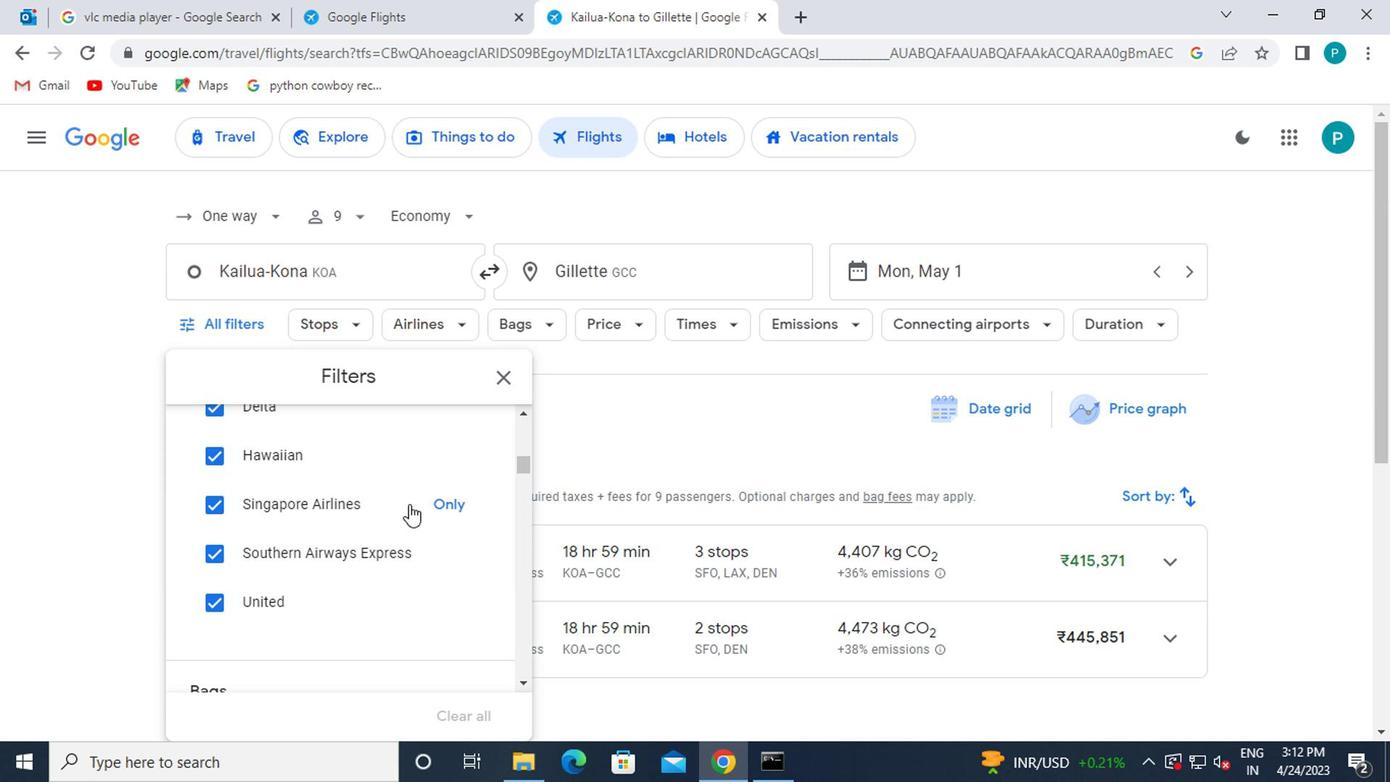 
Action: Mouse pressed left at (446, 501)
Screenshot: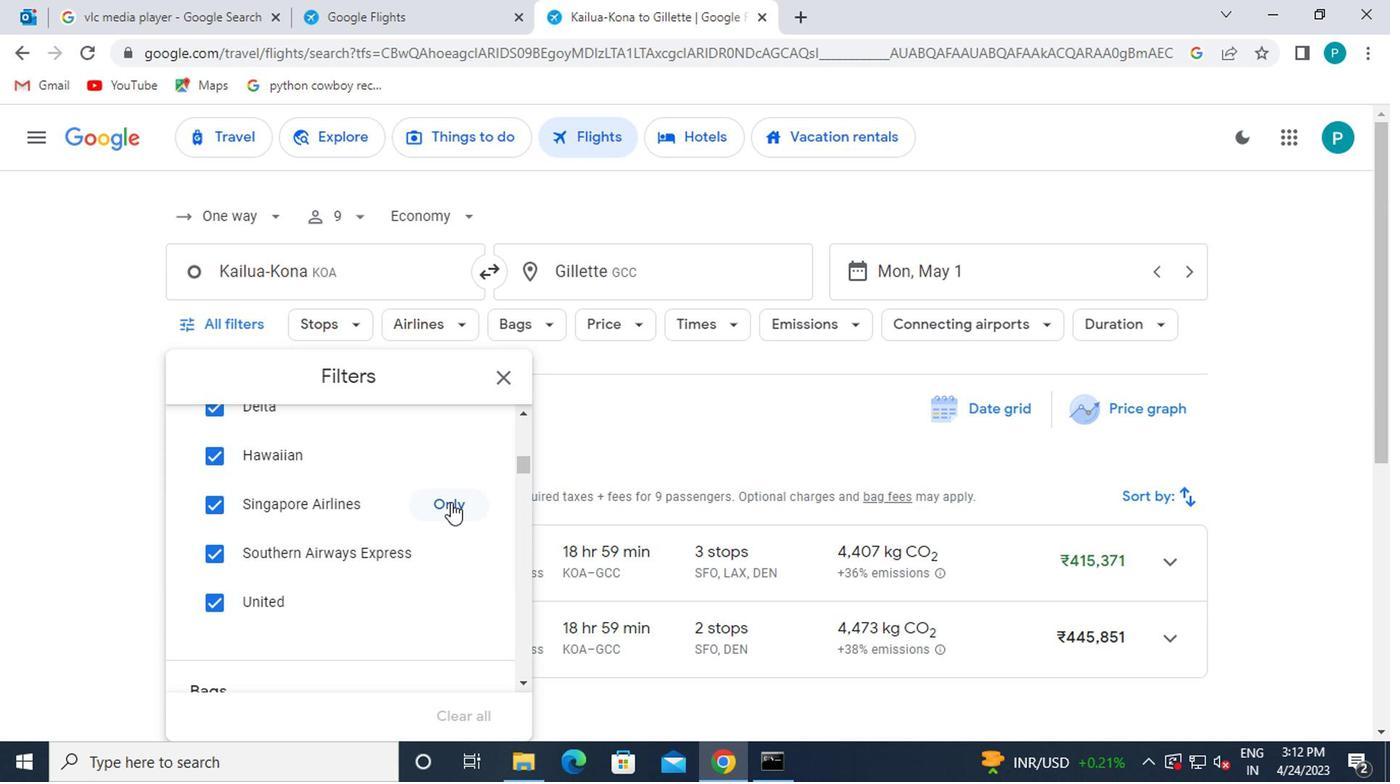 
Action: Mouse moved to (471, 504)
Screenshot: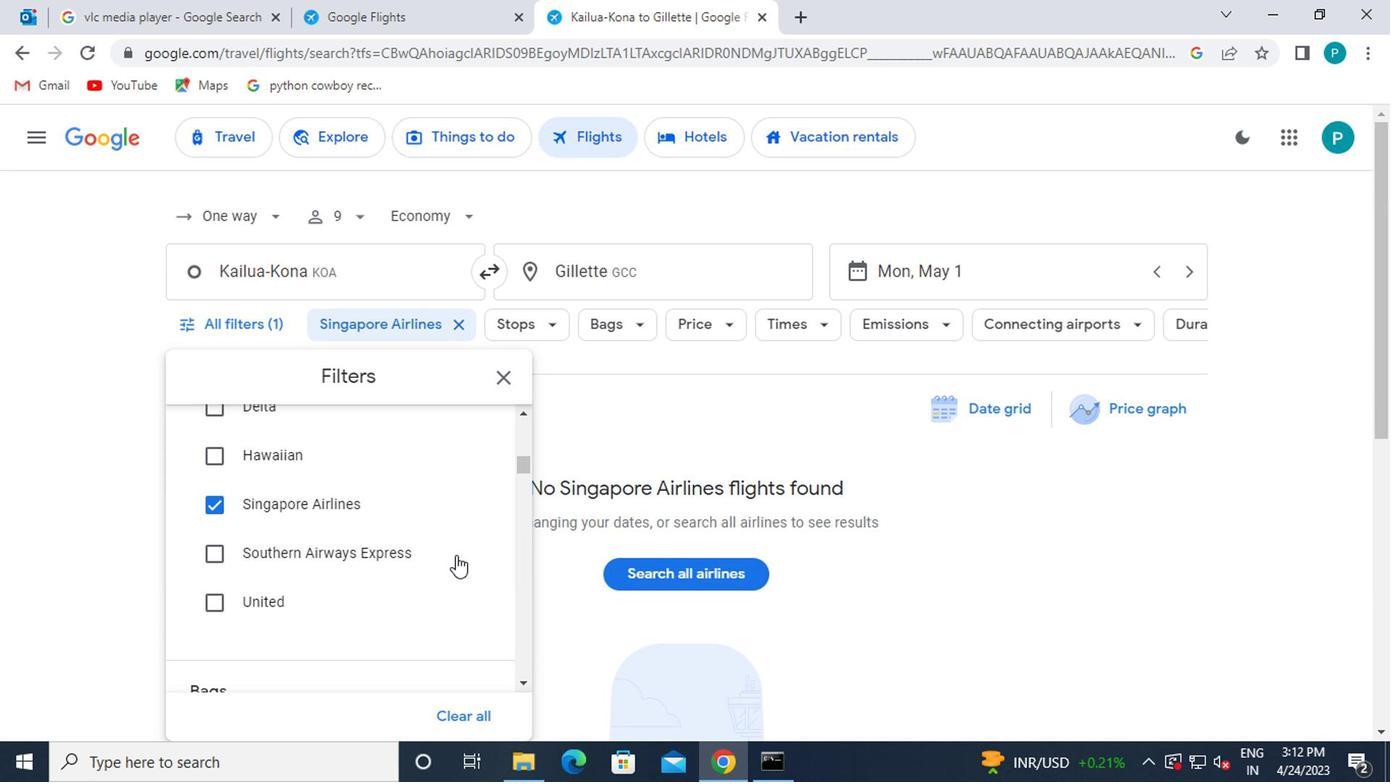 
Action: Mouse pressed left at (471, 504)
Screenshot: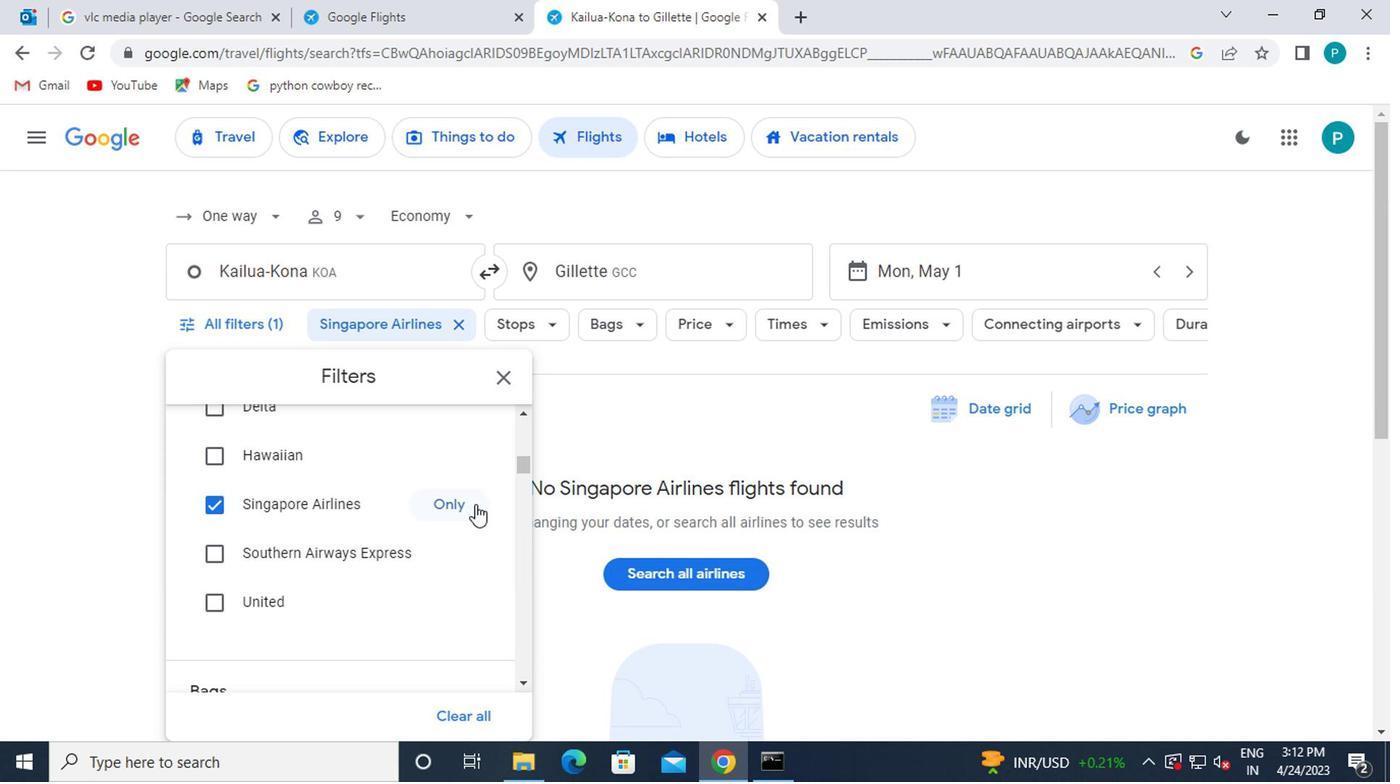 
Action: Mouse moved to (399, 694)
Screenshot: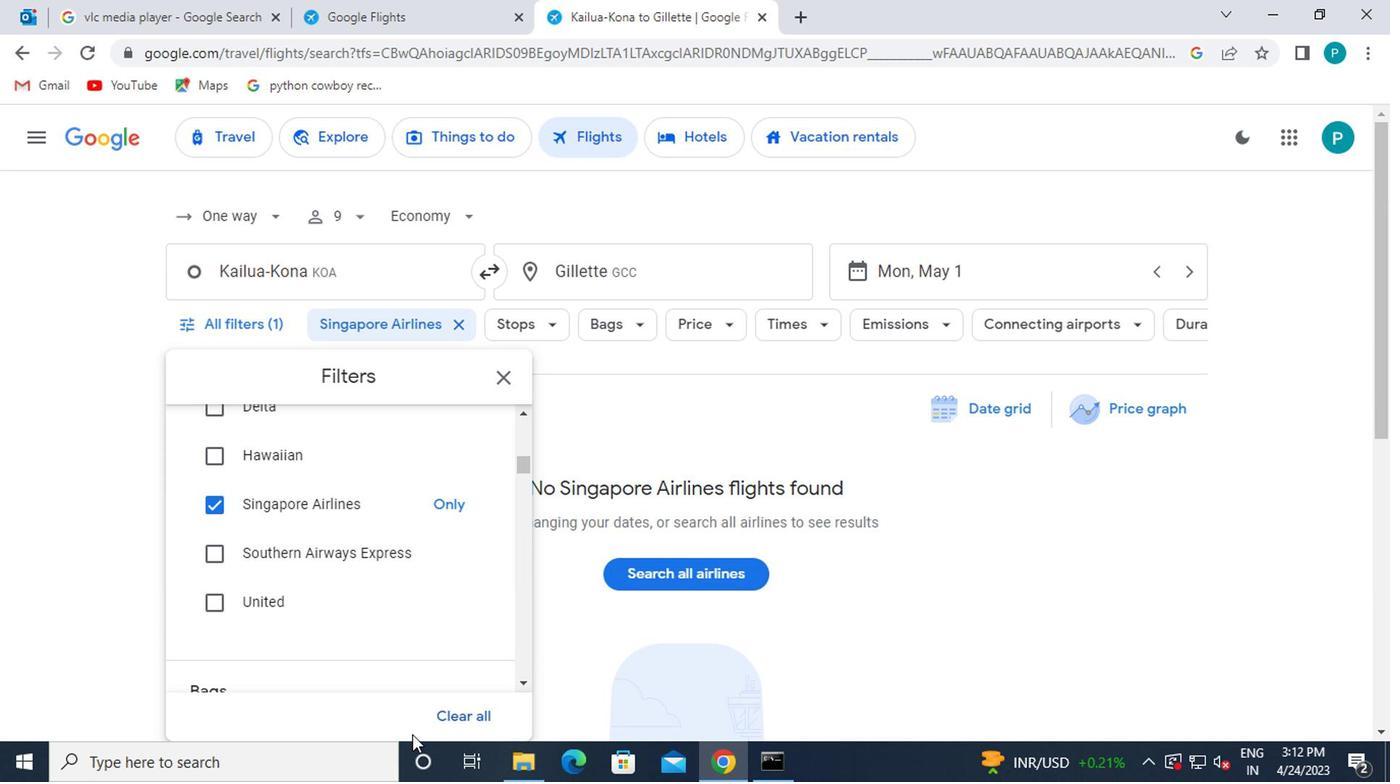 
Action: Mouse scrolled (399, 693) with delta (0, -1)
Screenshot: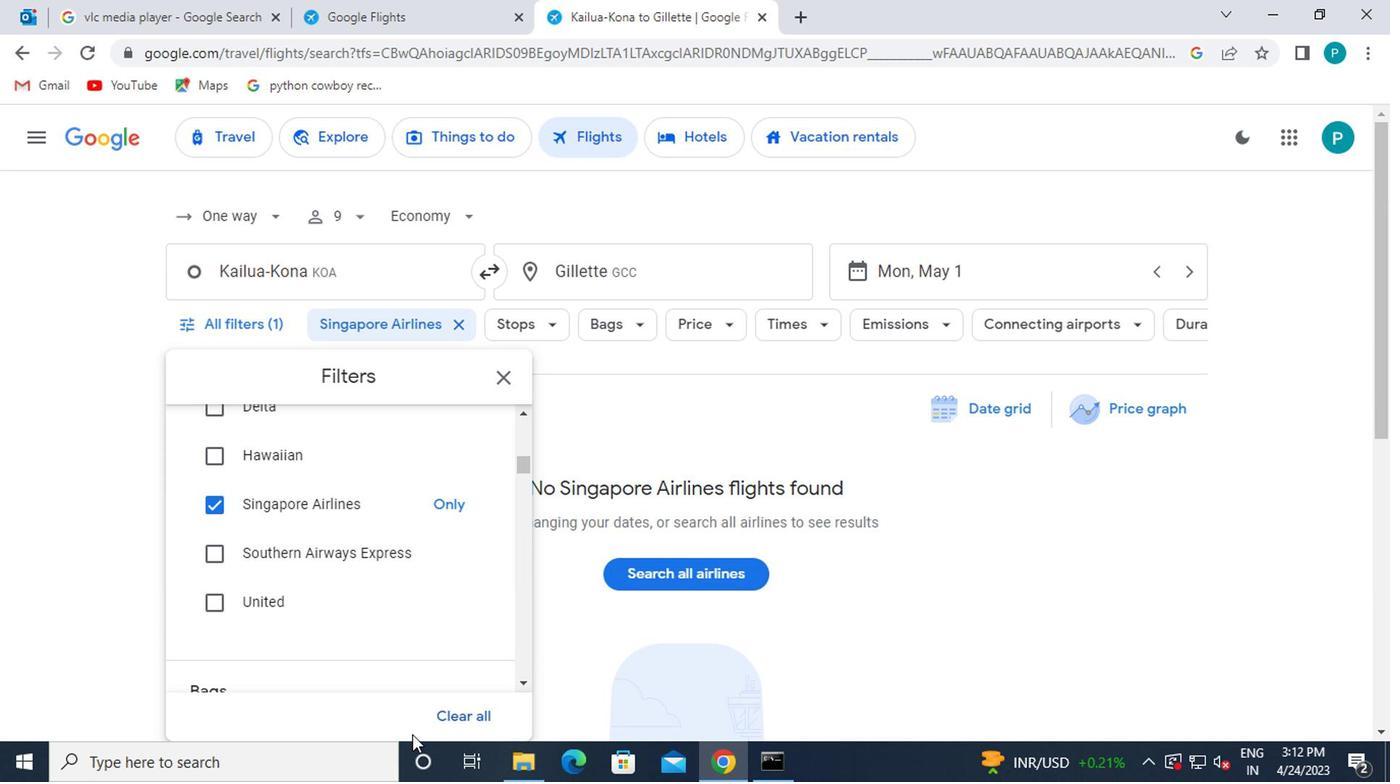 
Action: Mouse moved to (395, 669)
Screenshot: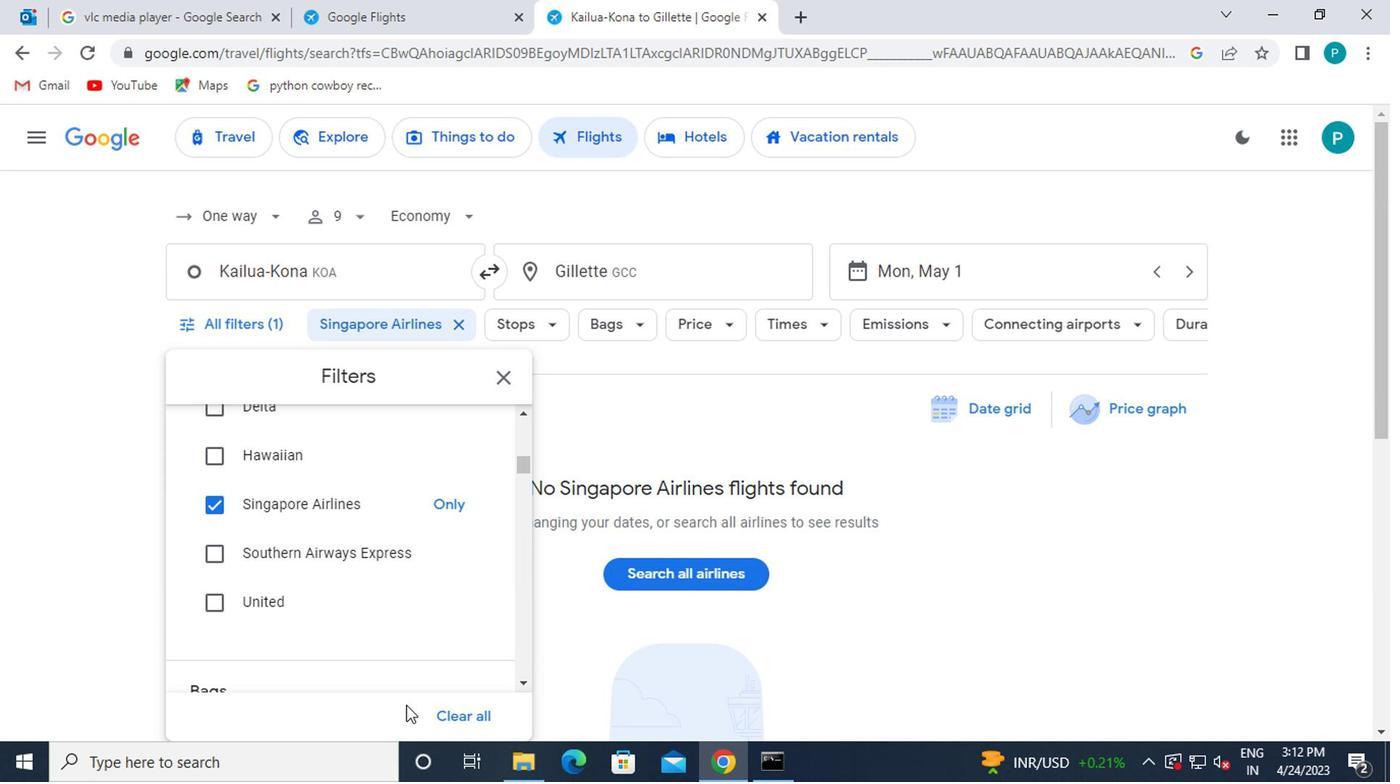 
Action: Mouse scrolled (395, 667) with delta (0, -1)
Screenshot: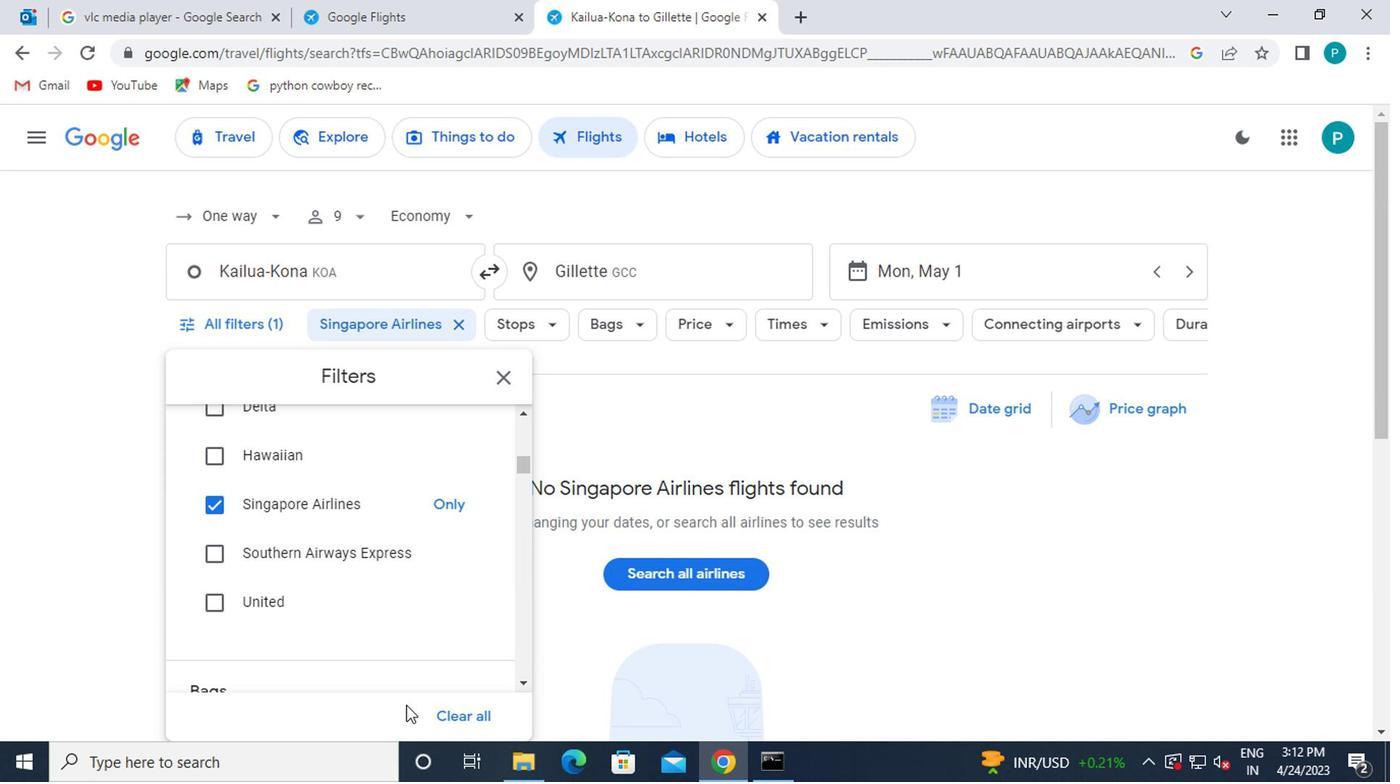 
Action: Mouse moved to (399, 449)
Screenshot: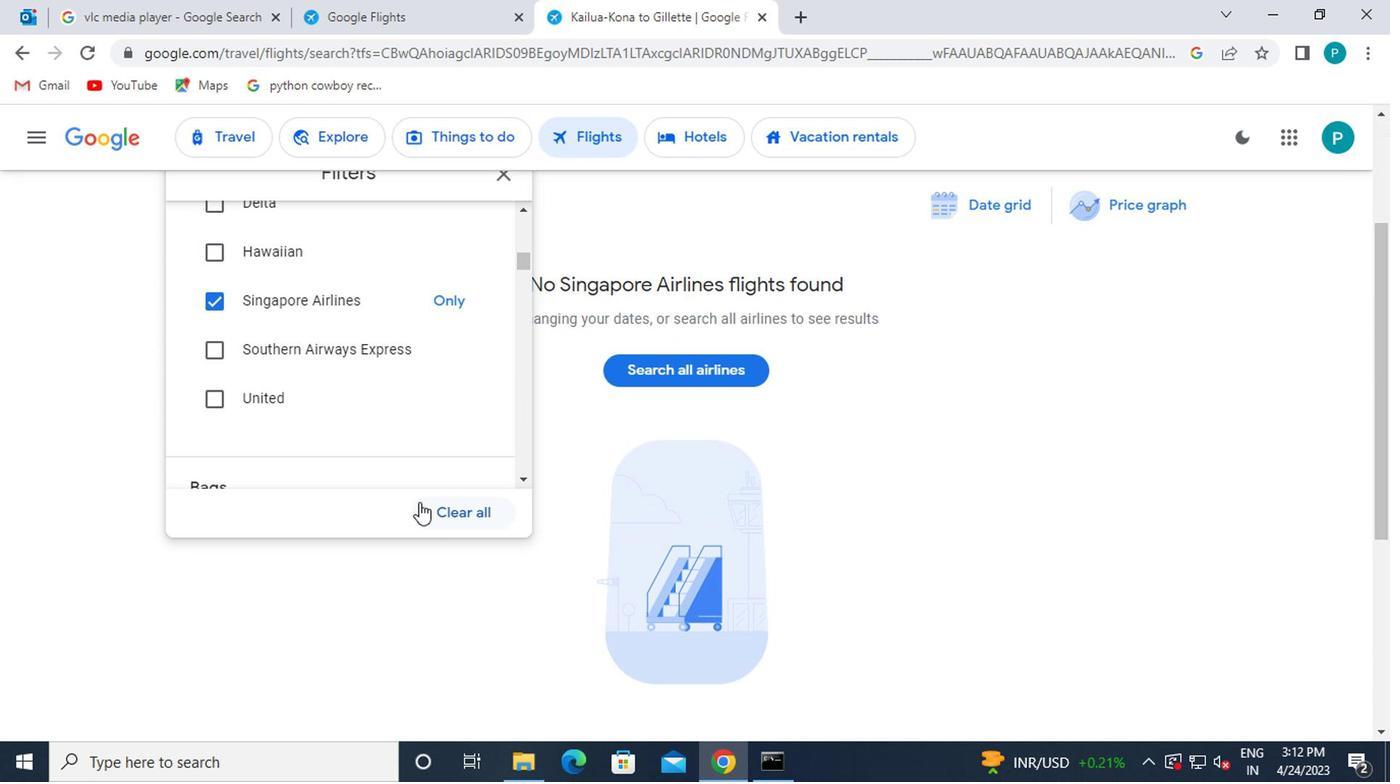 
Action: Mouse scrolled (399, 448) with delta (0, 0)
Screenshot: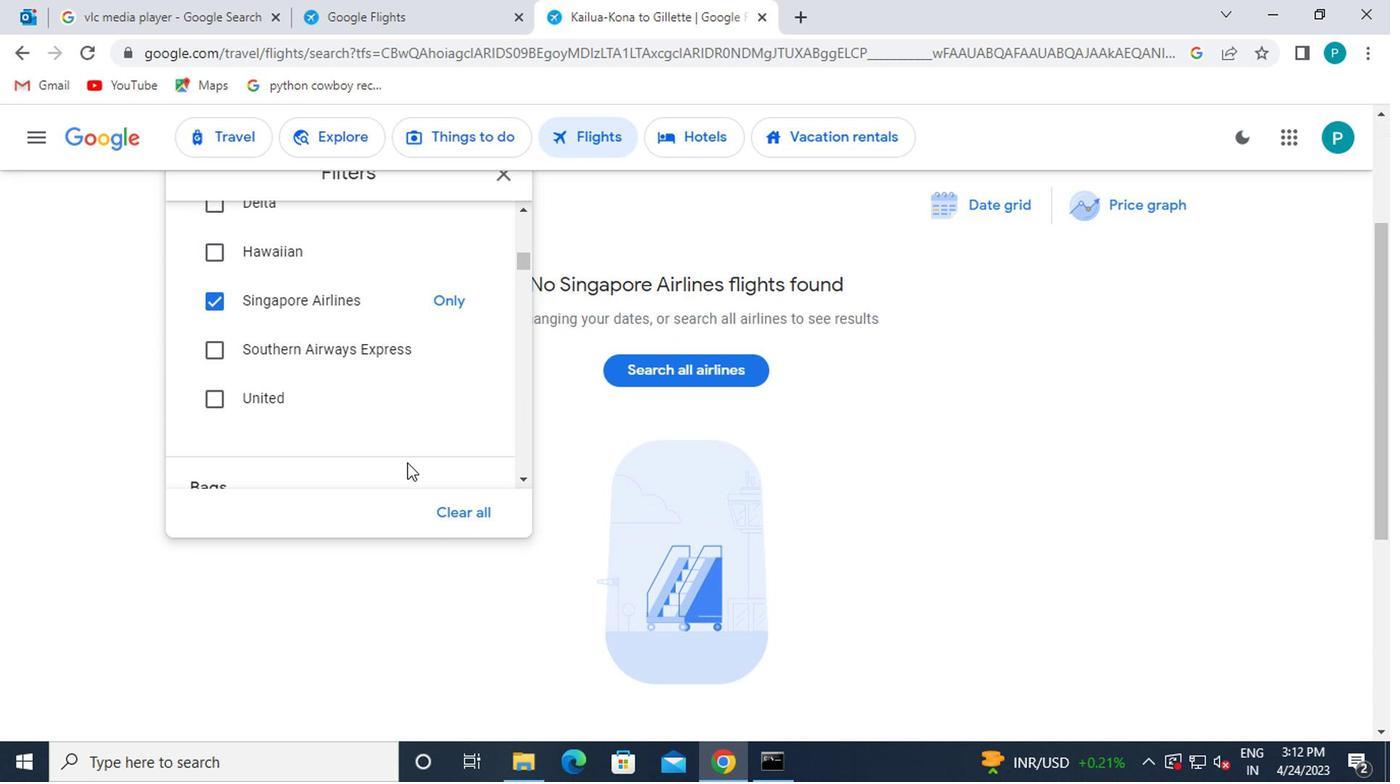 
Action: Mouse moved to (399, 446)
Screenshot: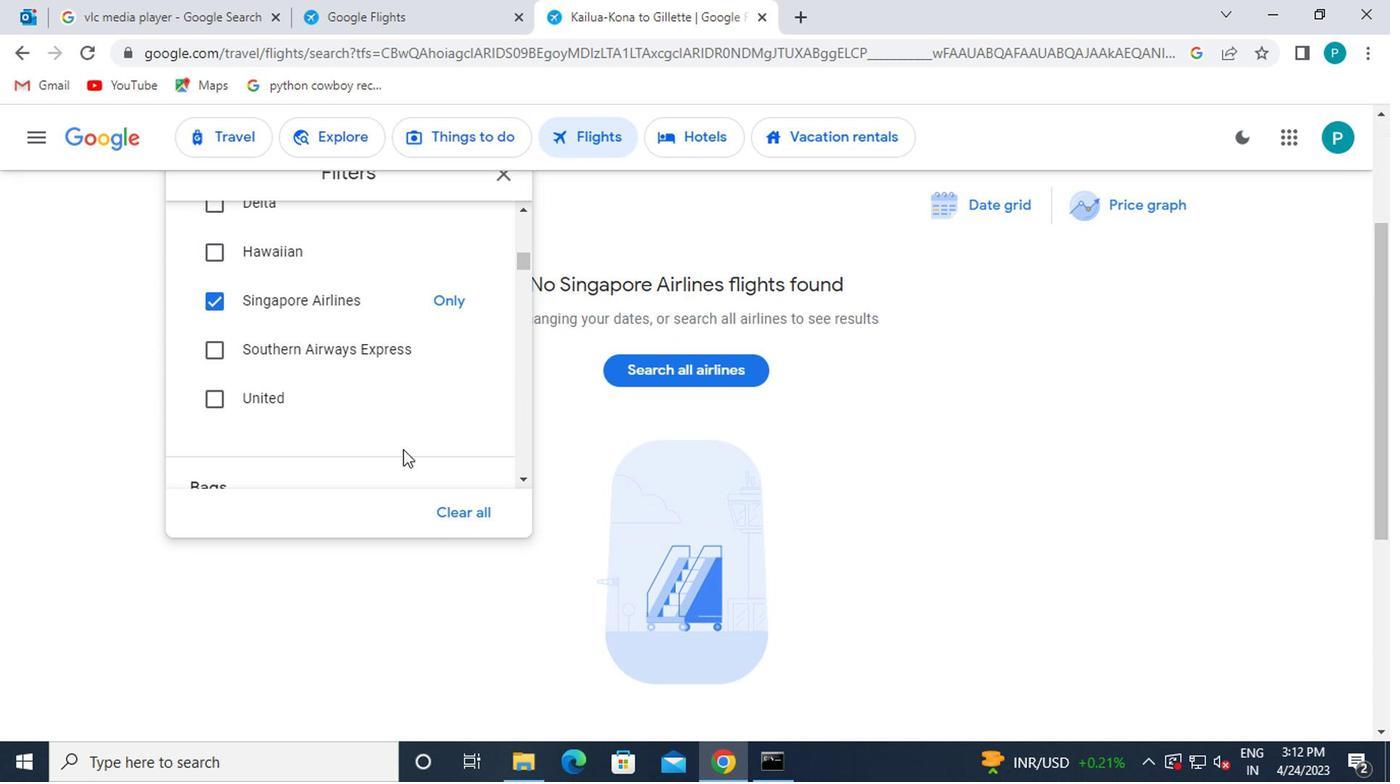 
Action: Mouse scrolled (399, 446) with delta (0, 0)
Screenshot: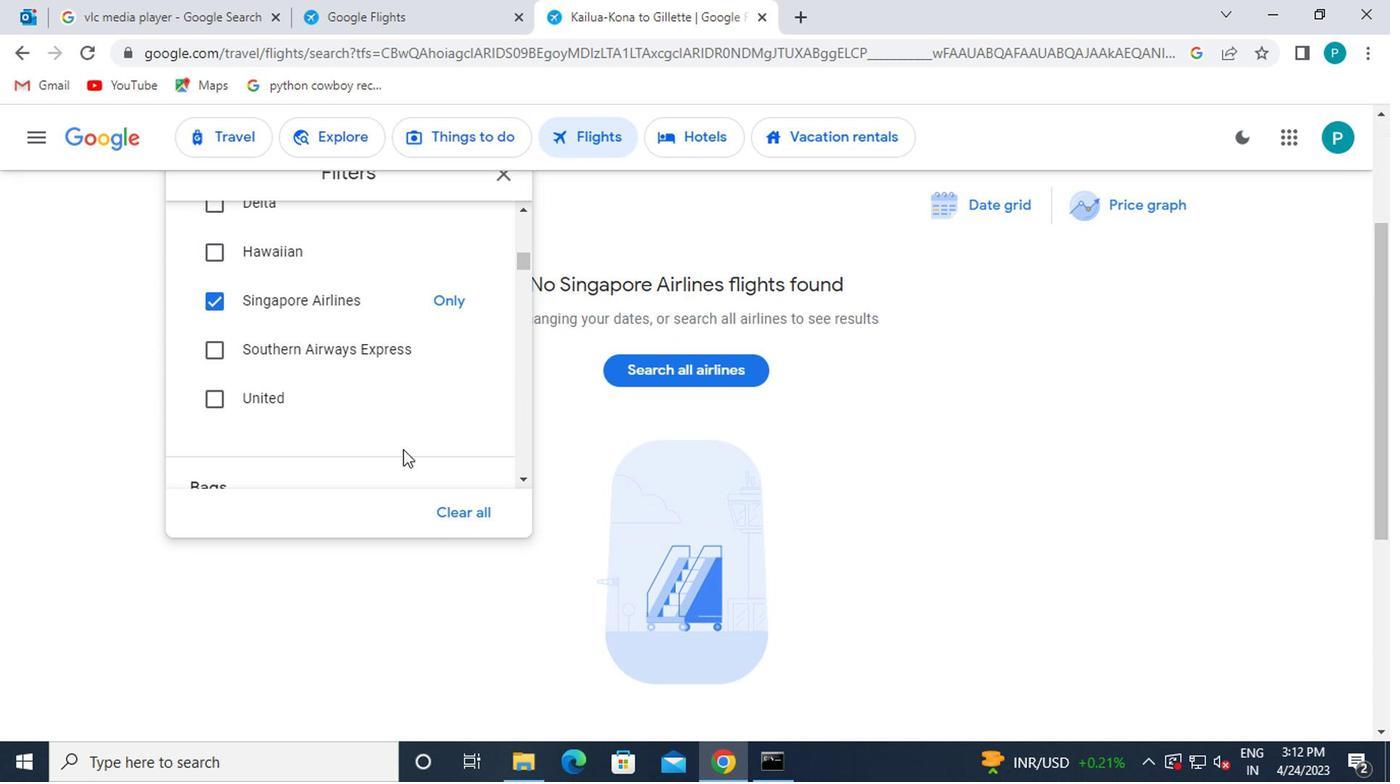 
Action: Mouse moved to (471, 354)
Screenshot: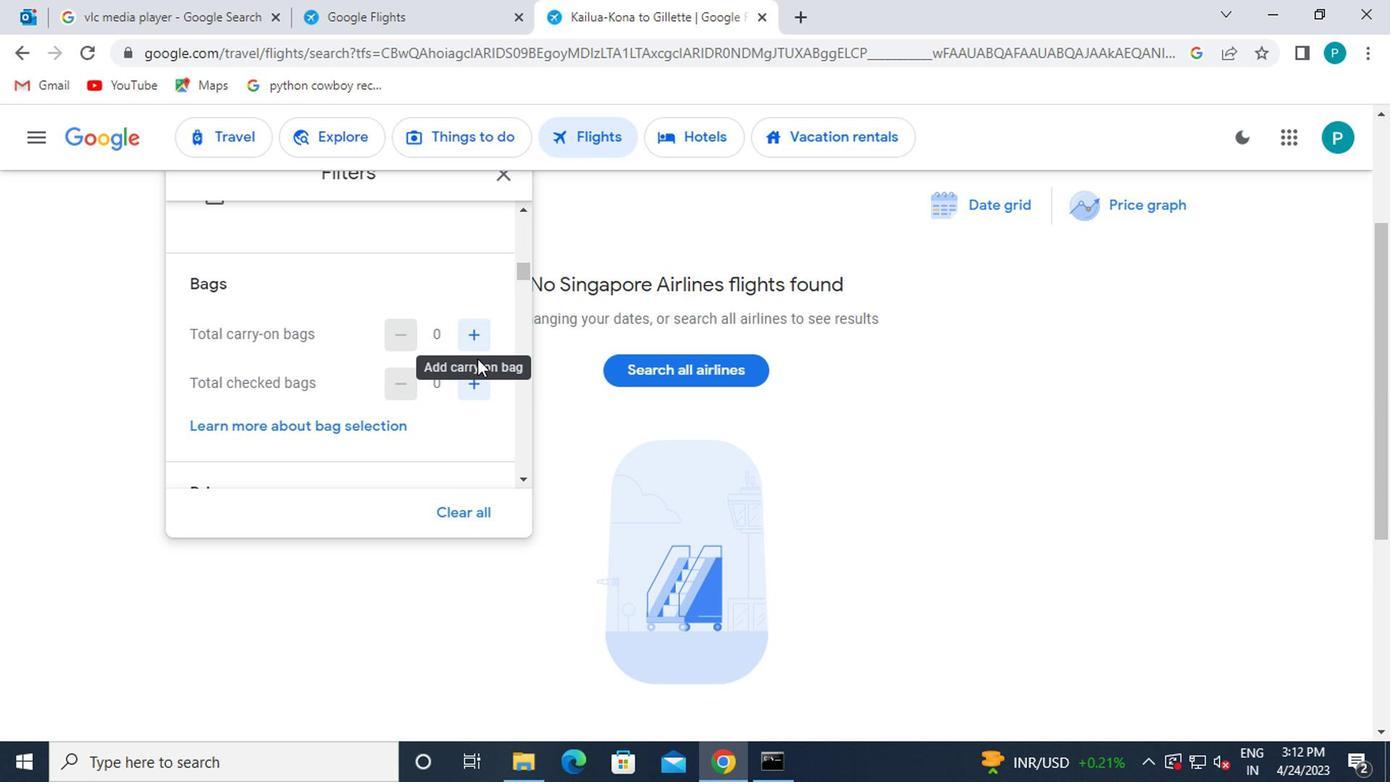 
Action: Mouse pressed left at (471, 354)
Screenshot: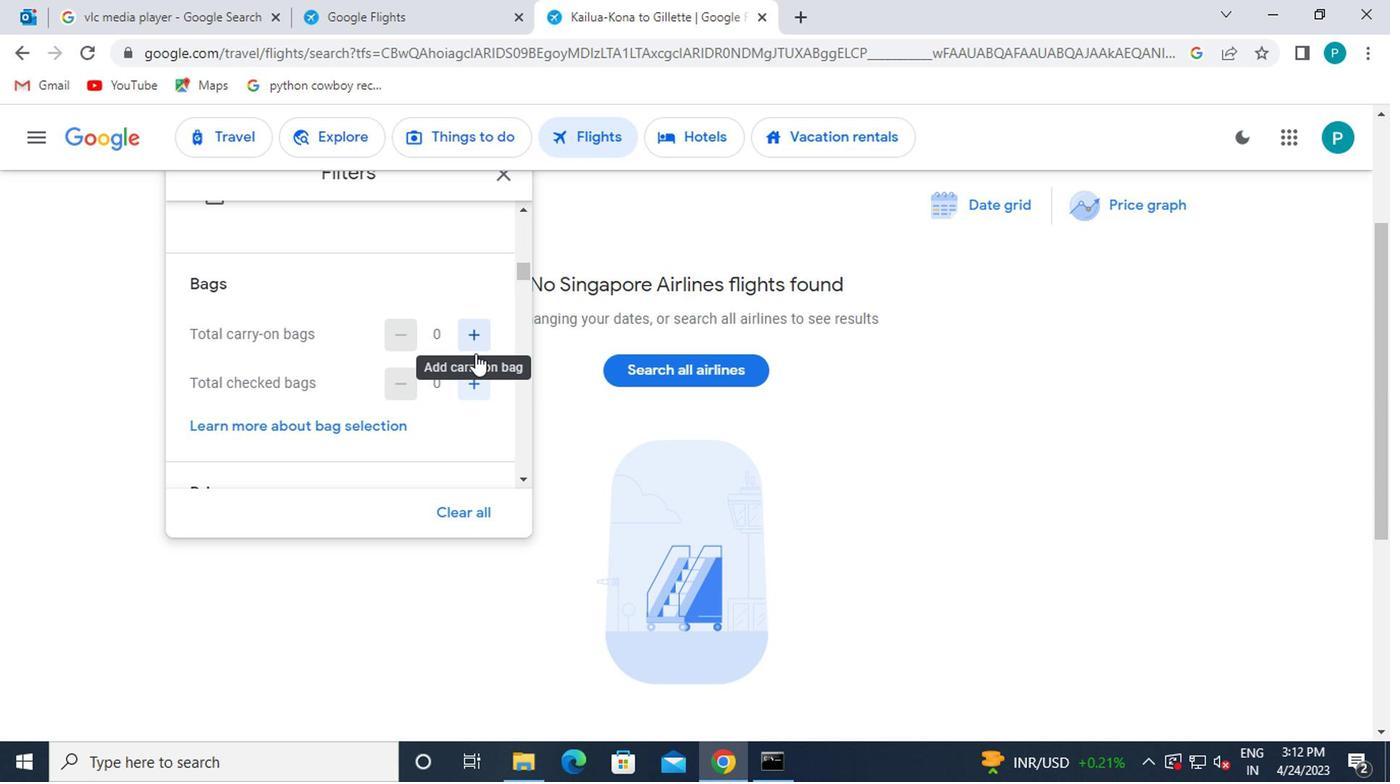
Action: Mouse moved to (440, 405)
Screenshot: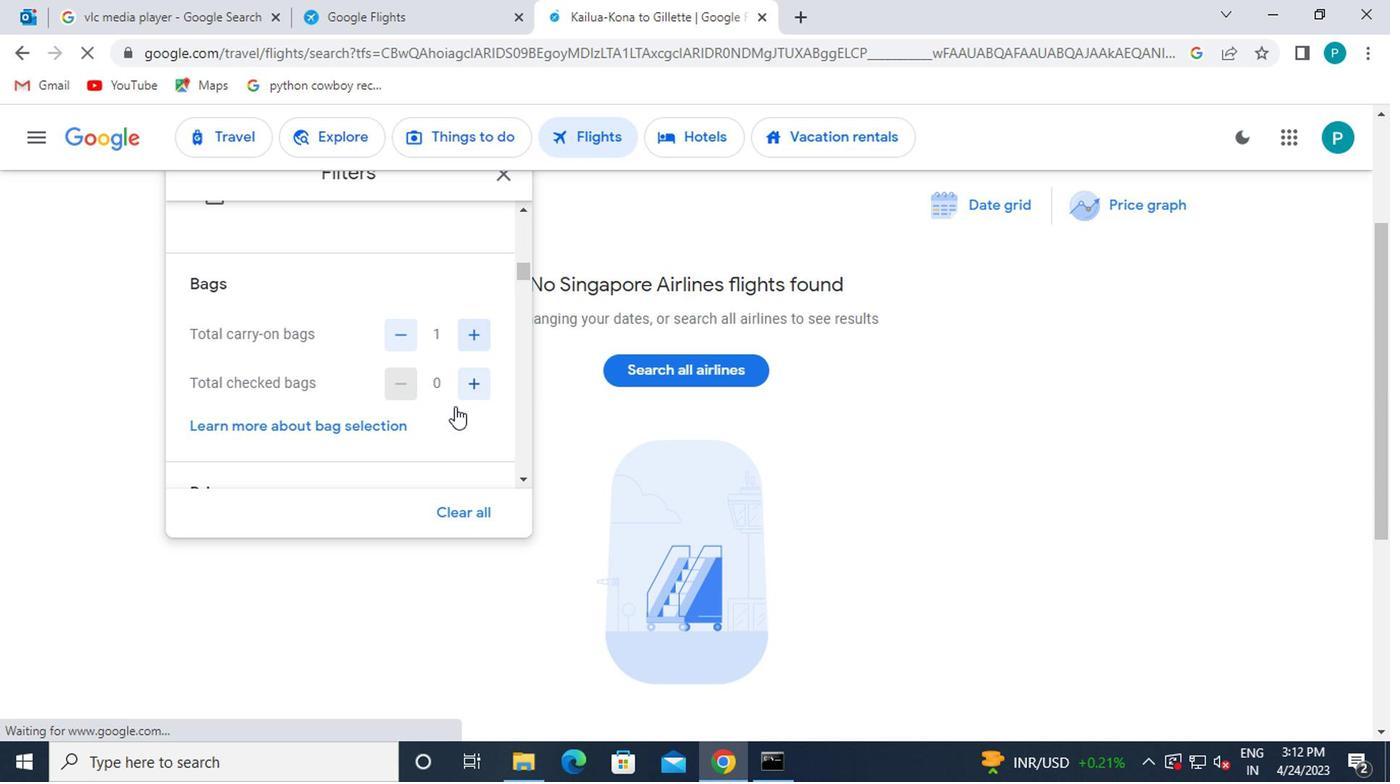 
Action: Mouse scrolled (440, 404) with delta (0, 0)
Screenshot: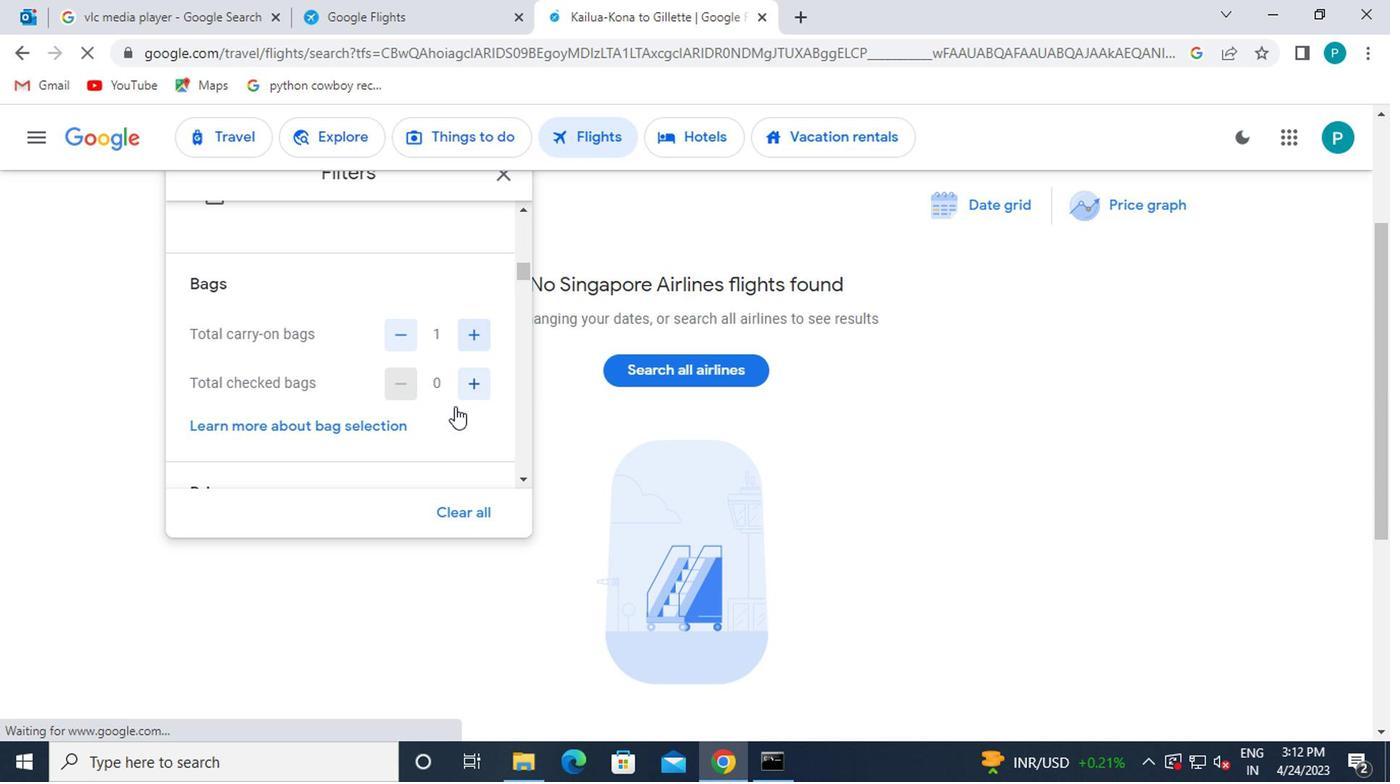 
Action: Mouse moved to (439, 405)
Screenshot: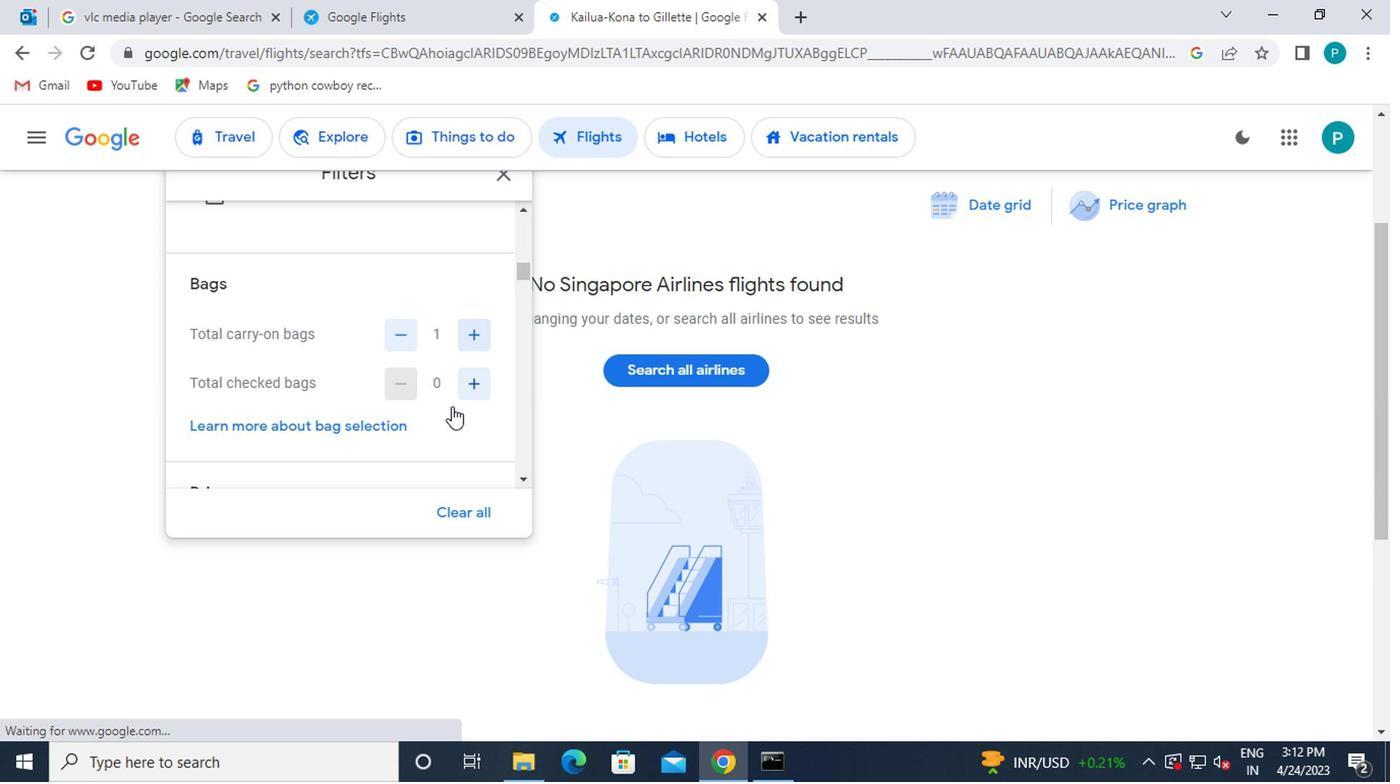
Action: Mouse scrolled (439, 404) with delta (0, 0)
Screenshot: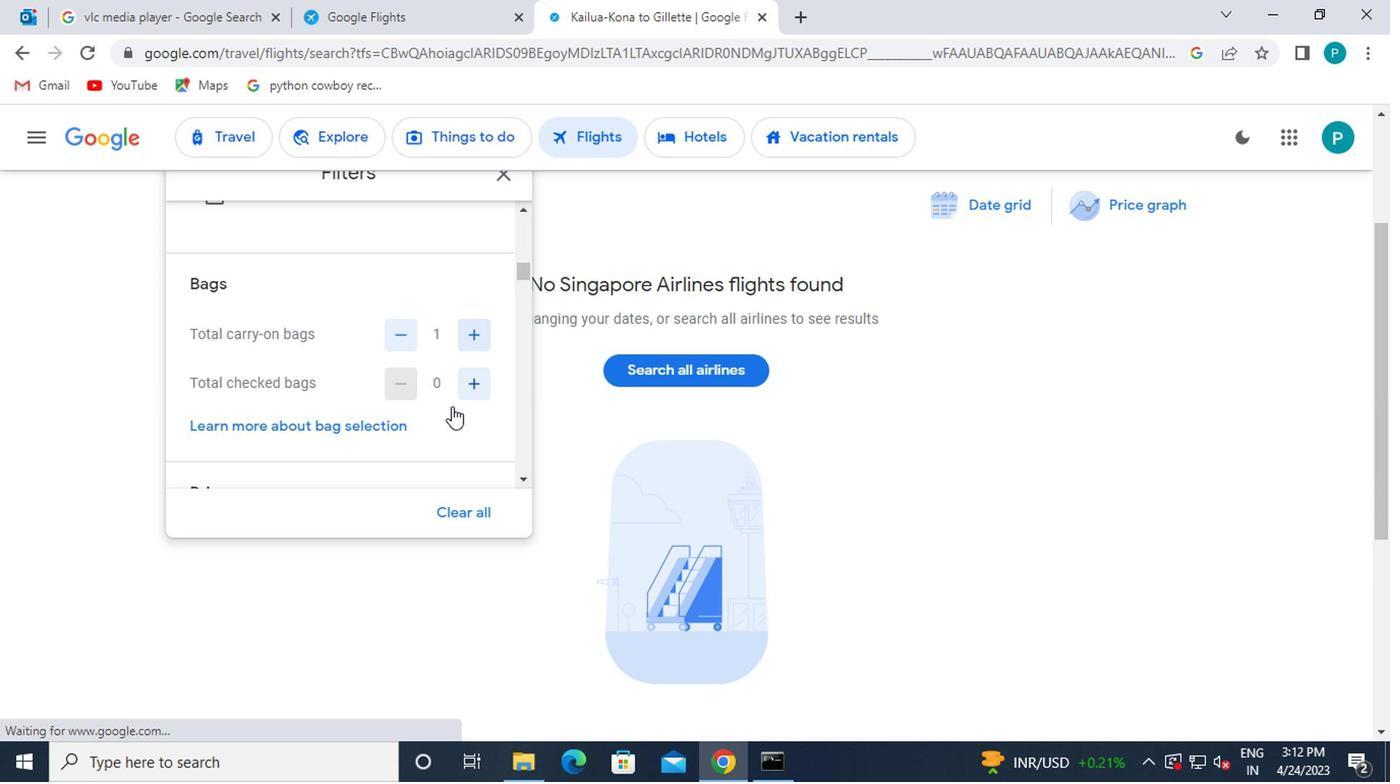 
Action: Mouse moved to (482, 372)
Screenshot: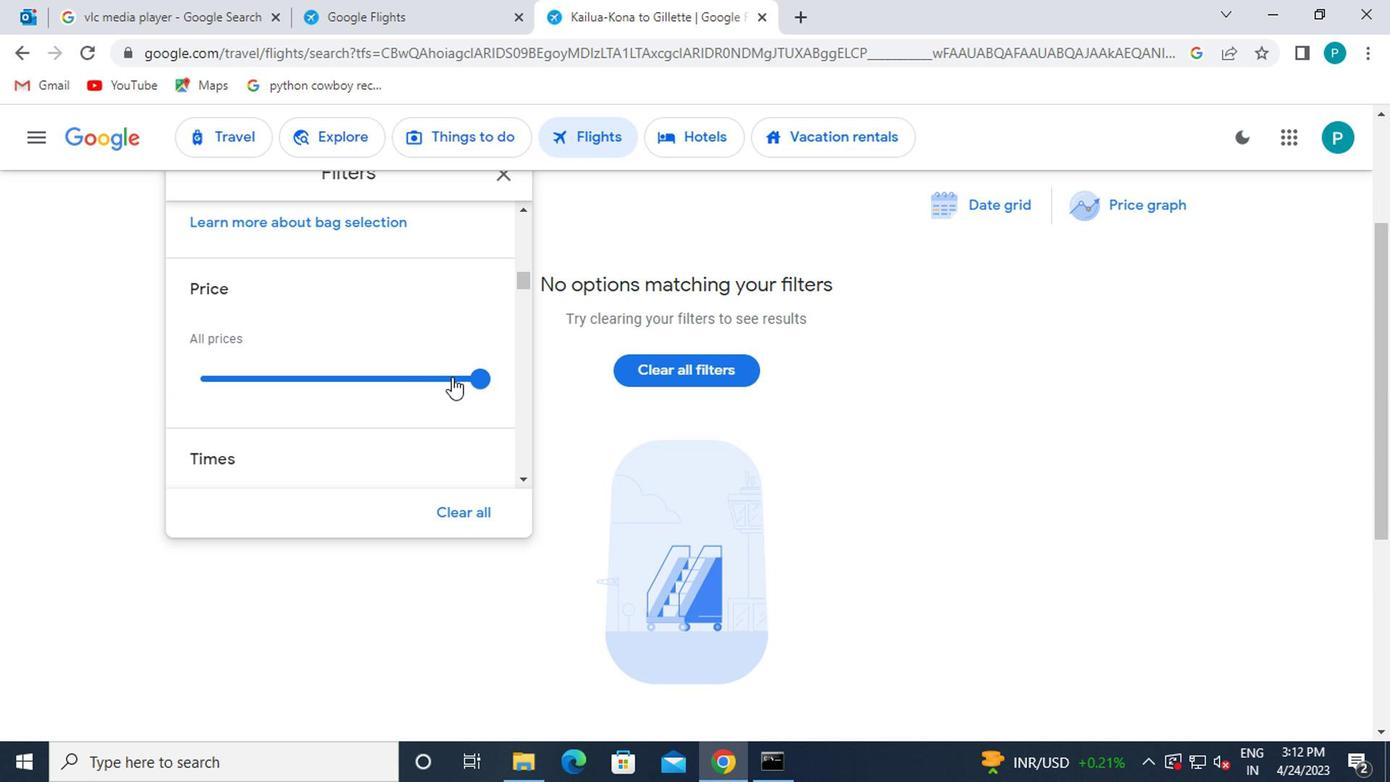 
Action: Mouse pressed left at (482, 372)
Screenshot: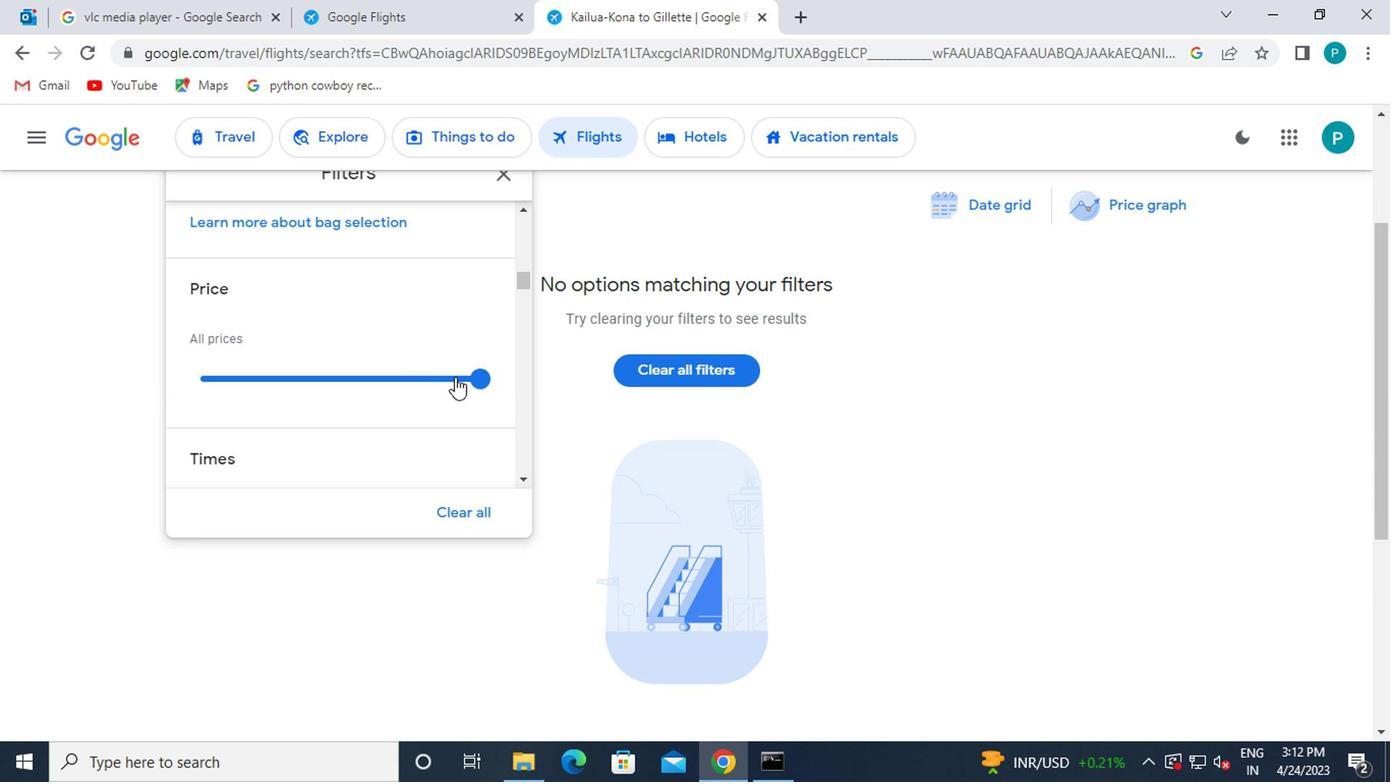 
Action: Mouse moved to (267, 417)
Screenshot: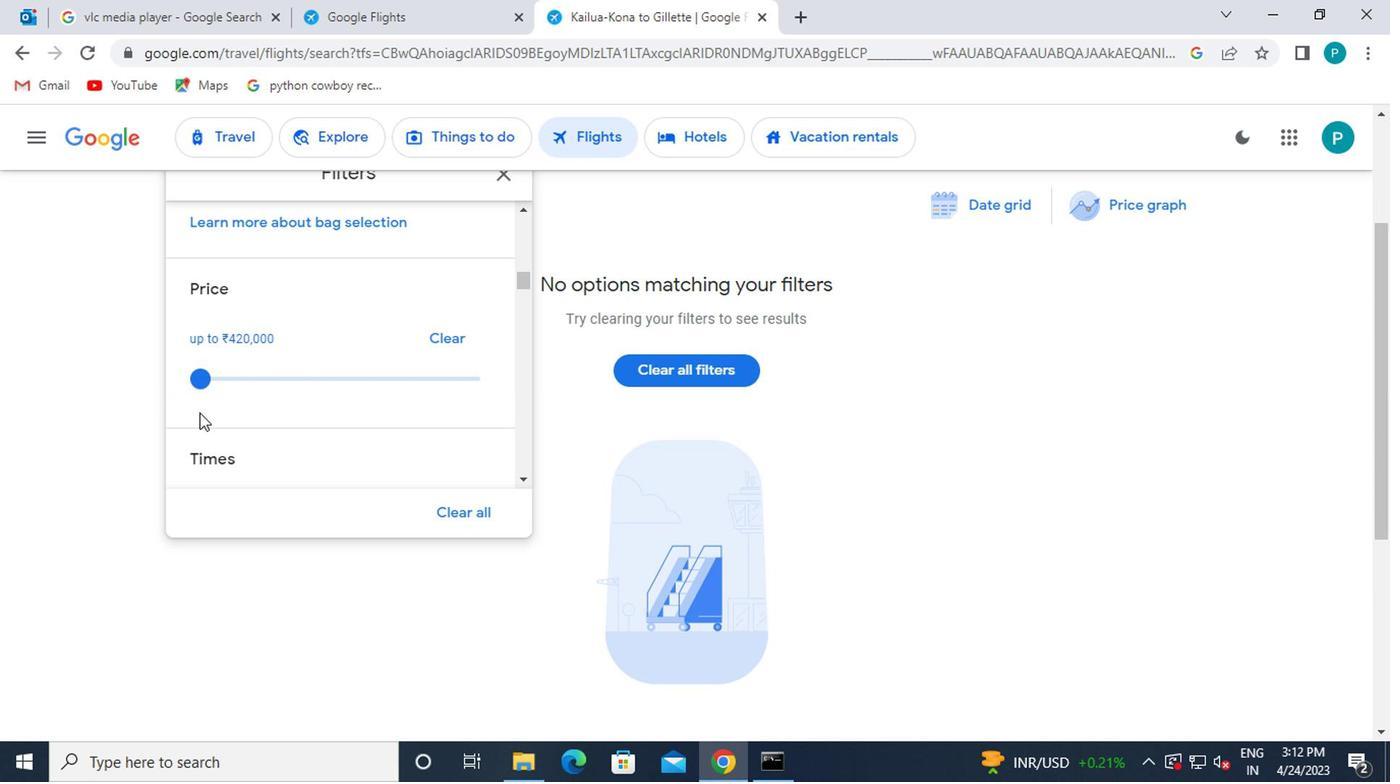 
Action: Mouse scrolled (267, 416) with delta (0, -1)
Screenshot: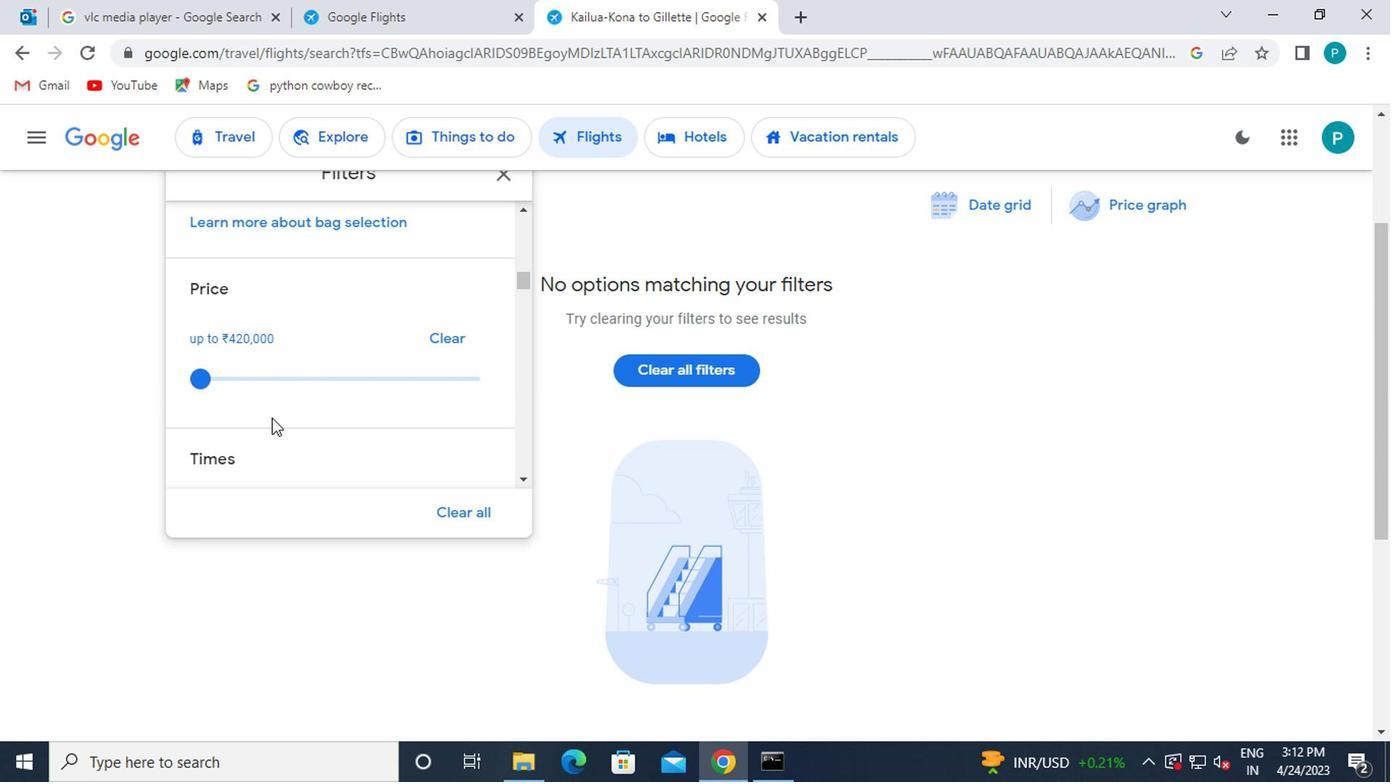 
Action: Mouse moved to (267, 412)
Screenshot: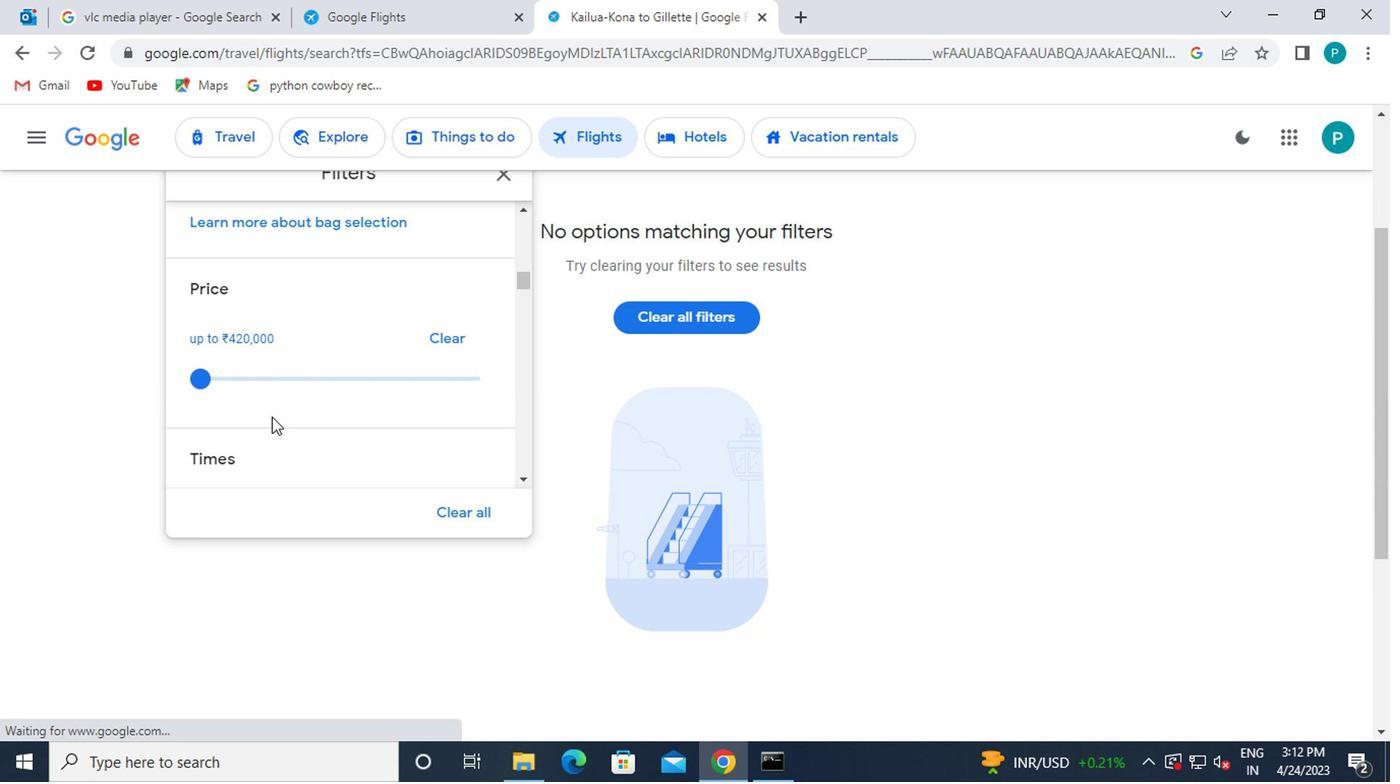 
Action: Mouse scrolled (267, 411) with delta (0, -1)
Screenshot: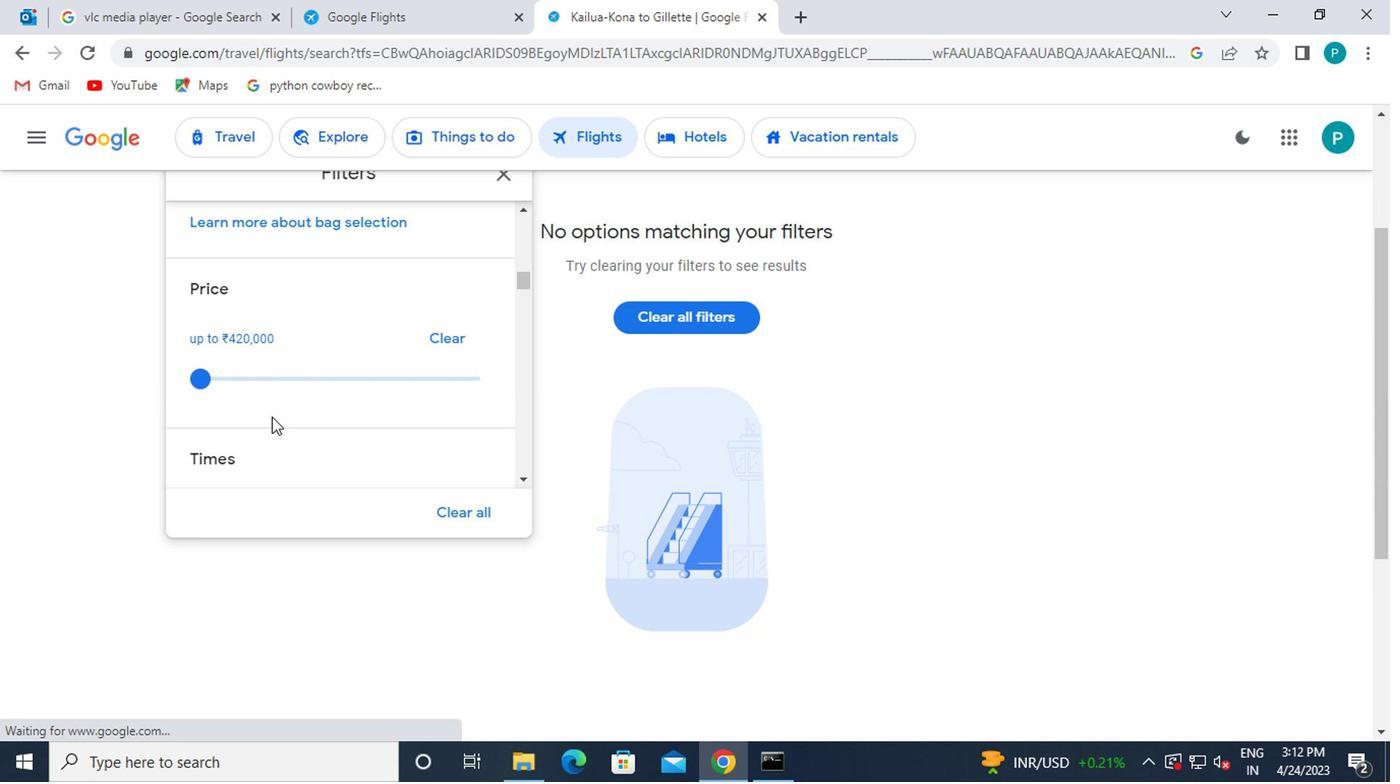 
Action: Mouse moved to (267, 407)
Screenshot: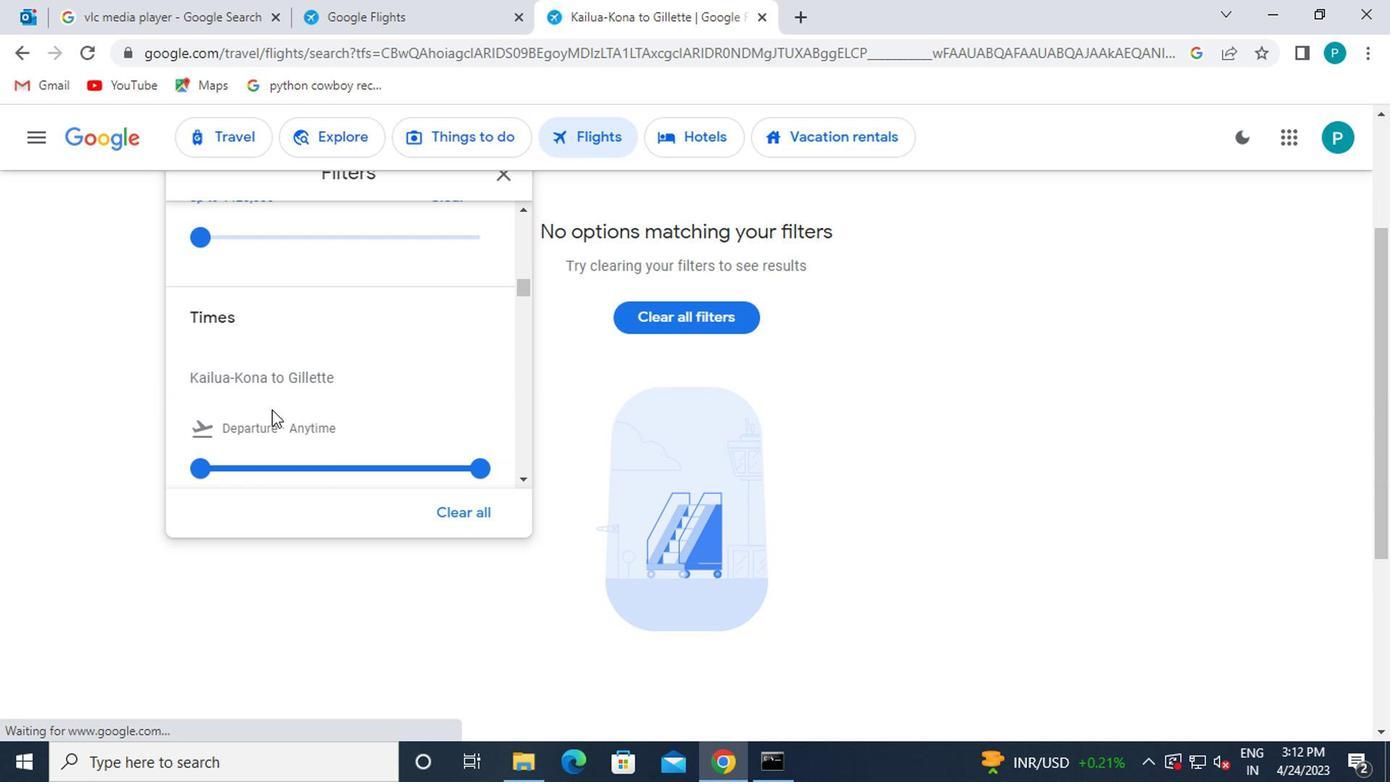 
Action: Mouse scrolled (267, 406) with delta (0, -1)
Screenshot: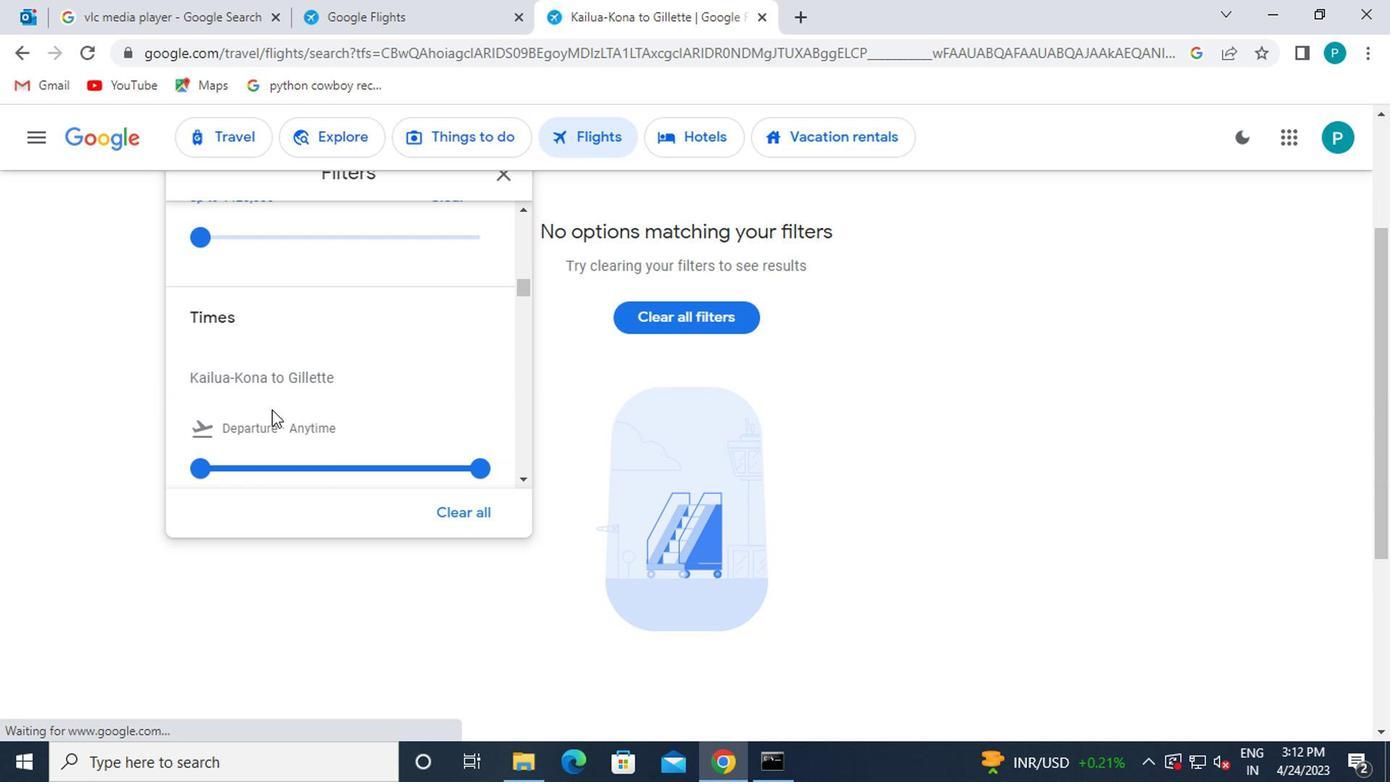 
Action: Mouse moved to (197, 309)
Screenshot: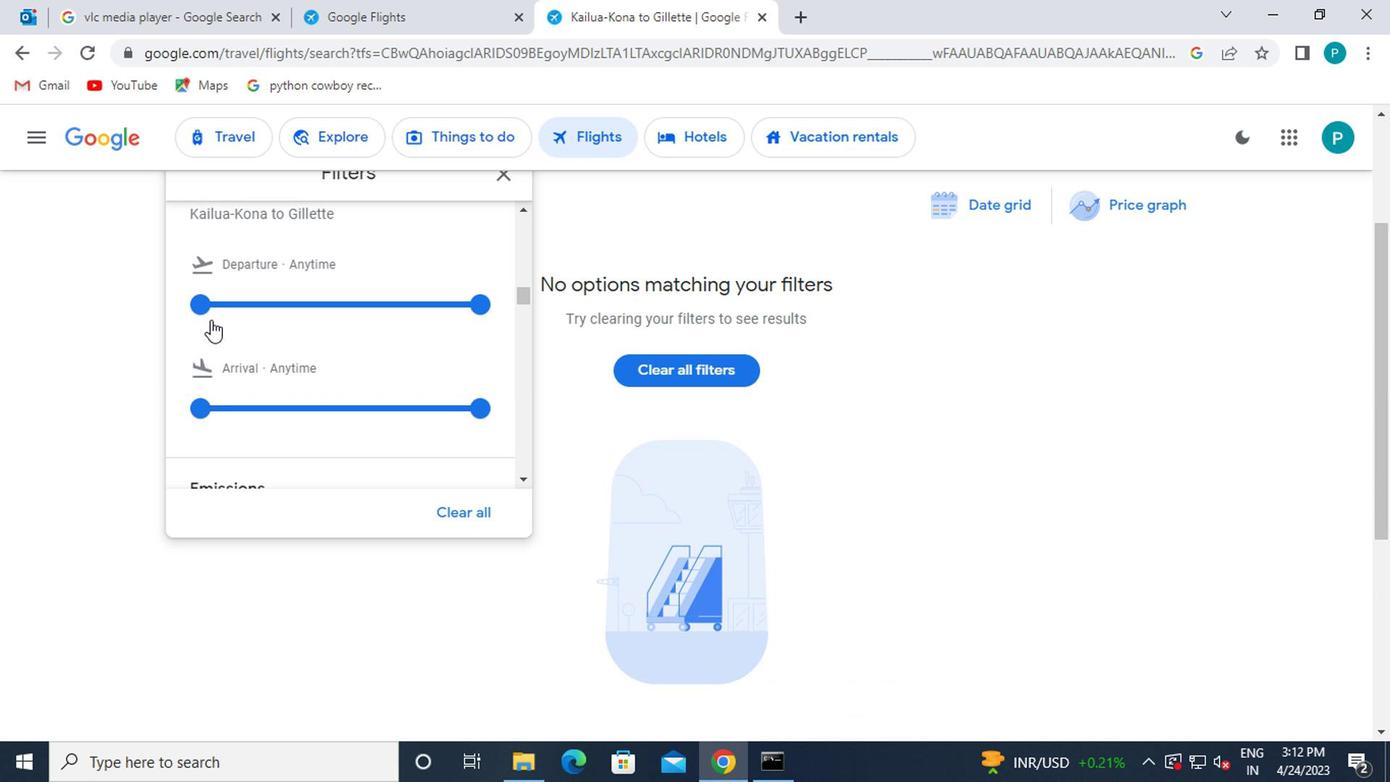 
Action: Mouse pressed left at (197, 309)
Screenshot: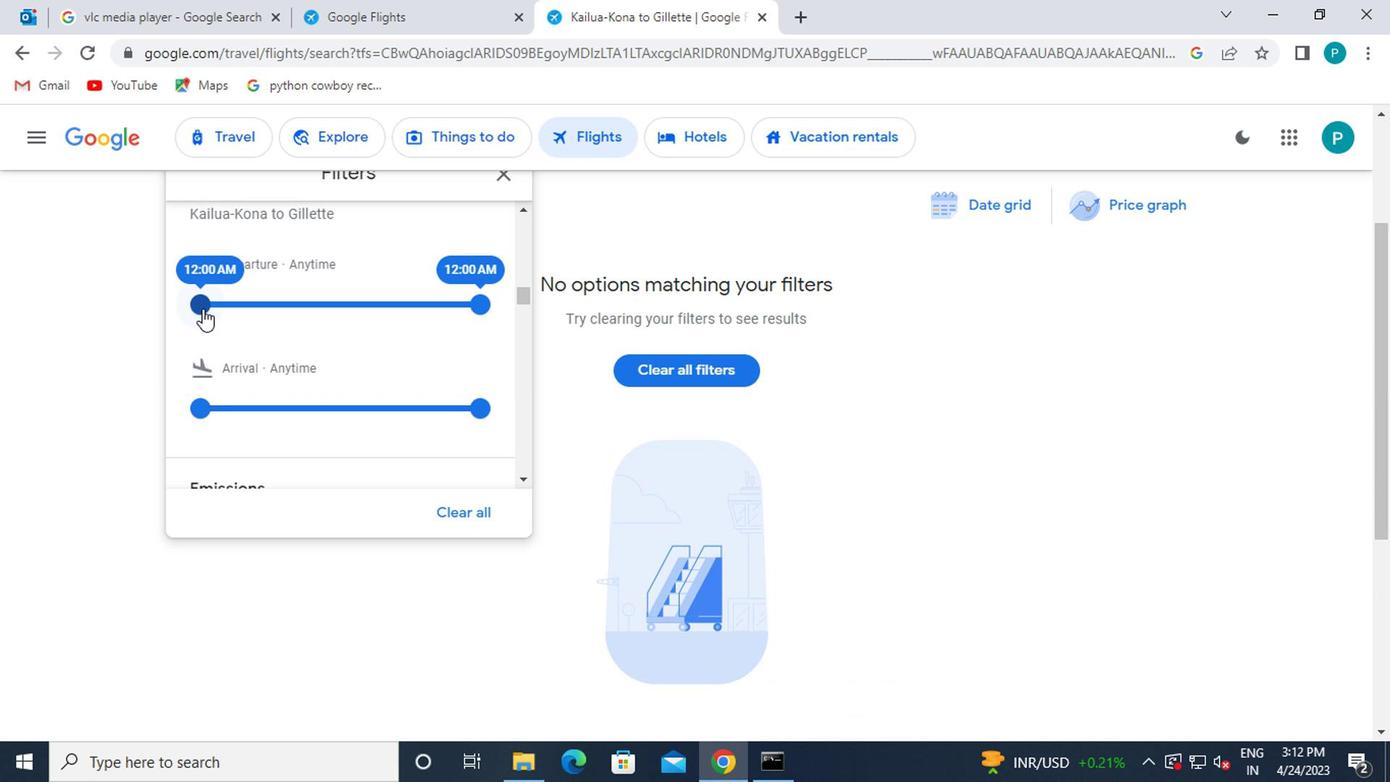 
Action: Mouse moved to (502, 181)
Screenshot: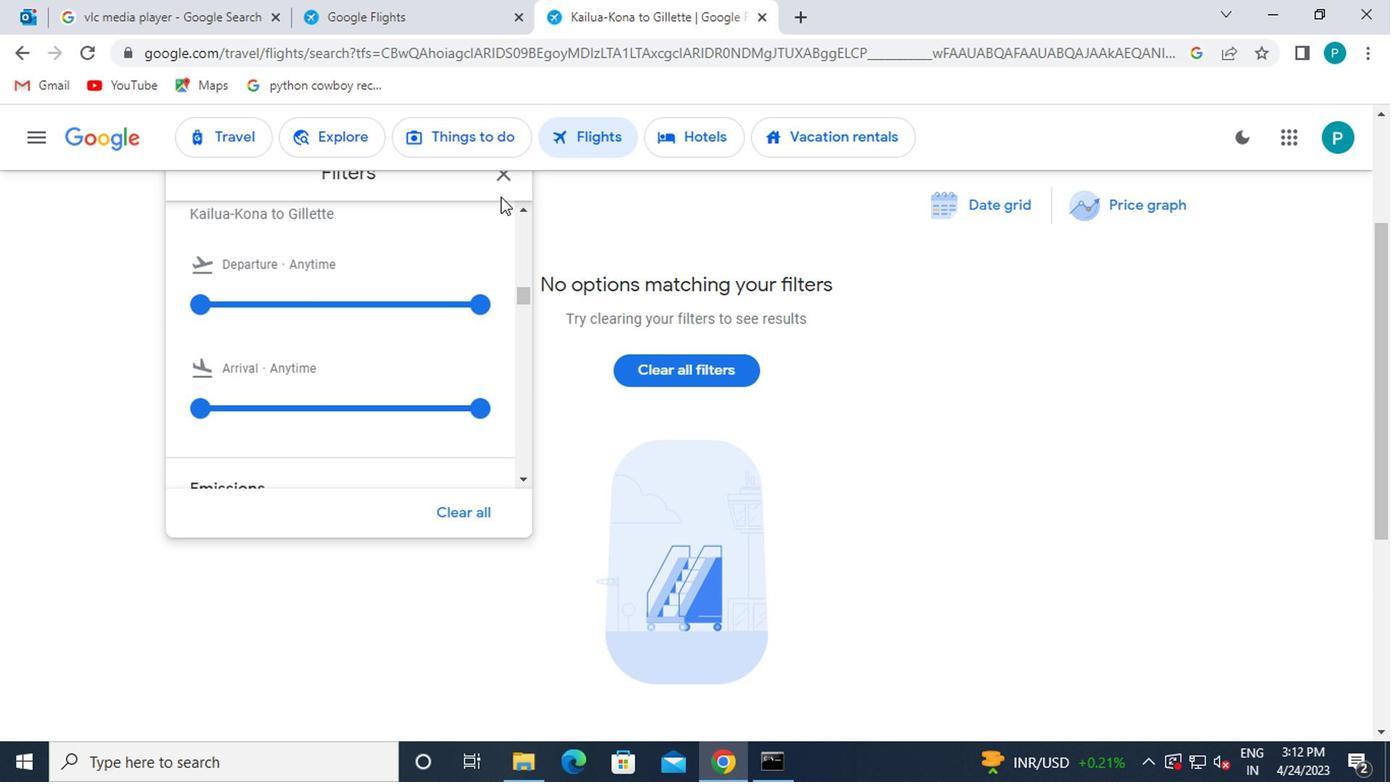 
Action: Mouse pressed left at (502, 181)
Screenshot: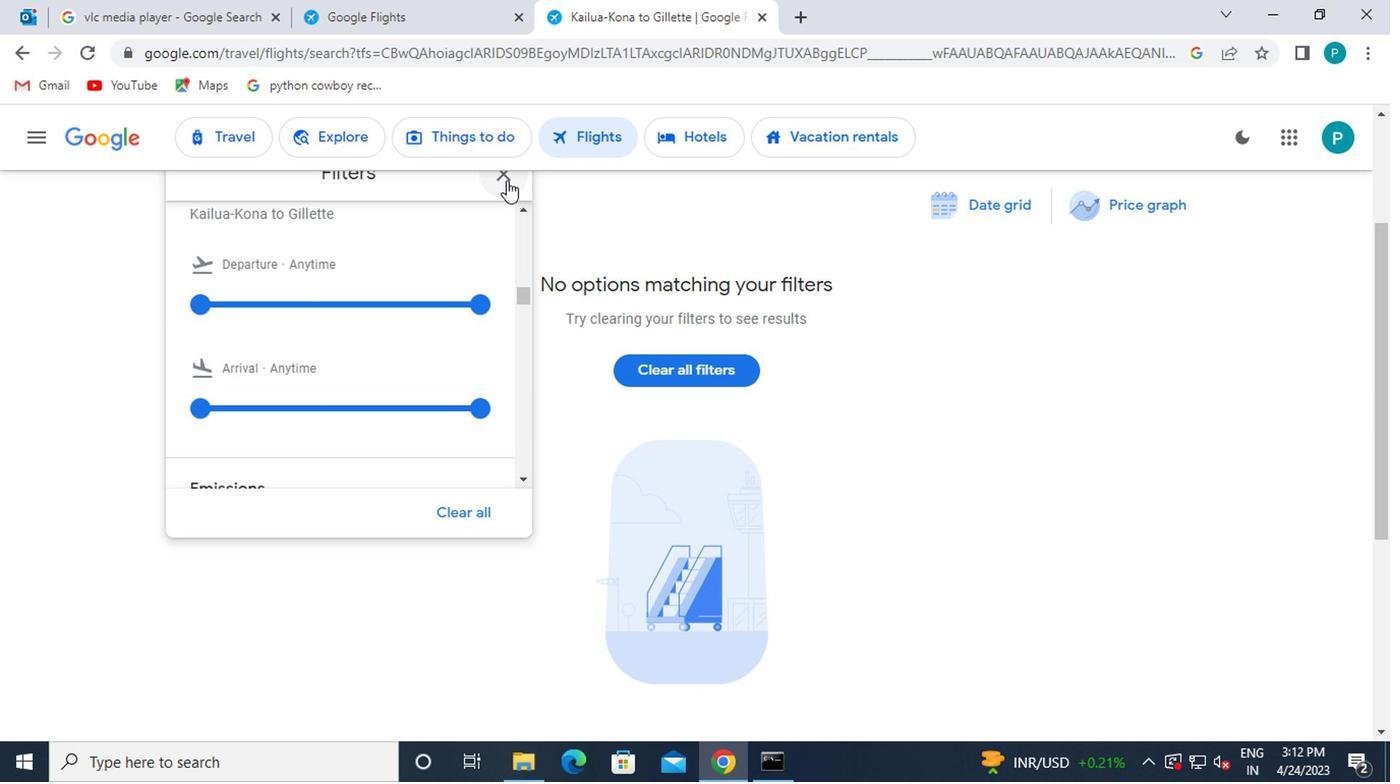 
